 Task: Add a signature Lindsay Hall containing With gratitude and sincere wishes, Lindsay Hall to email address softage.3@softage.net and add a label Product manuals
Action: Mouse moved to (93, 139)
Screenshot: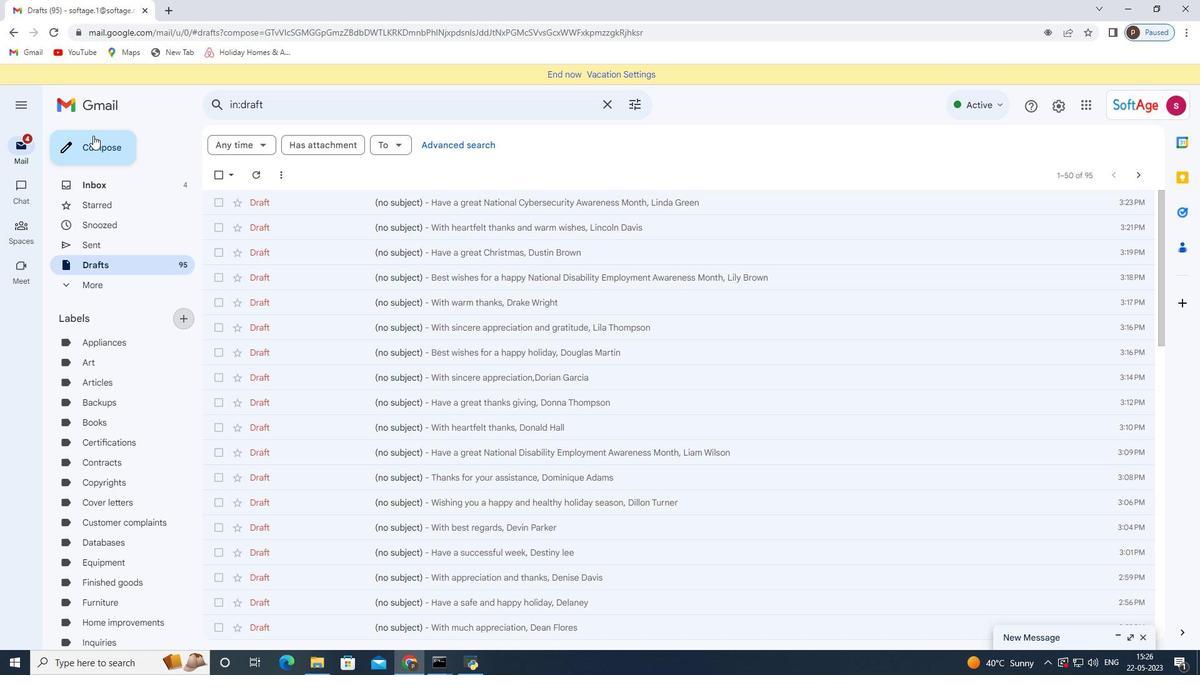 
Action: Mouse pressed left at (93, 139)
Screenshot: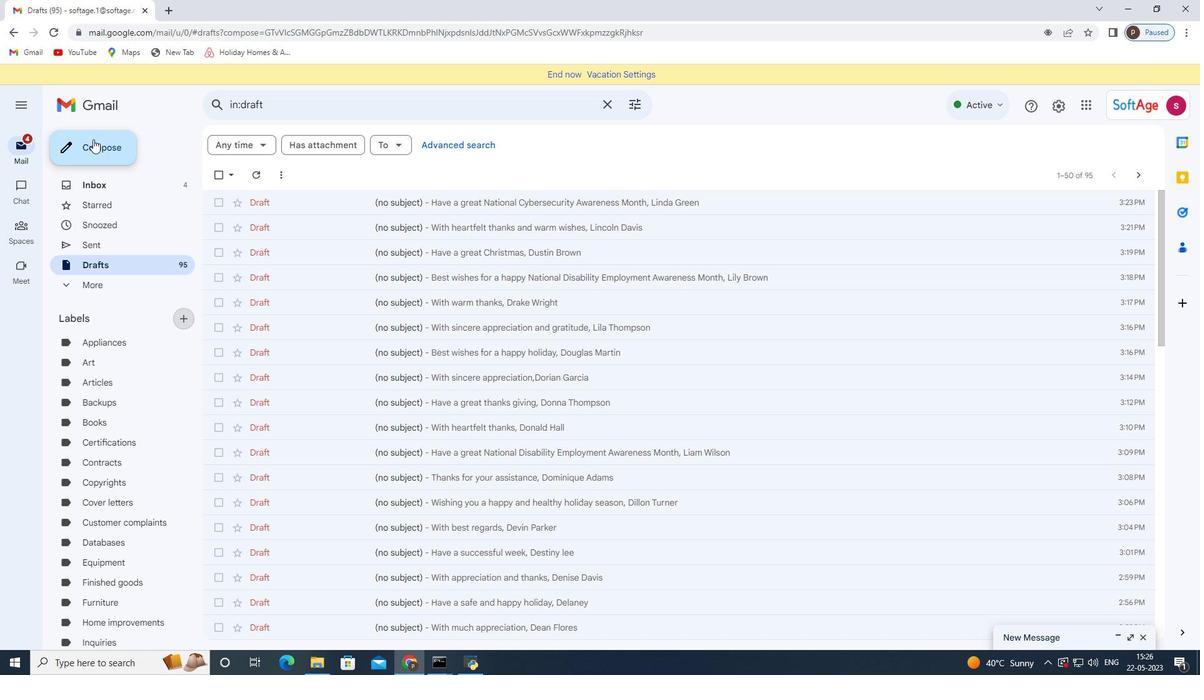 
Action: Mouse moved to (842, 635)
Screenshot: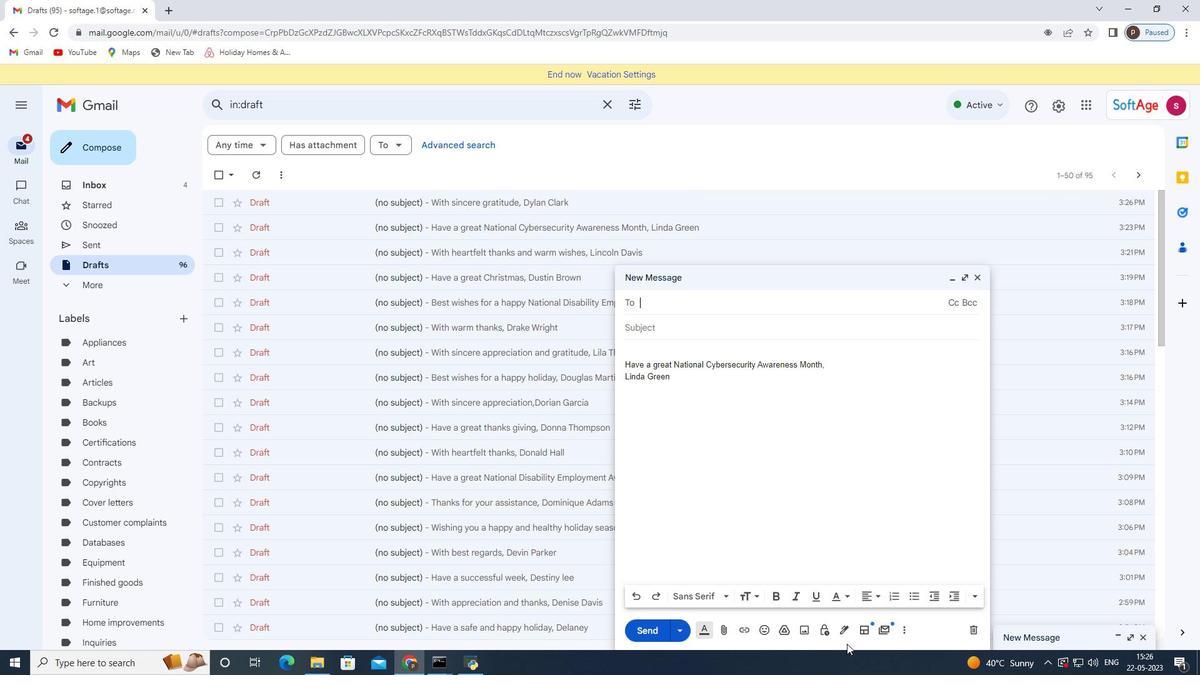 
Action: Mouse pressed left at (842, 635)
Screenshot: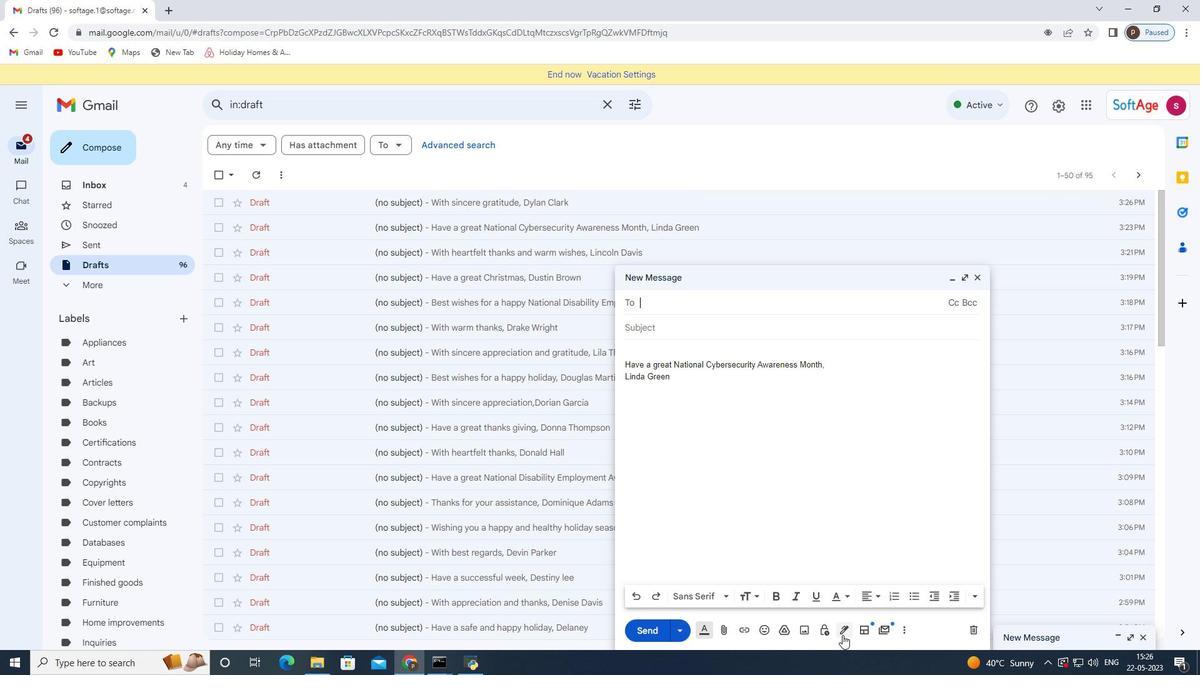 
Action: Mouse moved to (876, 565)
Screenshot: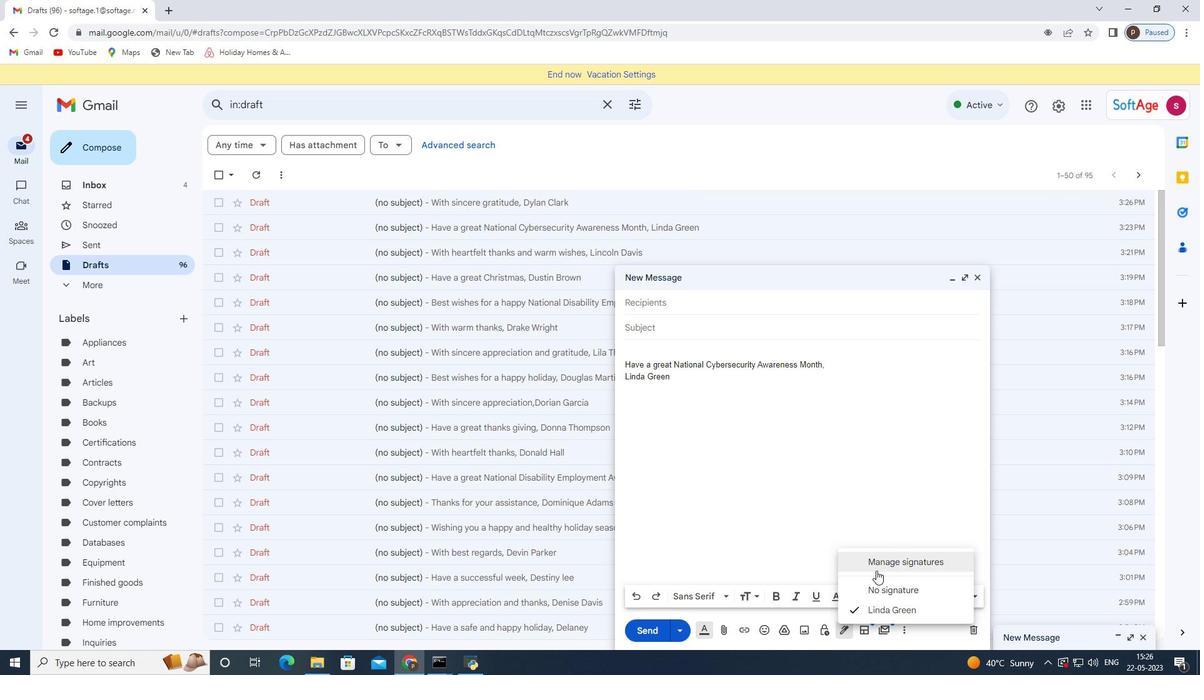 
Action: Mouse pressed left at (876, 565)
Screenshot: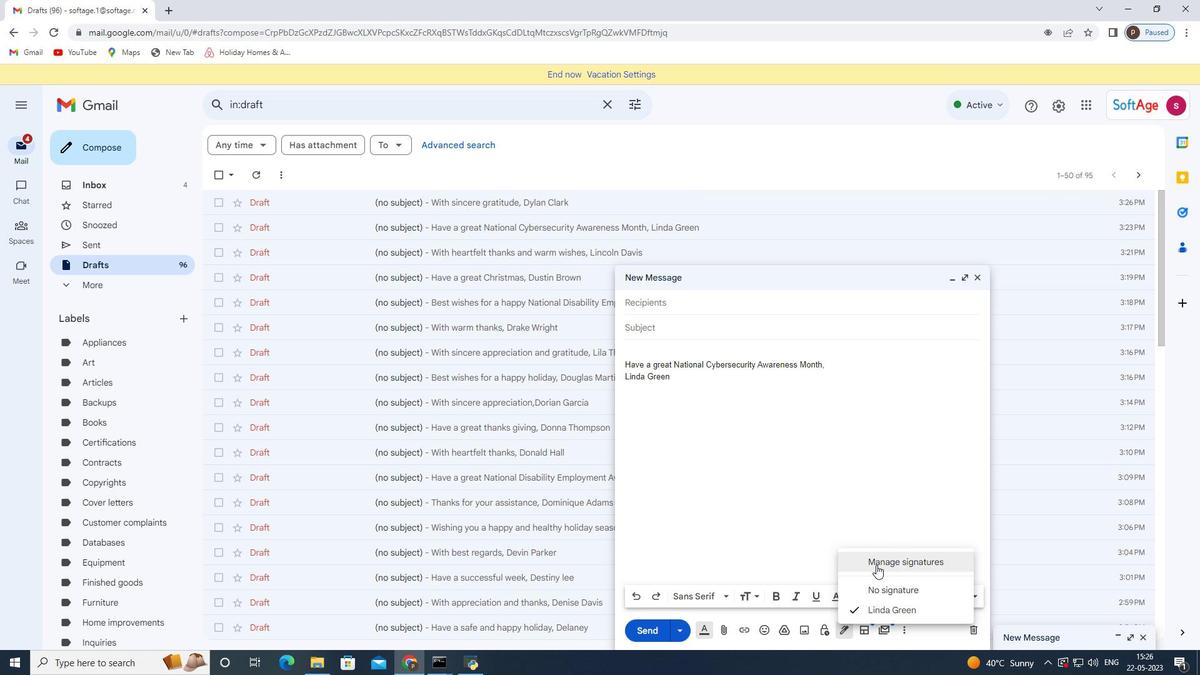 
Action: Mouse moved to (415, 399)
Screenshot: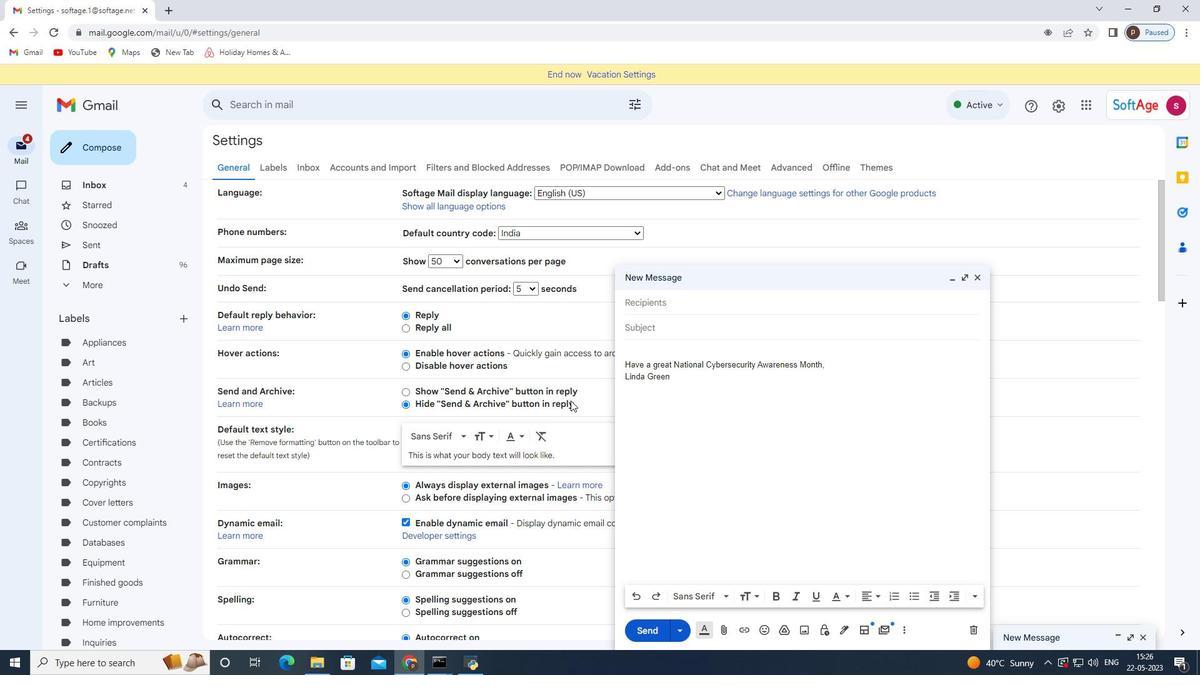 
Action: Mouse scrolled (415, 398) with delta (0, 0)
Screenshot: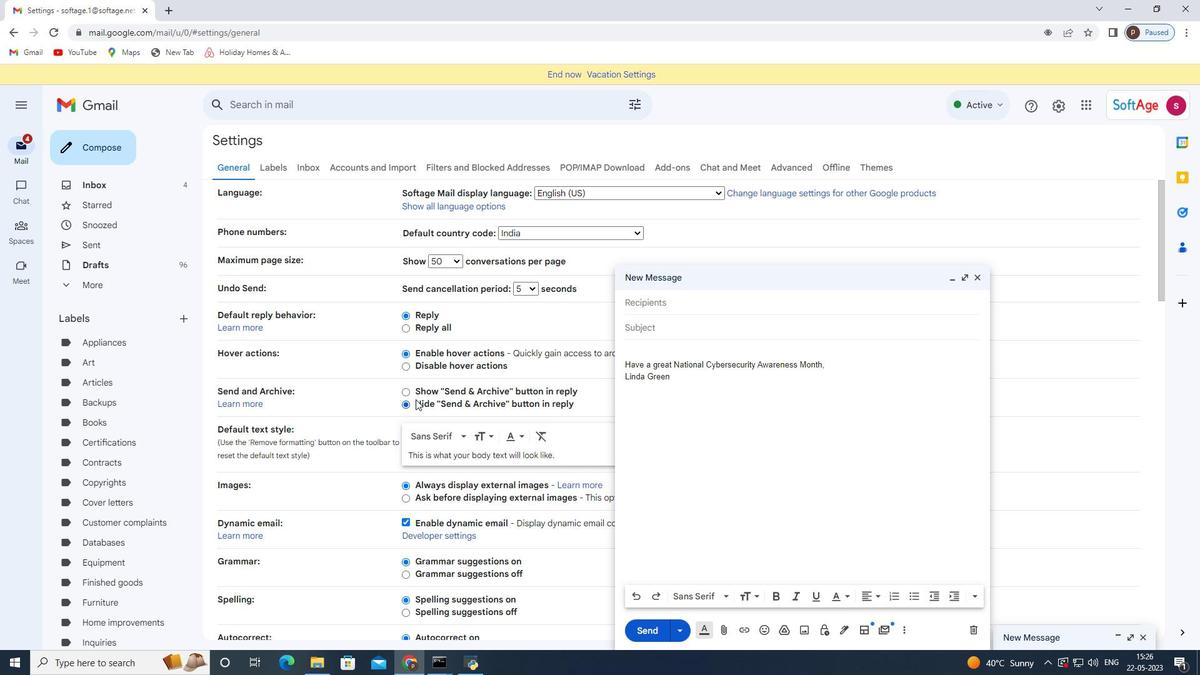 
Action: Mouse scrolled (415, 398) with delta (0, 0)
Screenshot: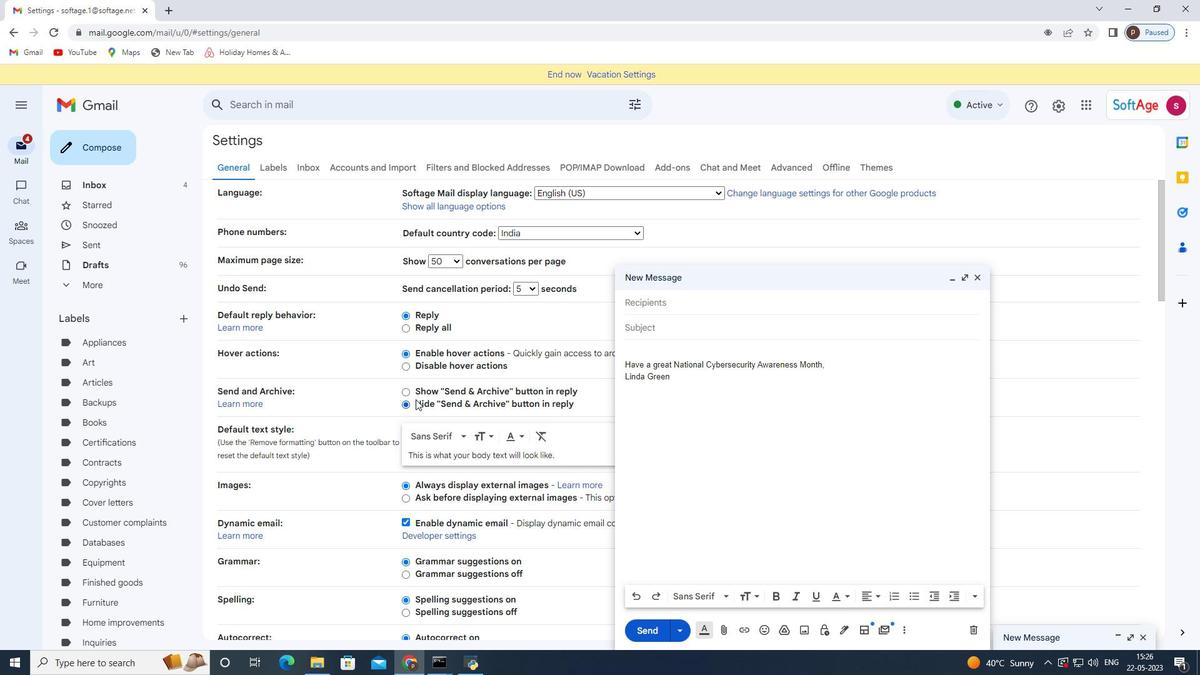 
Action: Mouse scrolled (415, 398) with delta (0, 0)
Screenshot: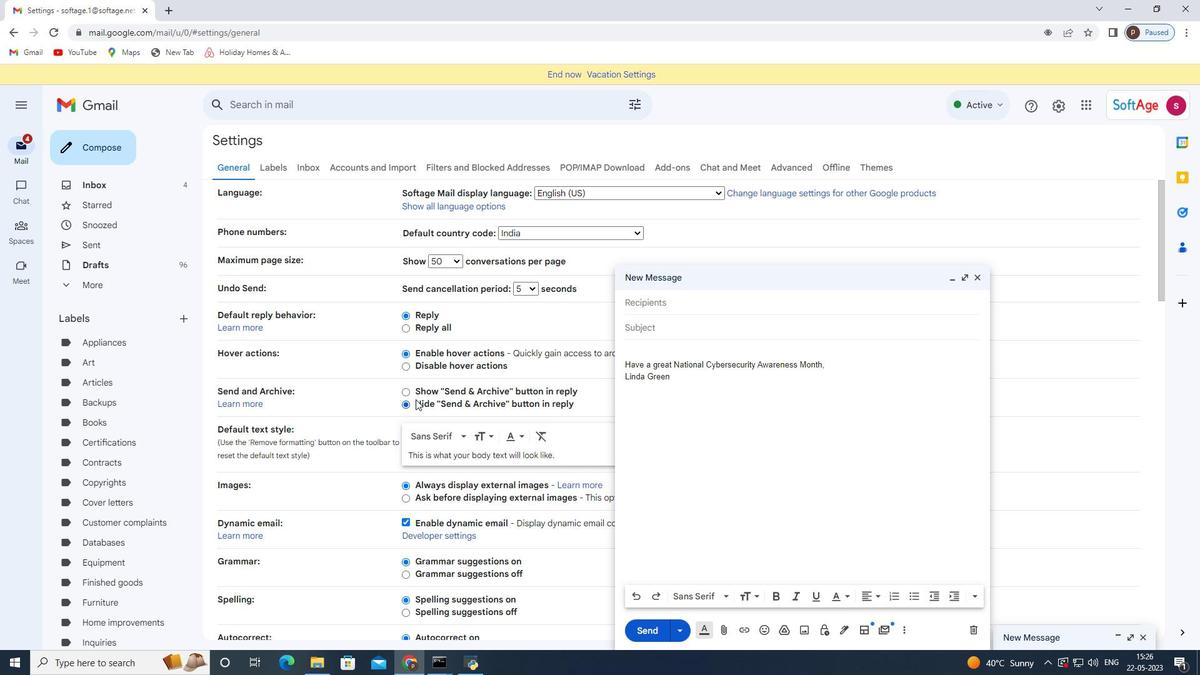
Action: Mouse scrolled (415, 398) with delta (0, 0)
Screenshot: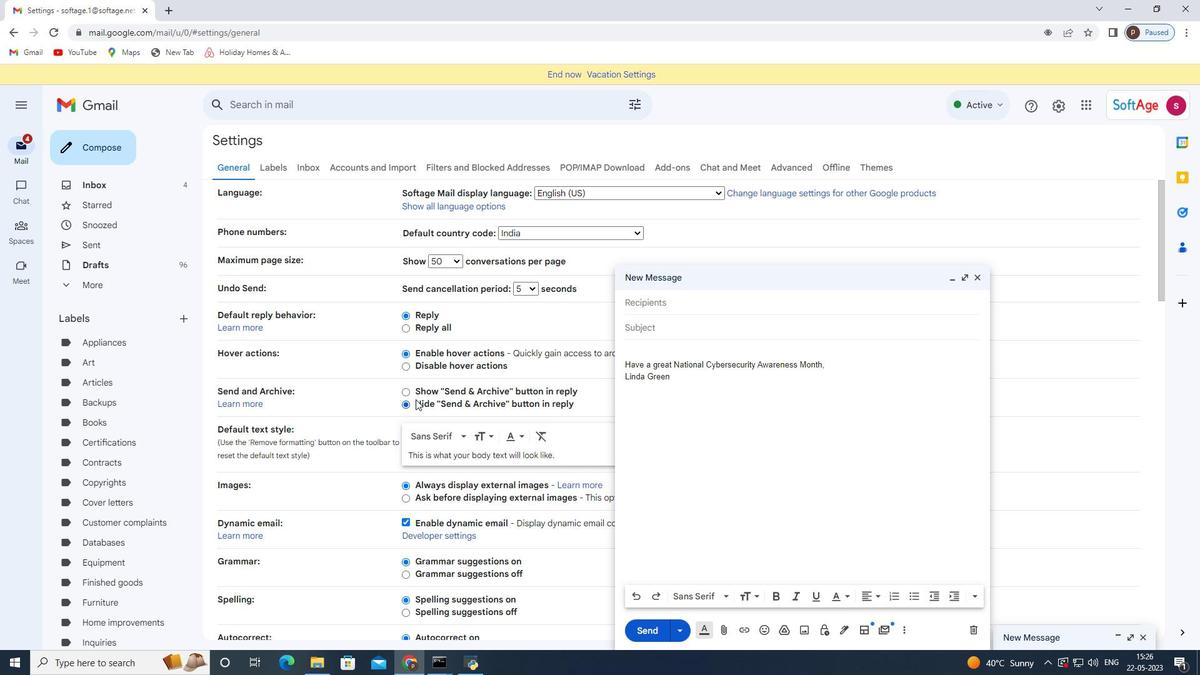 
Action: Mouse moved to (415, 399)
Screenshot: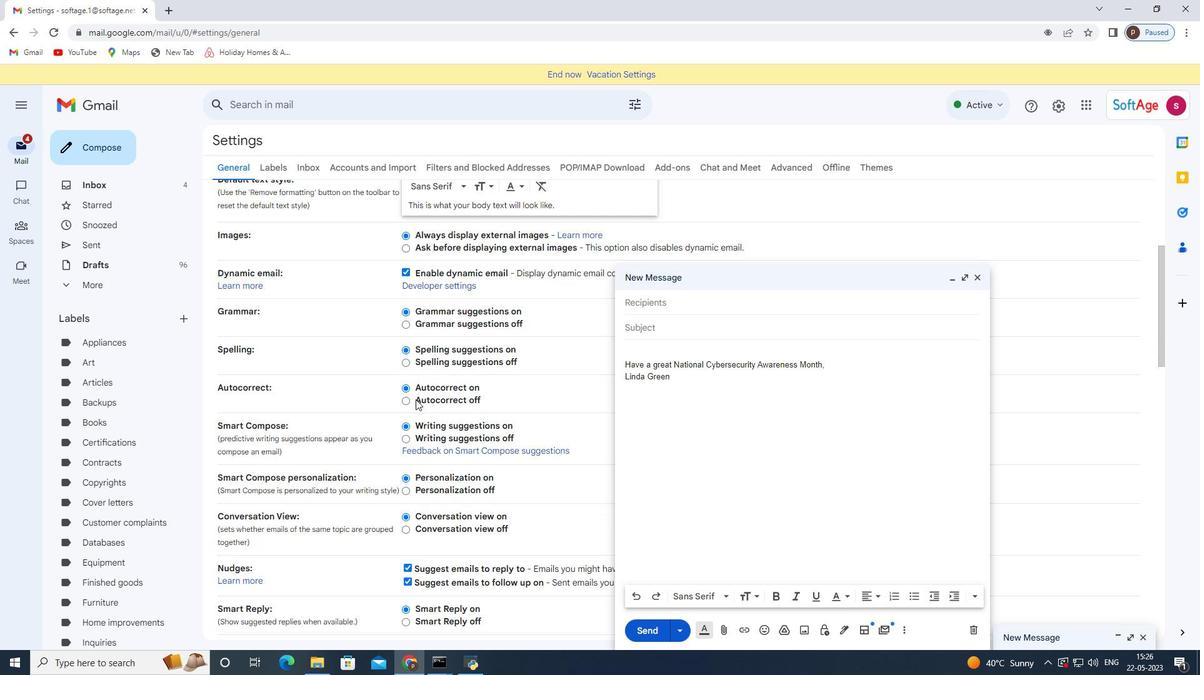 
Action: Mouse scrolled (415, 398) with delta (0, 0)
Screenshot: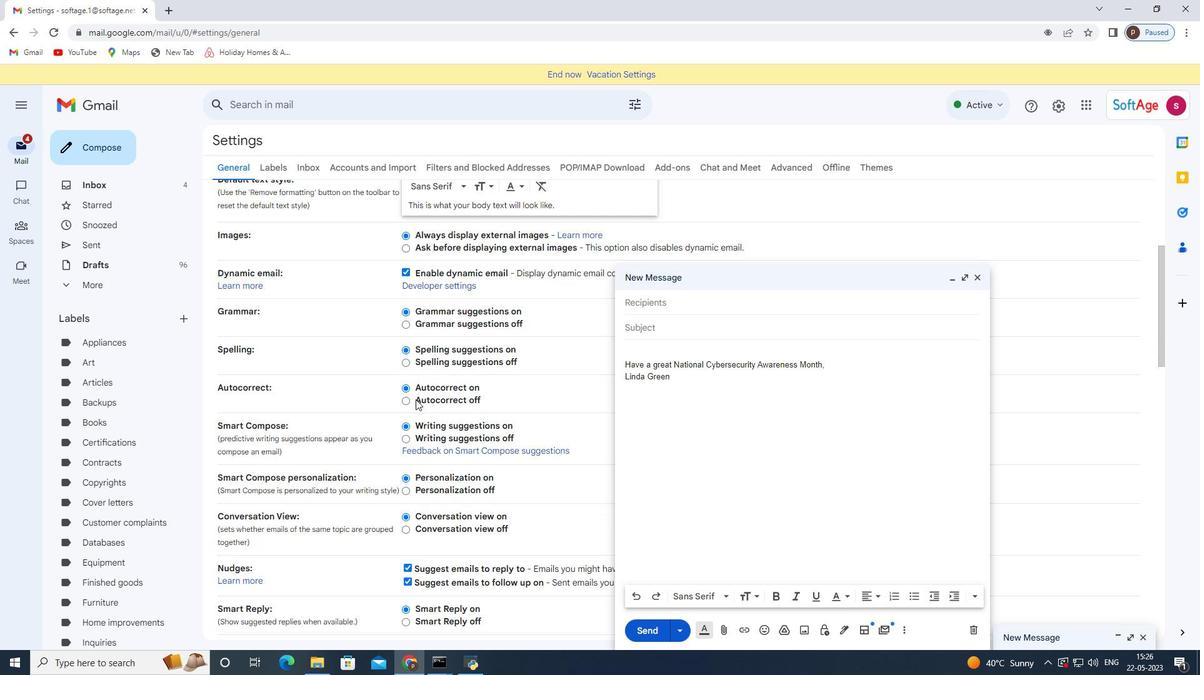 
Action: Mouse moved to (415, 399)
Screenshot: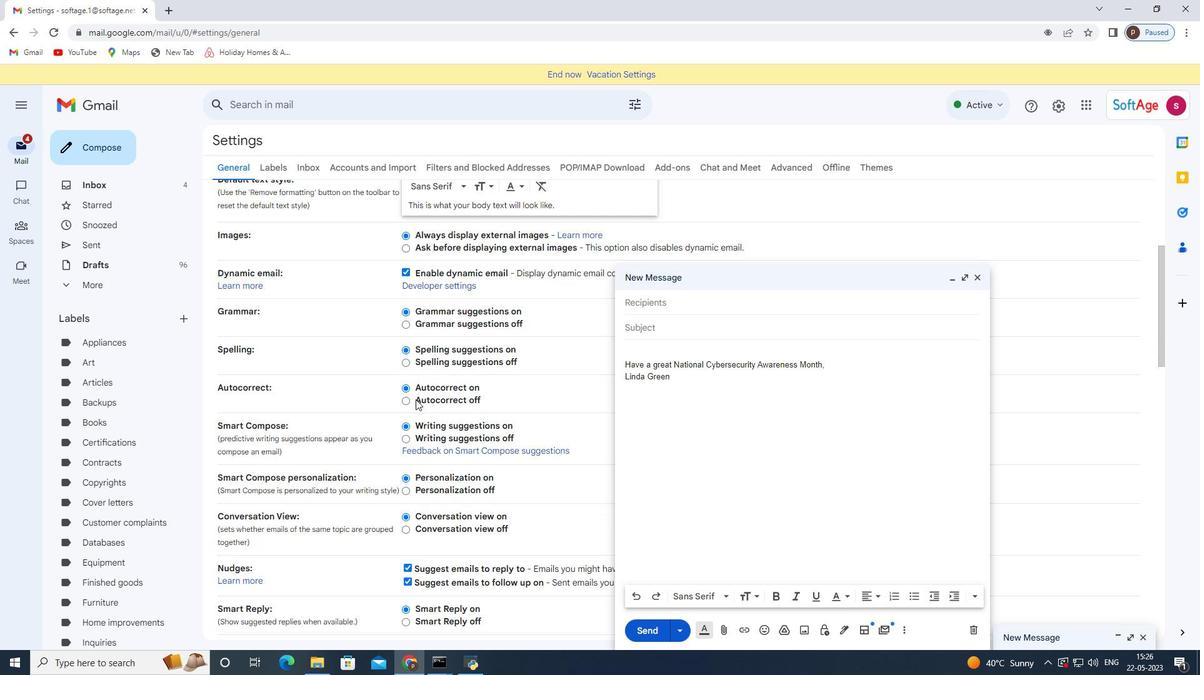 
Action: Mouse scrolled (415, 398) with delta (0, 0)
Screenshot: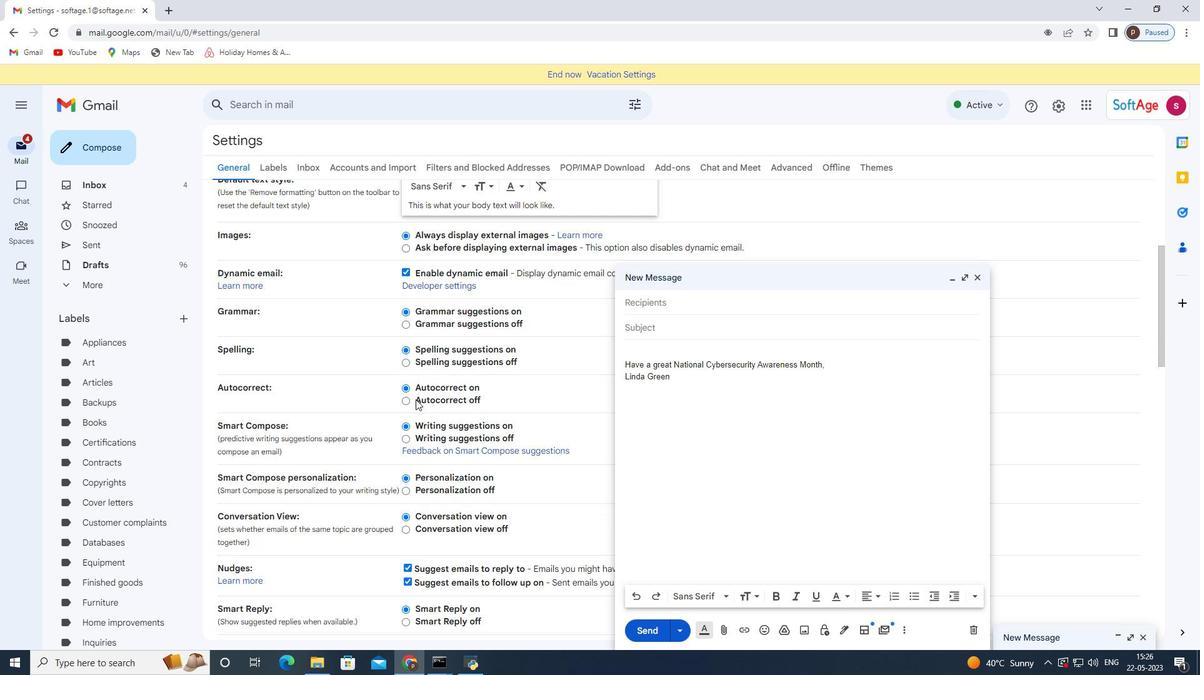 
Action: Mouse scrolled (415, 398) with delta (0, 0)
Screenshot: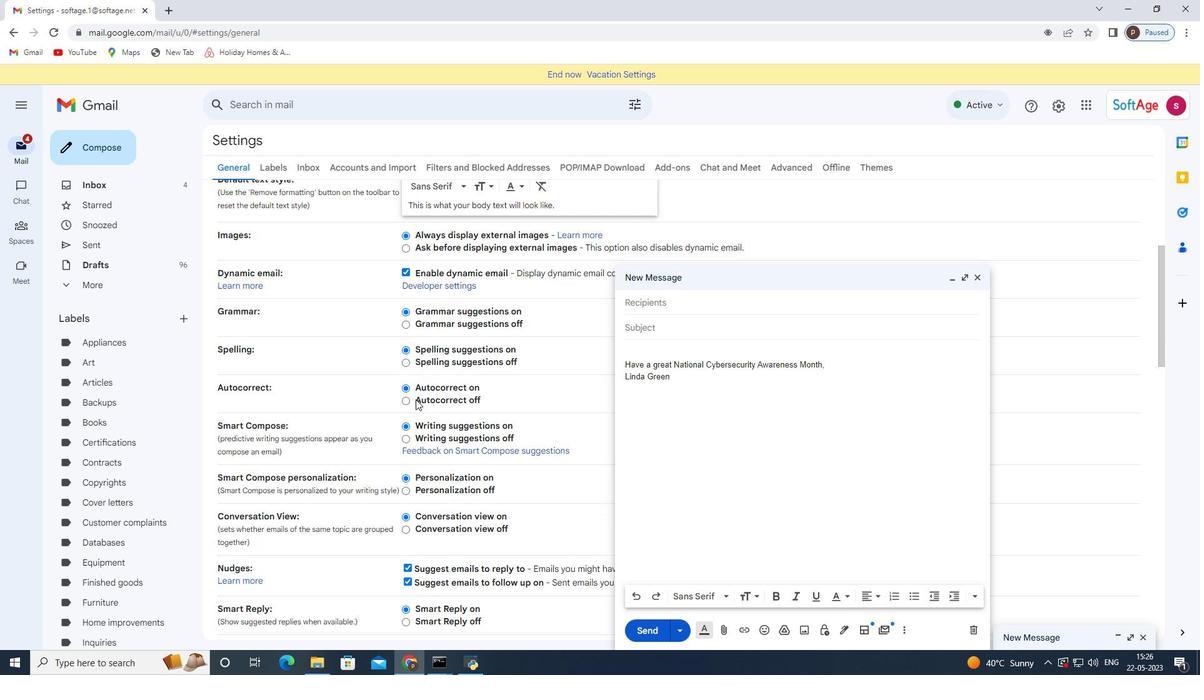 
Action: Mouse scrolled (415, 400) with delta (0, 0)
Screenshot: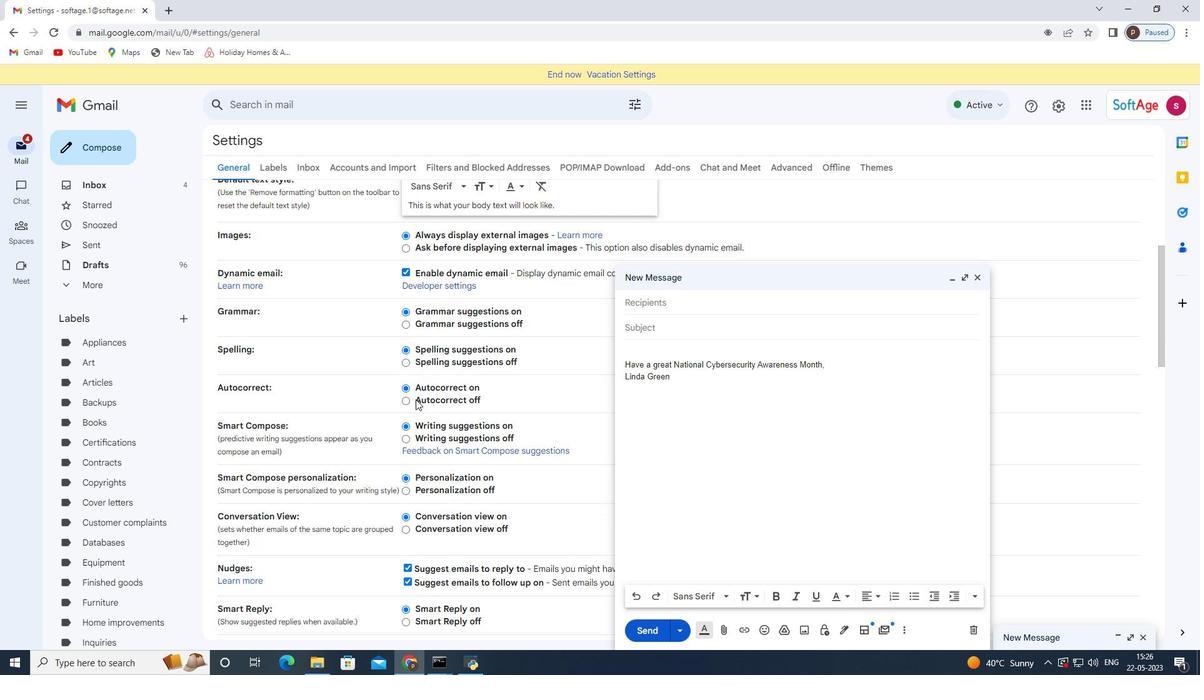 
Action: Mouse scrolled (415, 398) with delta (0, 0)
Screenshot: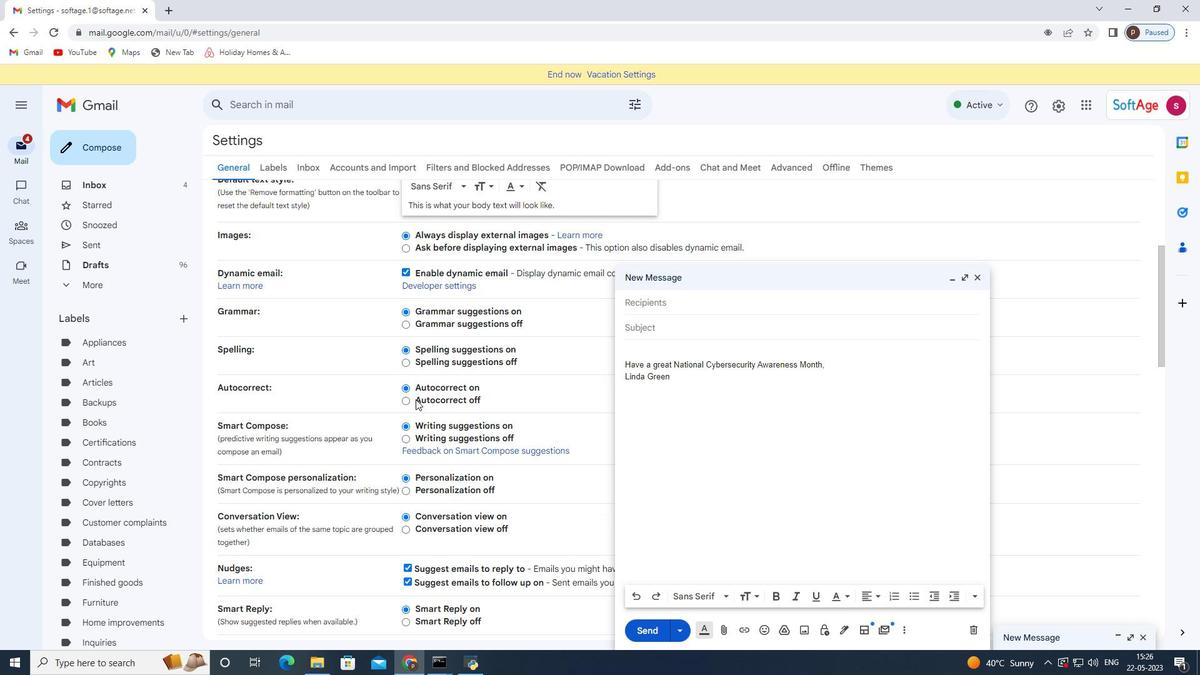 
Action: Mouse moved to (461, 385)
Screenshot: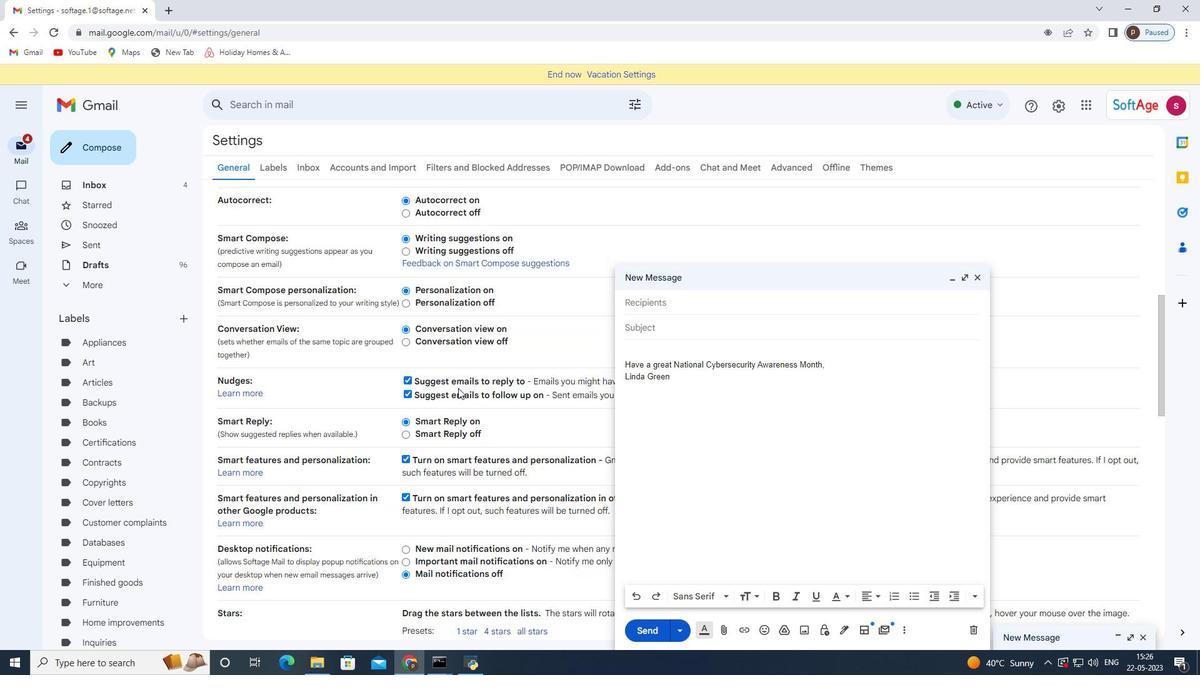 
Action: Mouse scrolled (461, 384) with delta (0, 0)
Screenshot: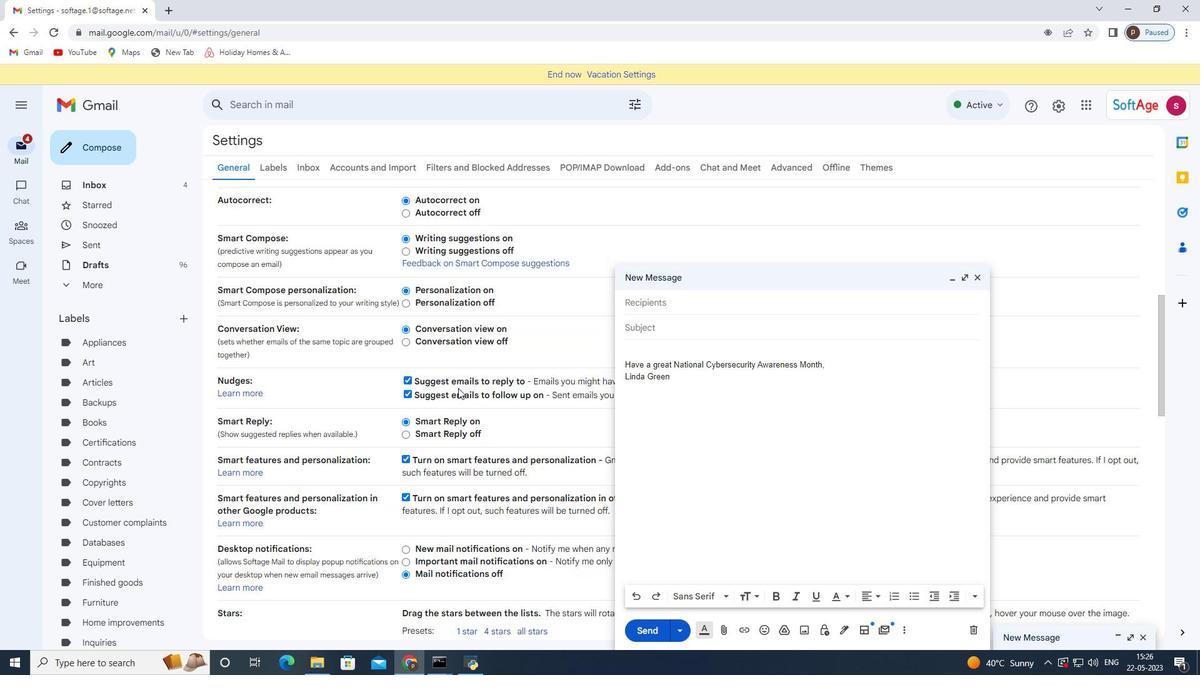 
Action: Mouse moved to (461, 384)
Screenshot: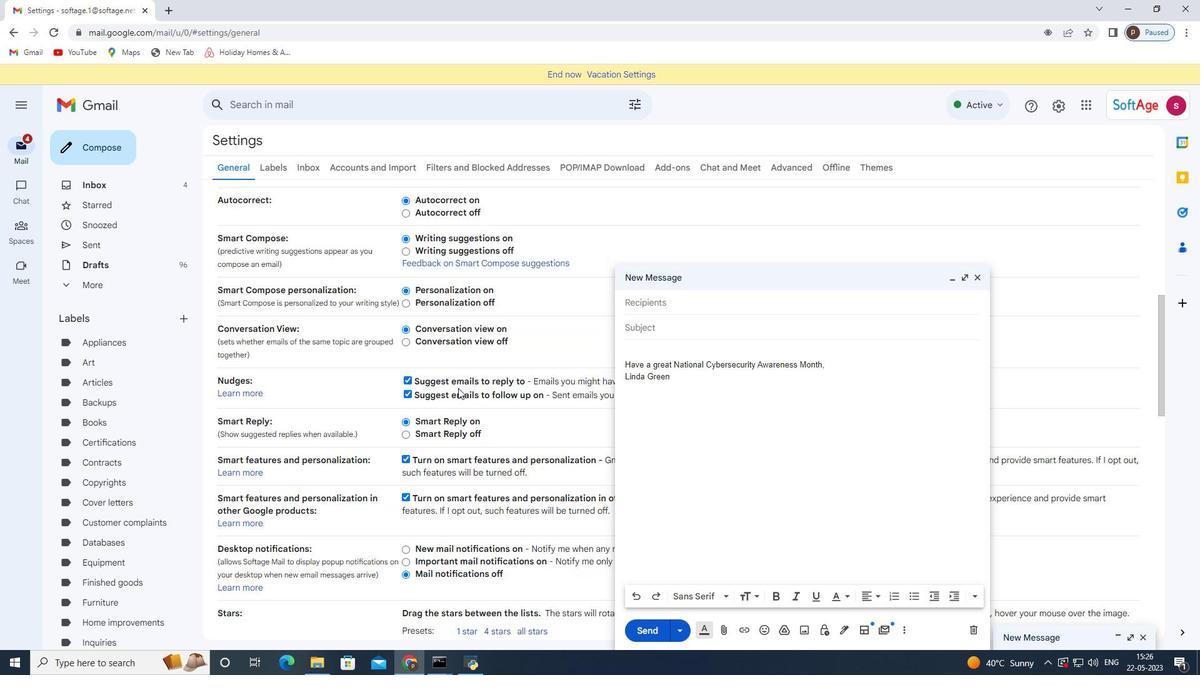 
Action: Mouse scrolled (461, 384) with delta (0, 0)
Screenshot: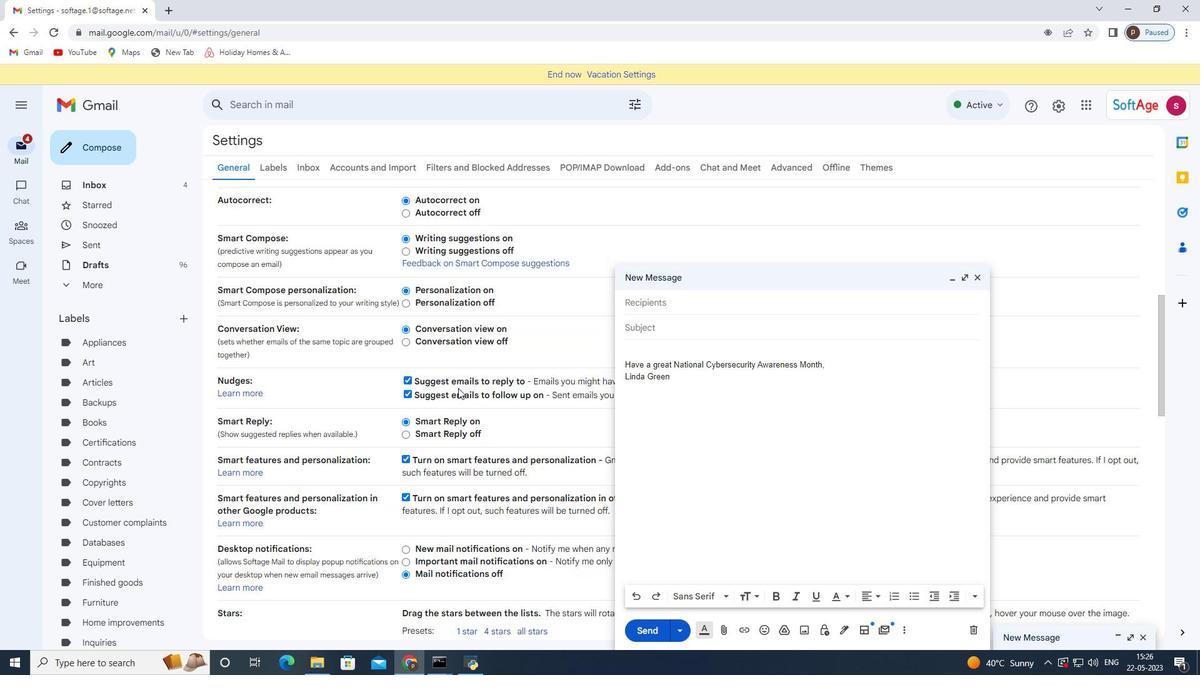 
Action: Mouse moved to (462, 383)
Screenshot: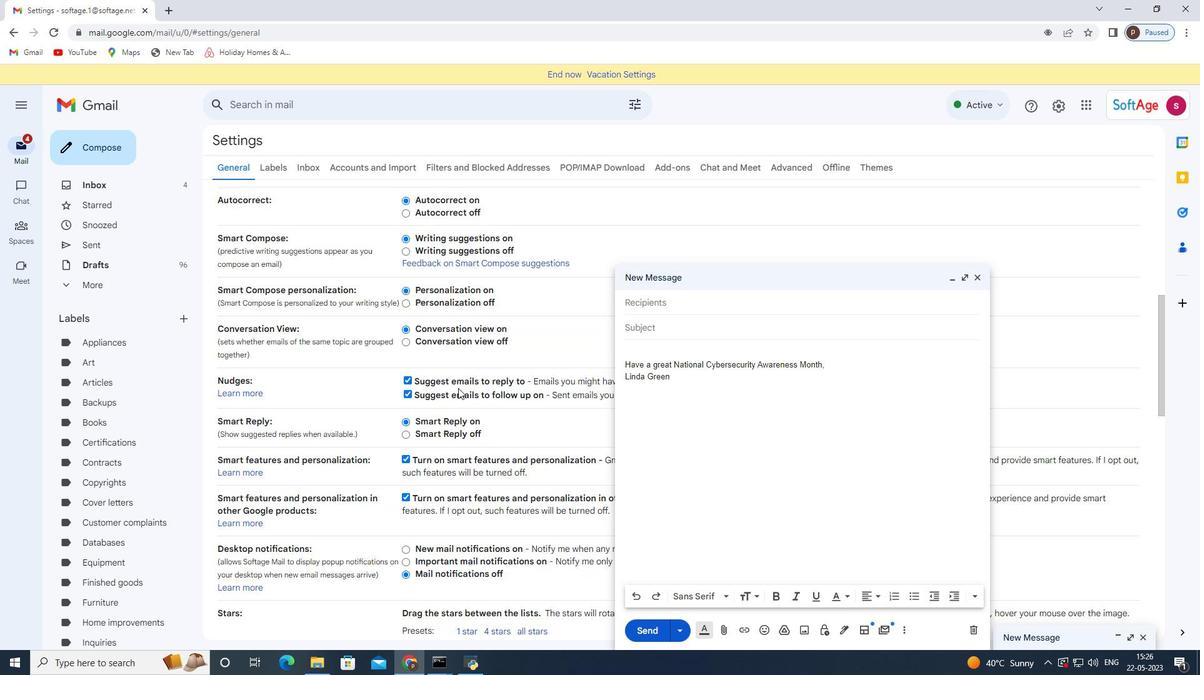 
Action: Mouse scrolled (461, 384) with delta (0, 0)
Screenshot: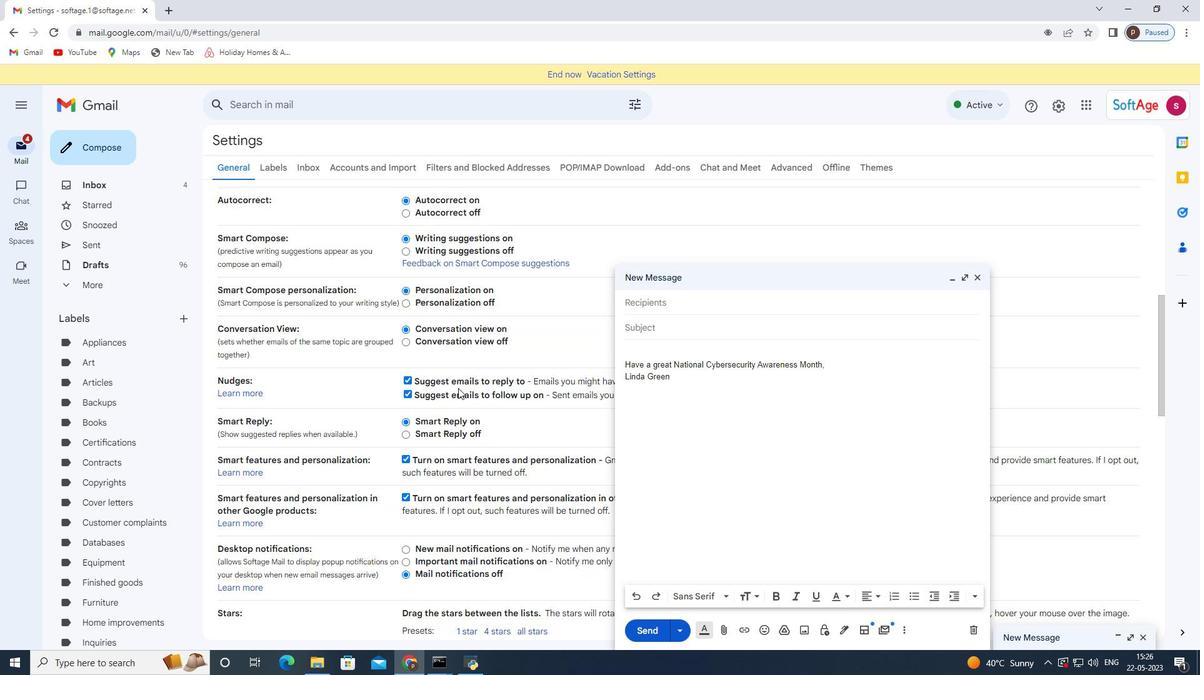 
Action: Mouse moved to (463, 383)
Screenshot: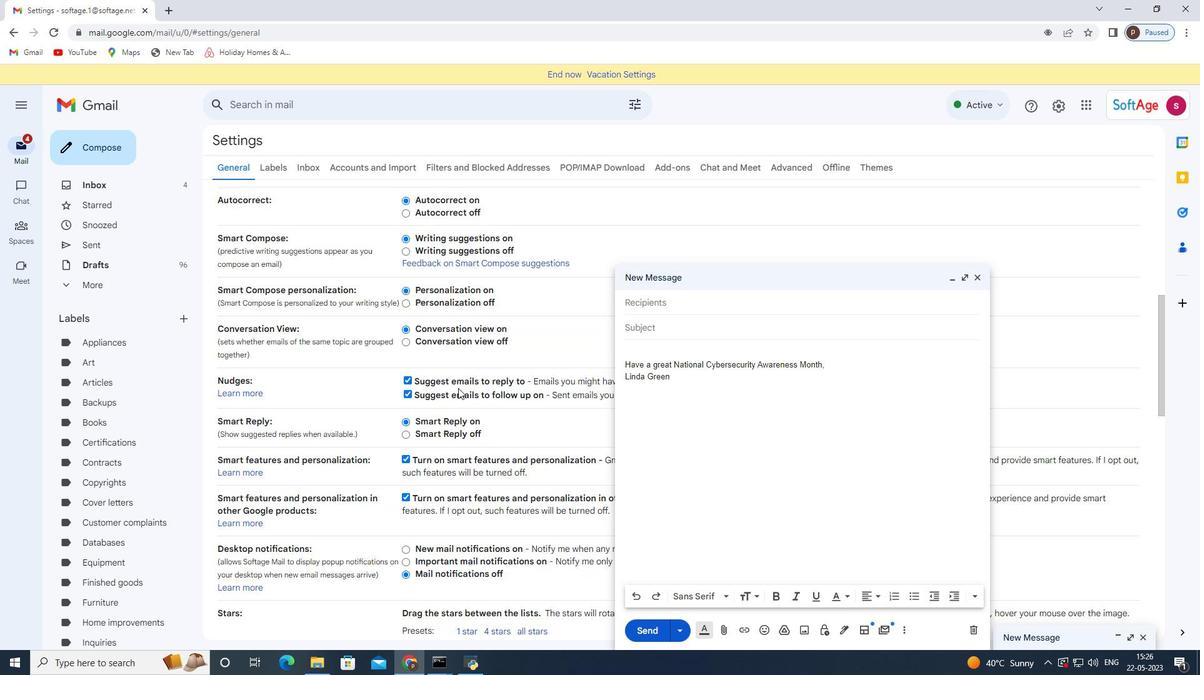 
Action: Mouse scrolled (461, 384) with delta (0, 0)
Screenshot: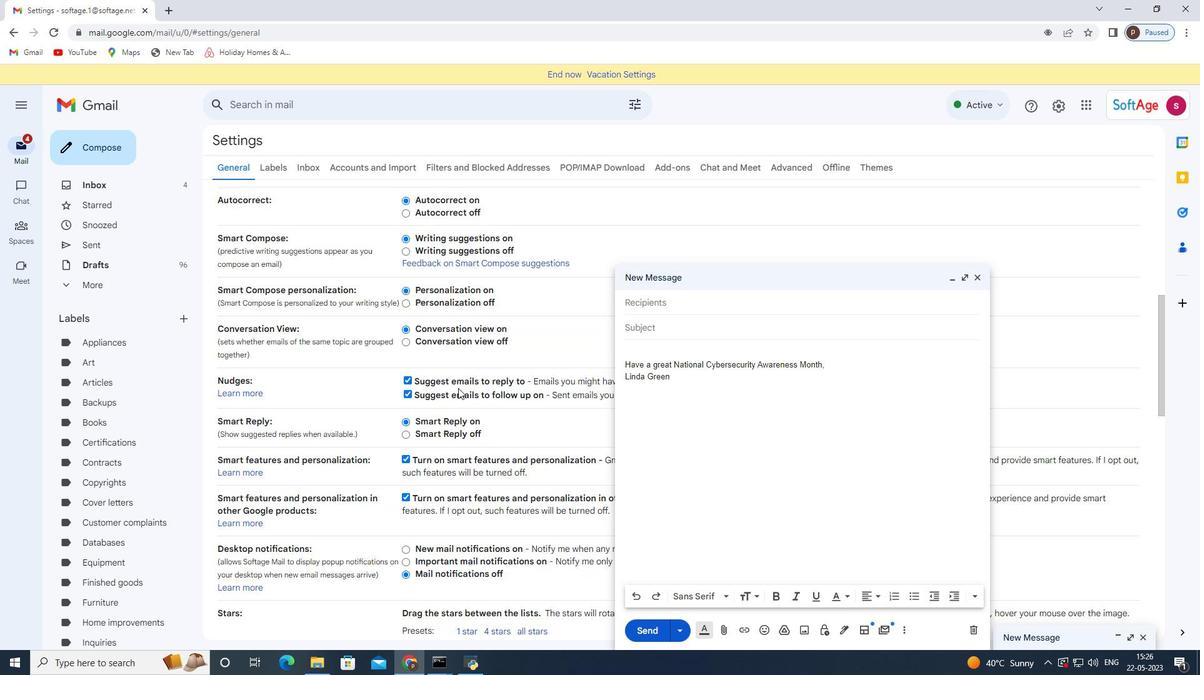 
Action: Mouse moved to (486, 382)
Screenshot: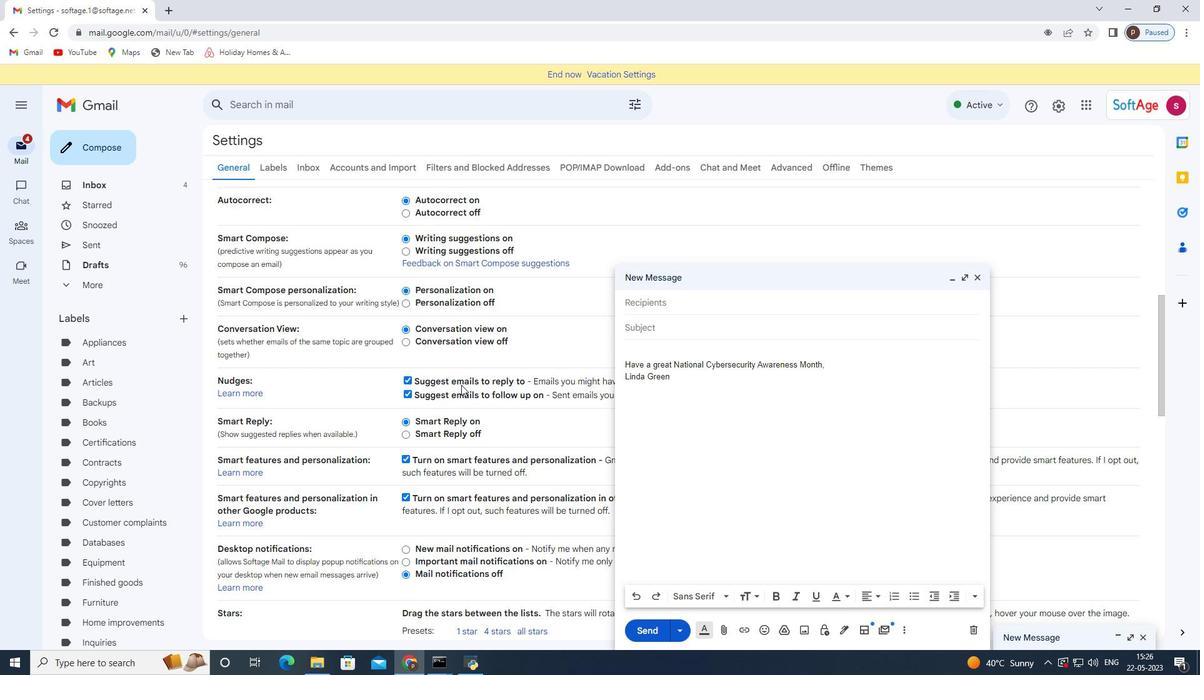 
Action: Mouse scrolled (486, 381) with delta (0, 0)
Screenshot: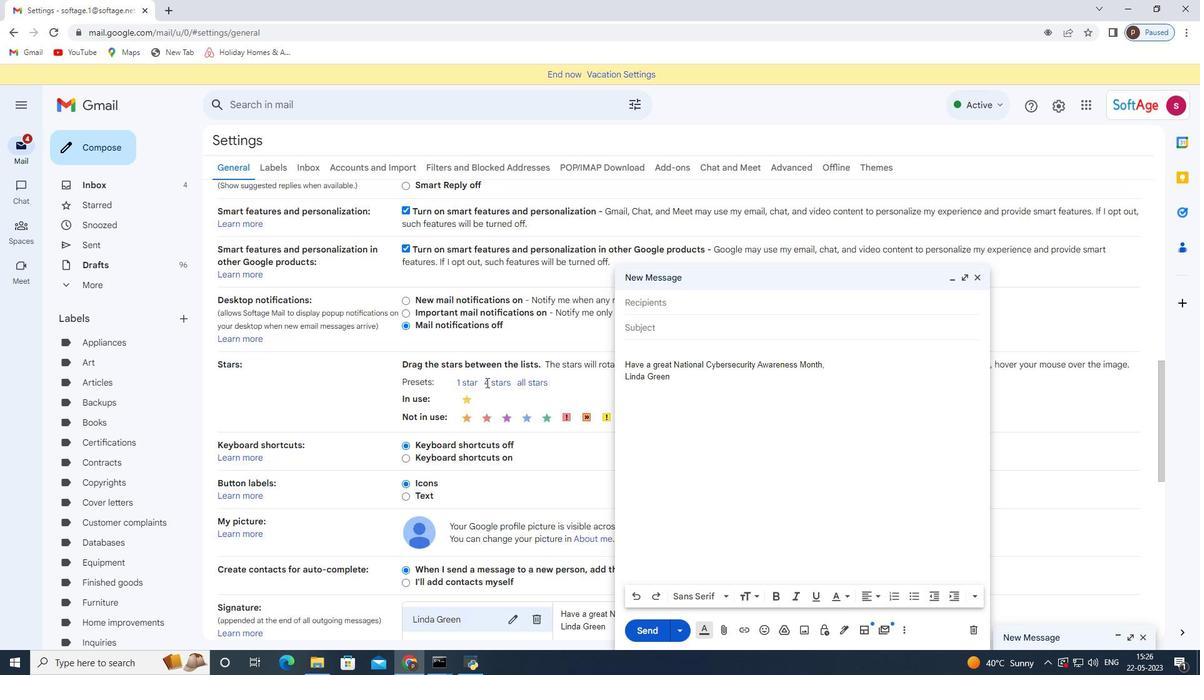 
Action: Mouse scrolled (486, 381) with delta (0, 0)
Screenshot: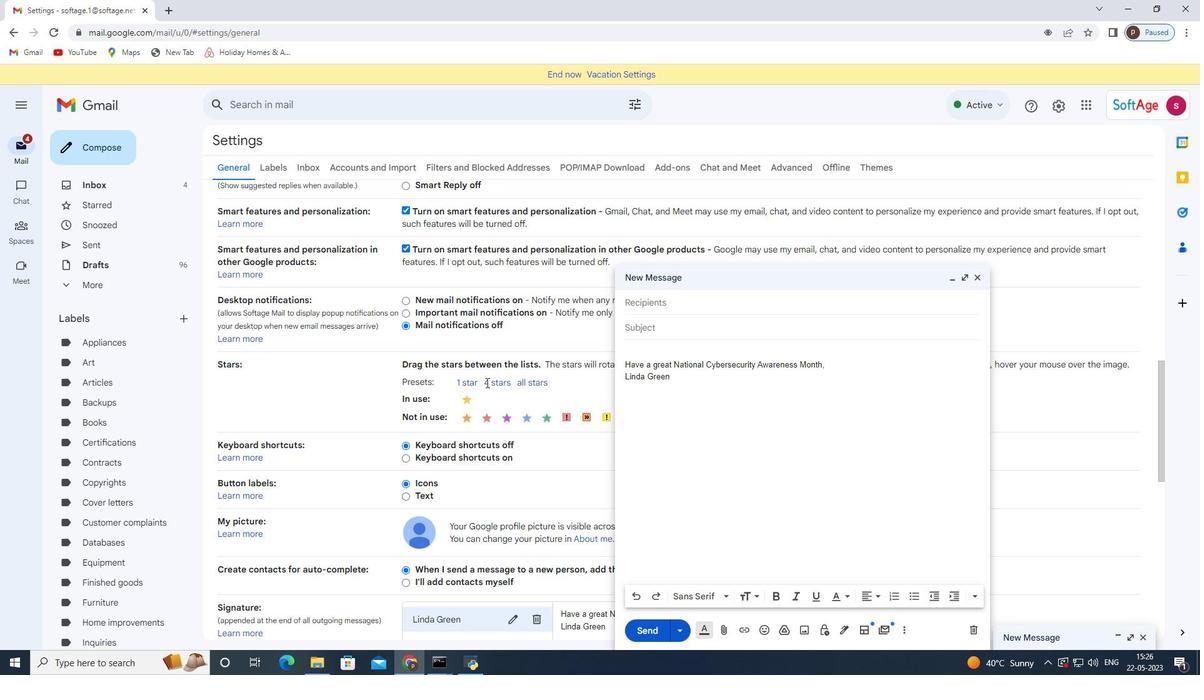 
Action: Mouse scrolled (486, 381) with delta (0, 0)
Screenshot: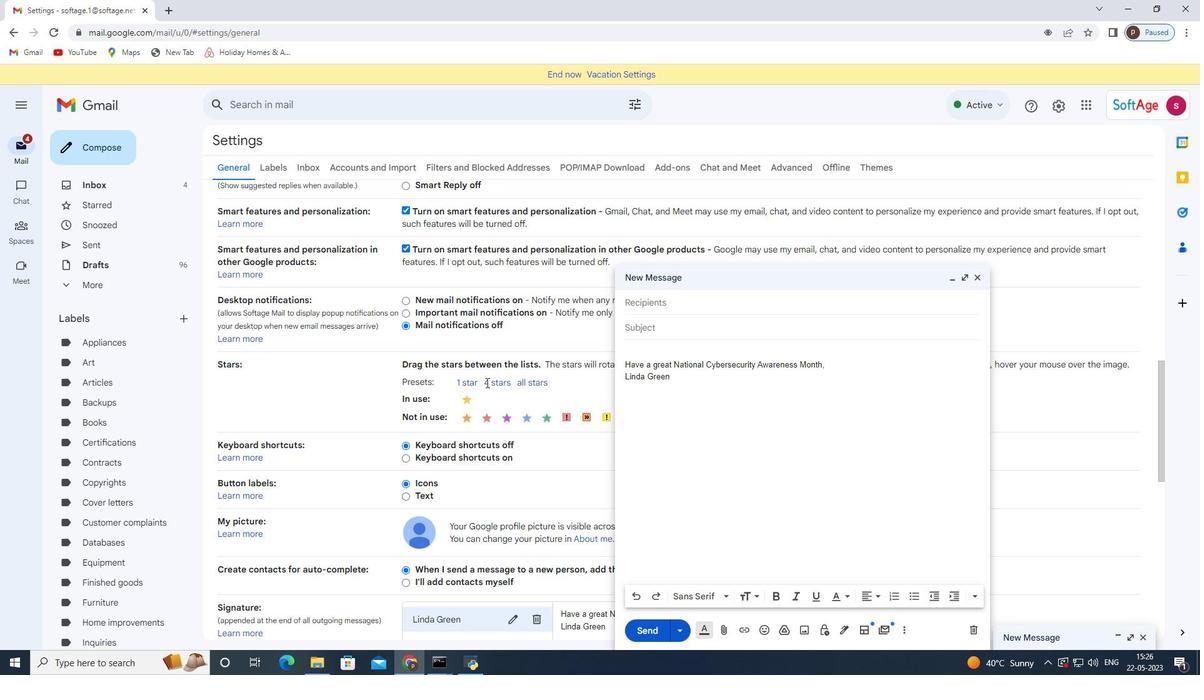
Action: Mouse moved to (540, 426)
Screenshot: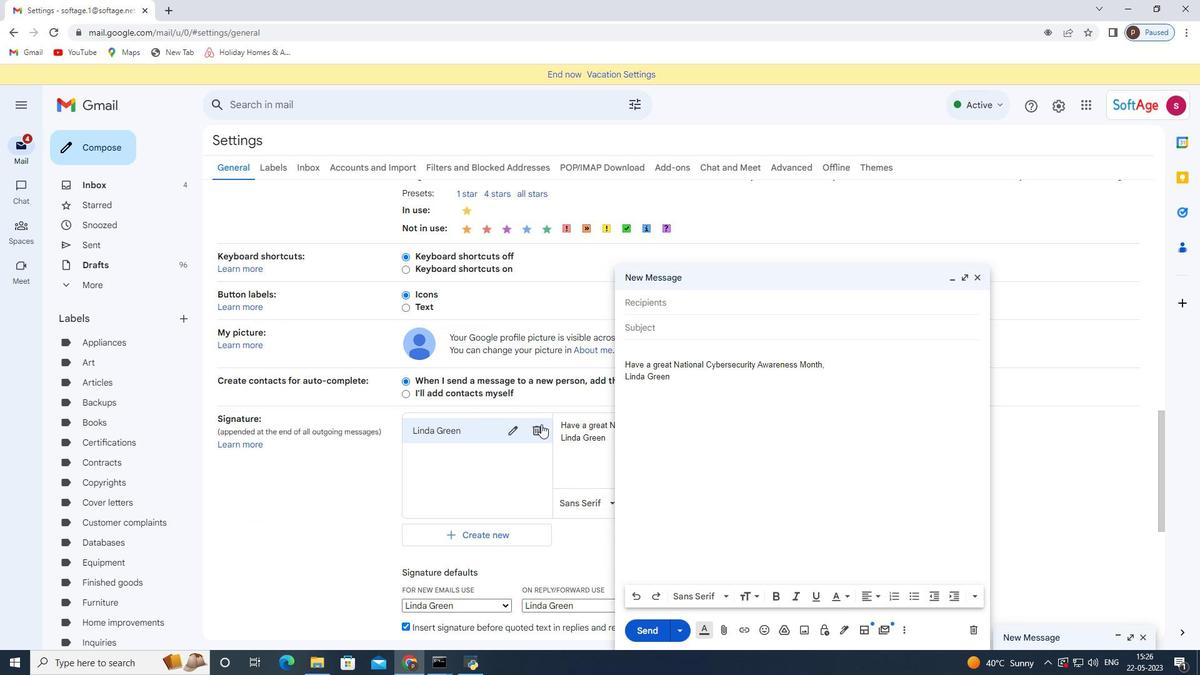 
Action: Mouse pressed left at (540, 426)
Screenshot: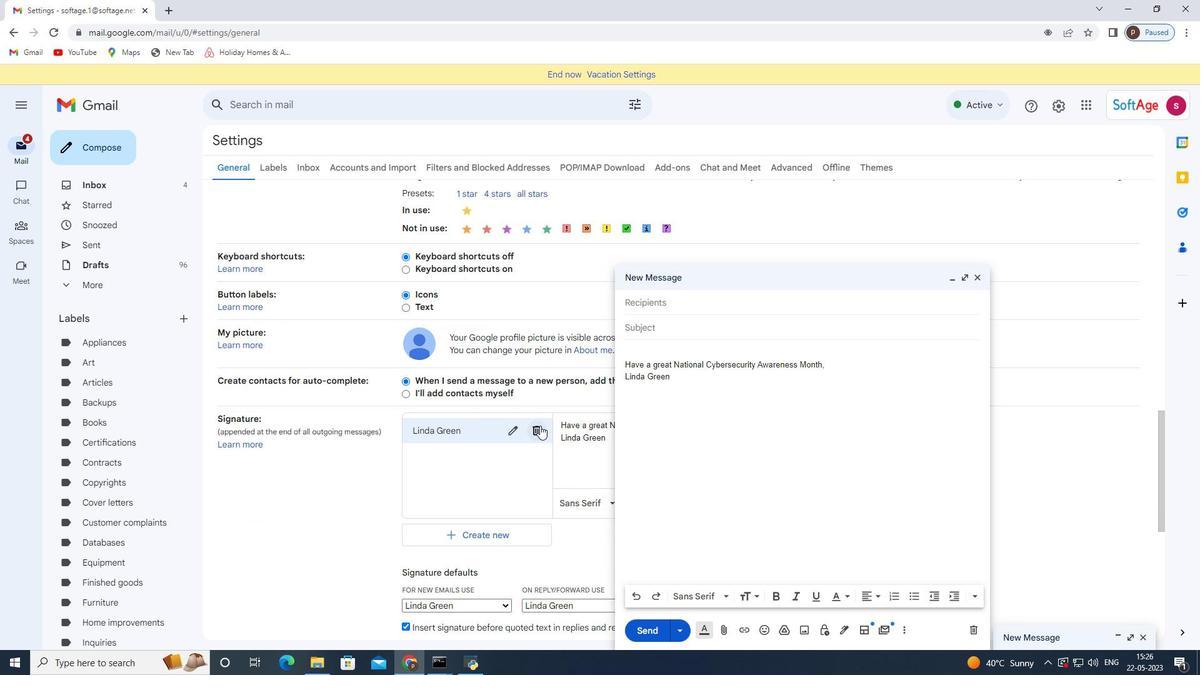
Action: Mouse moved to (711, 376)
Screenshot: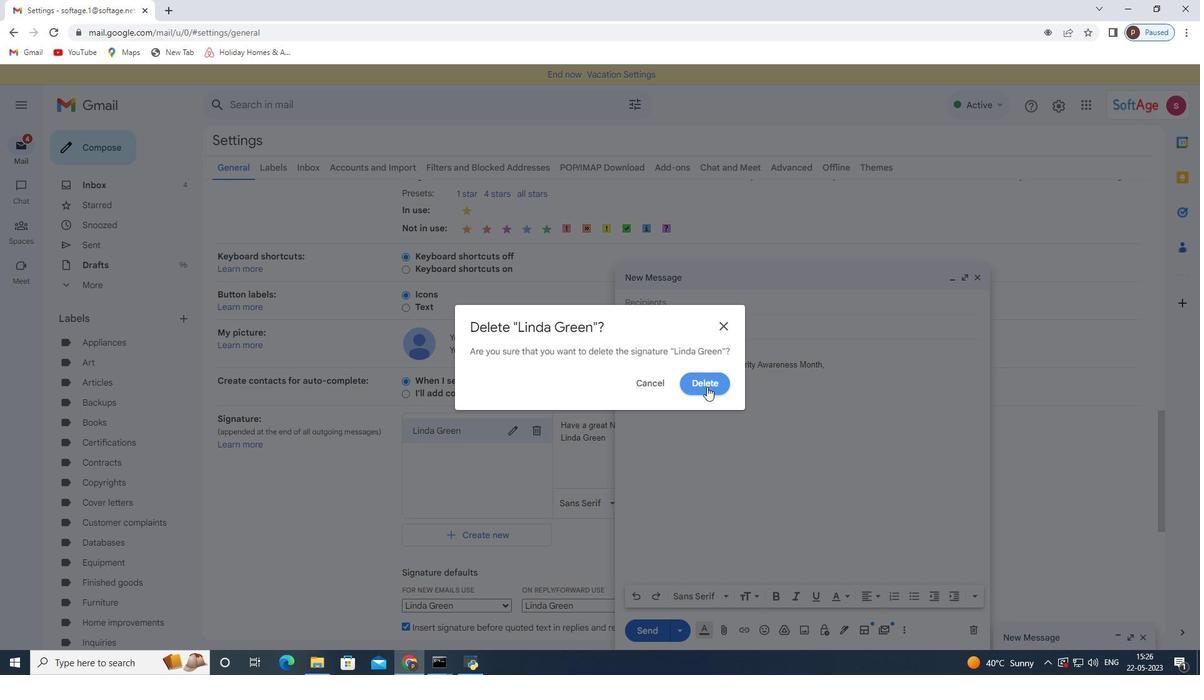 
Action: Mouse pressed left at (711, 376)
Screenshot: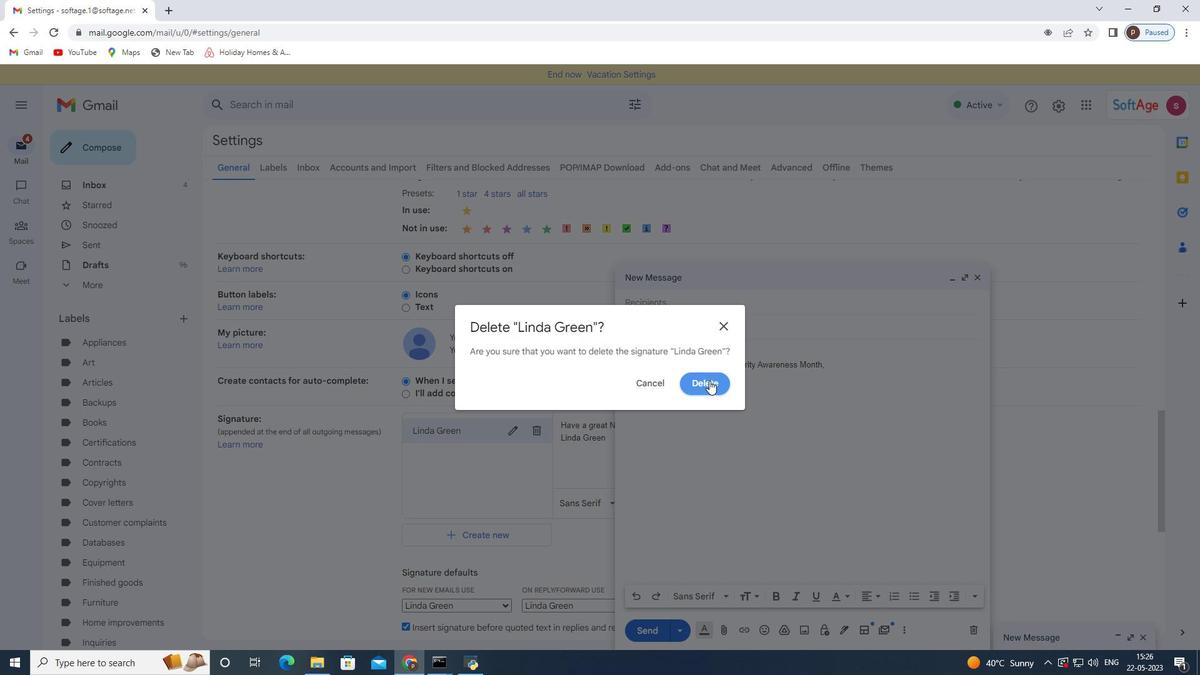 
Action: Mouse moved to (427, 436)
Screenshot: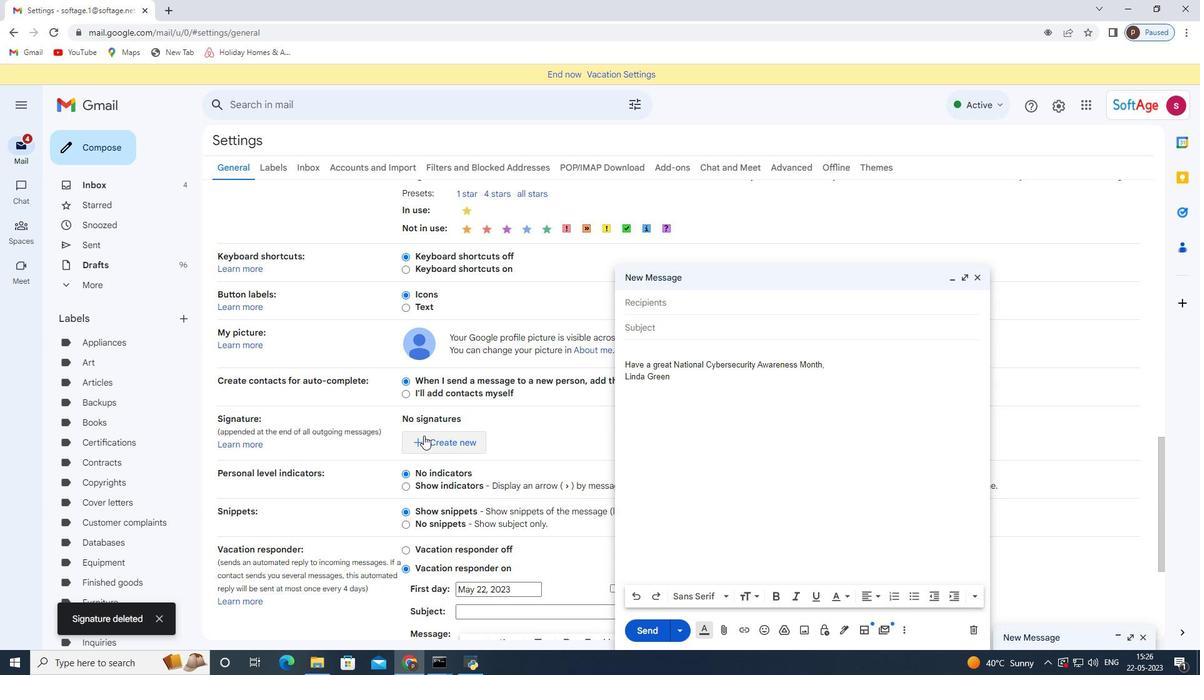 
Action: Mouse pressed left at (427, 436)
Screenshot: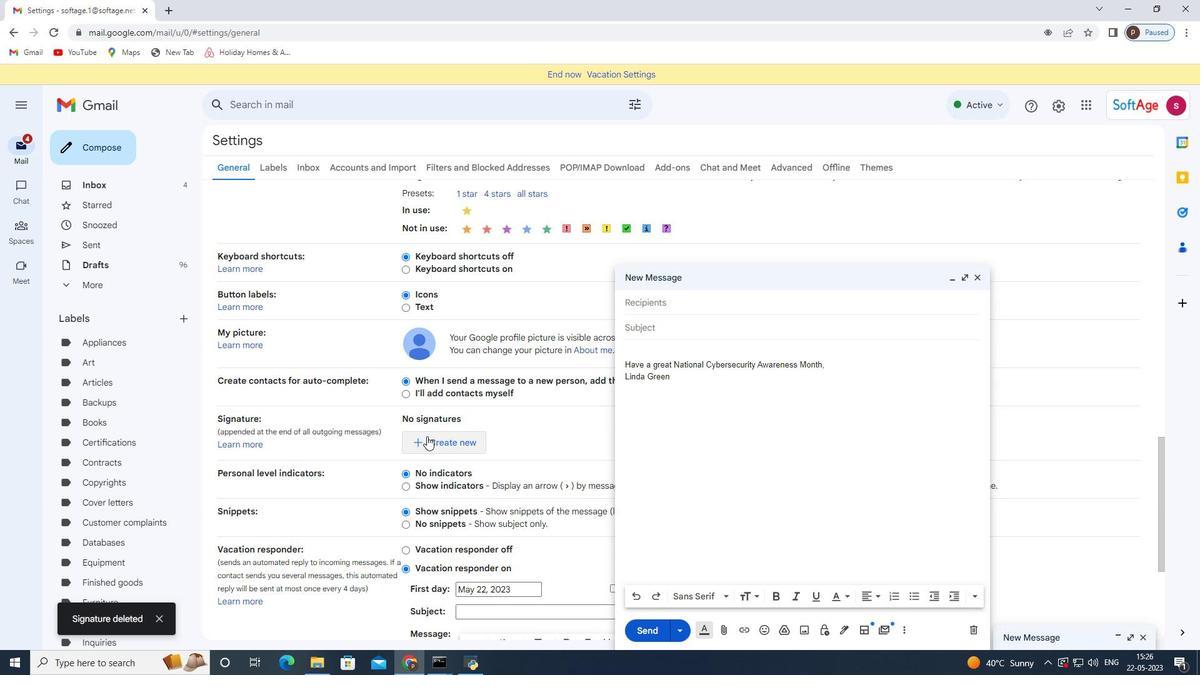 
Action: Mouse moved to (533, 356)
Screenshot: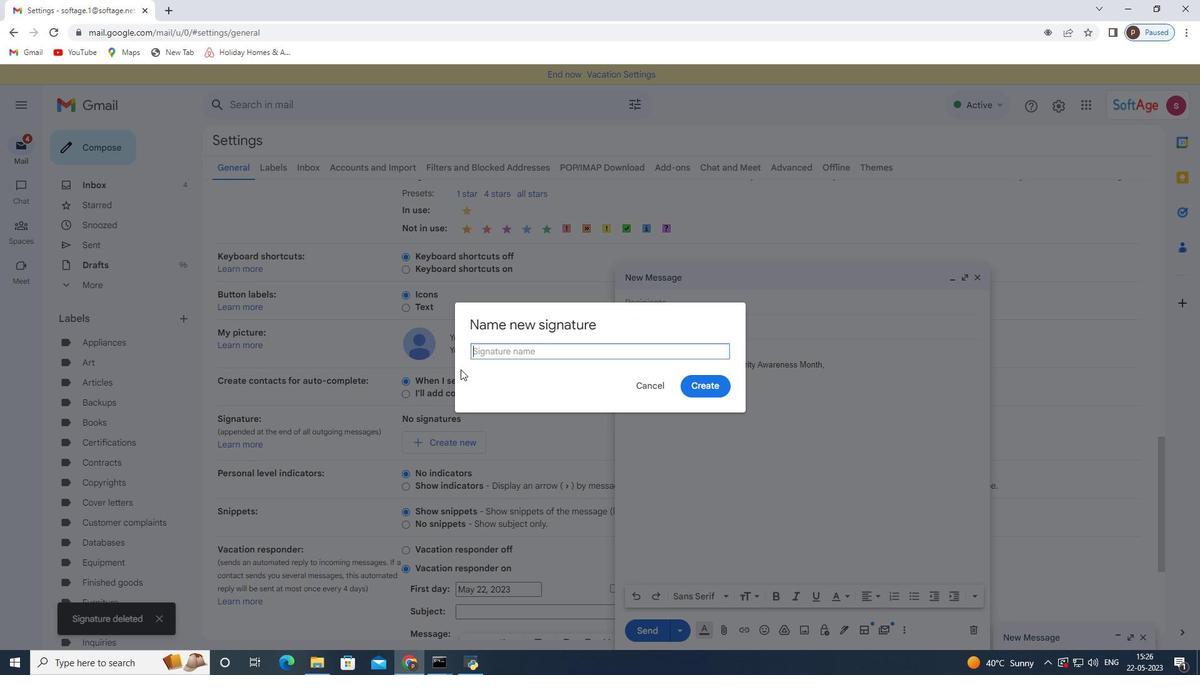
Action: Mouse pressed left at (533, 356)
Screenshot: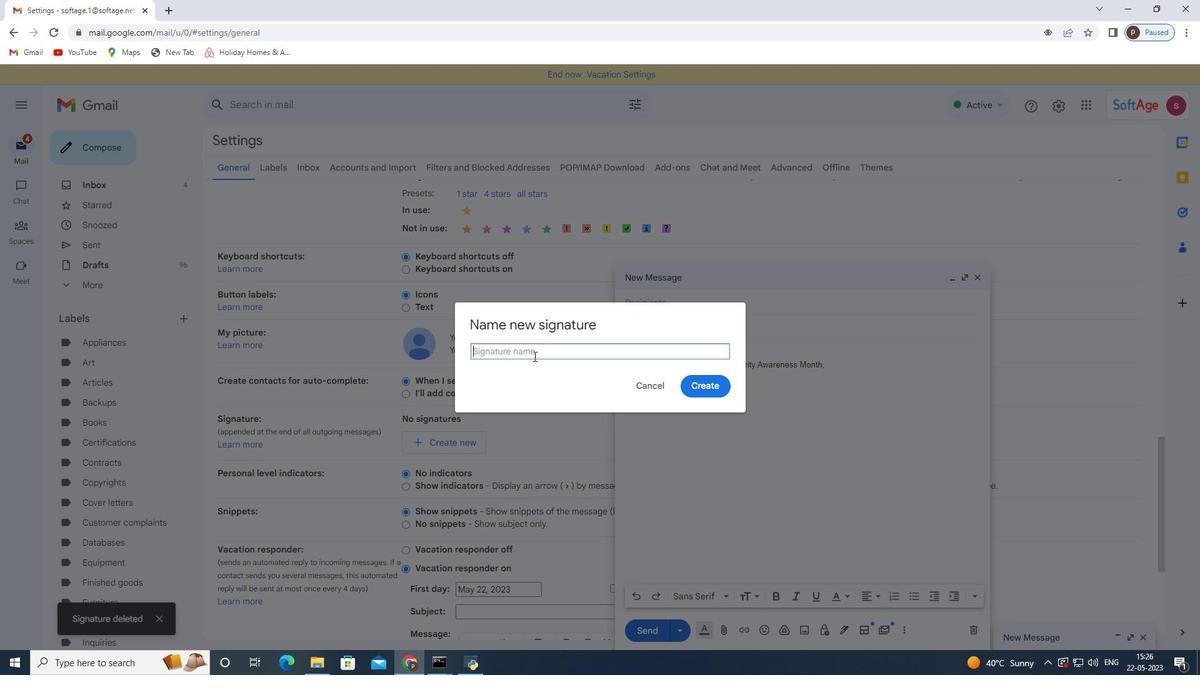 
Action: Key pressed <Key.shift>Lindsay<Key.space><Key.shift>Hall<Key.space>
Screenshot: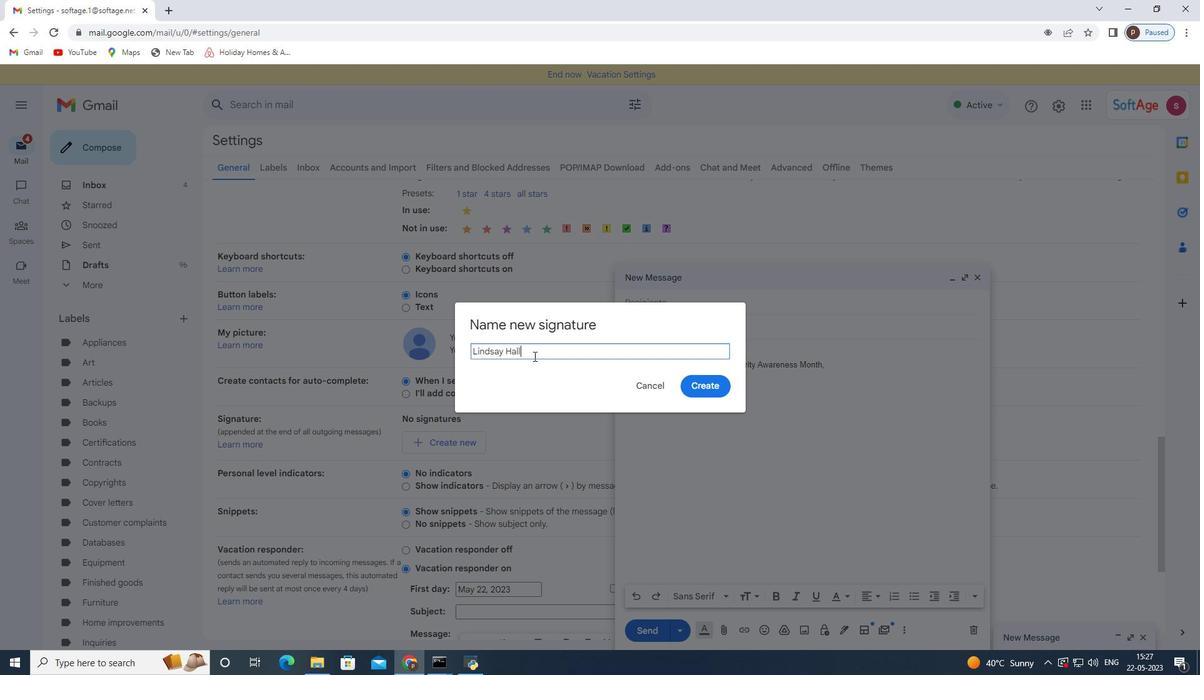 
Action: Mouse moved to (706, 389)
Screenshot: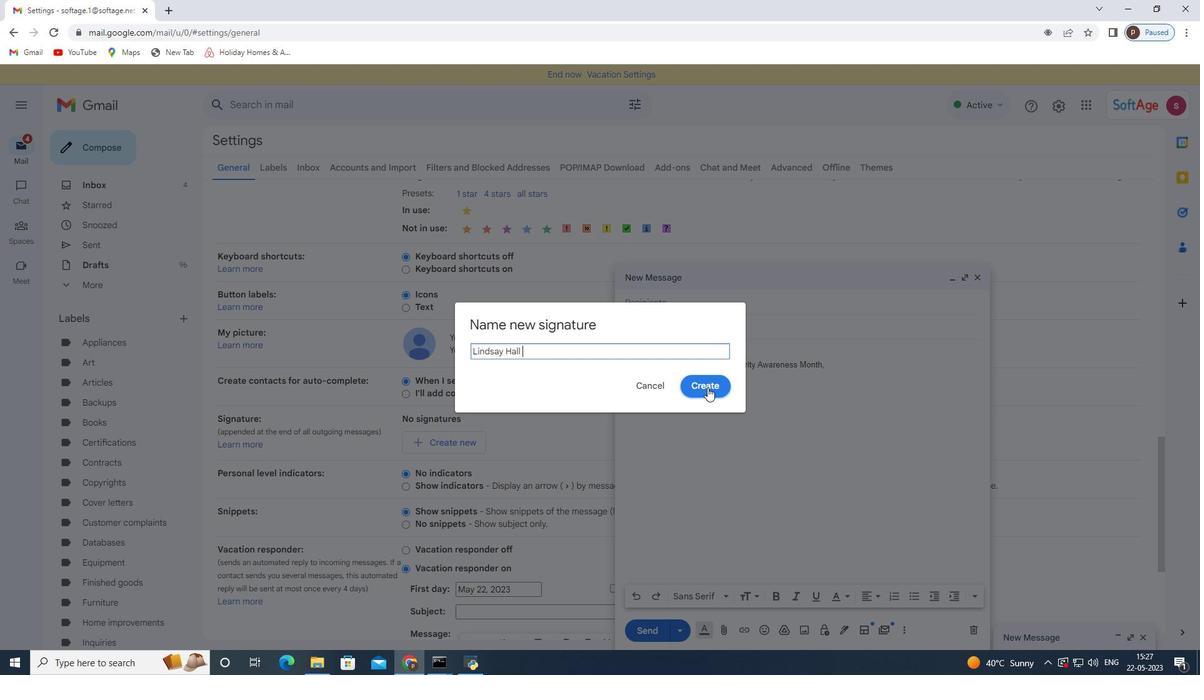 
Action: Mouse pressed left at (706, 389)
Screenshot: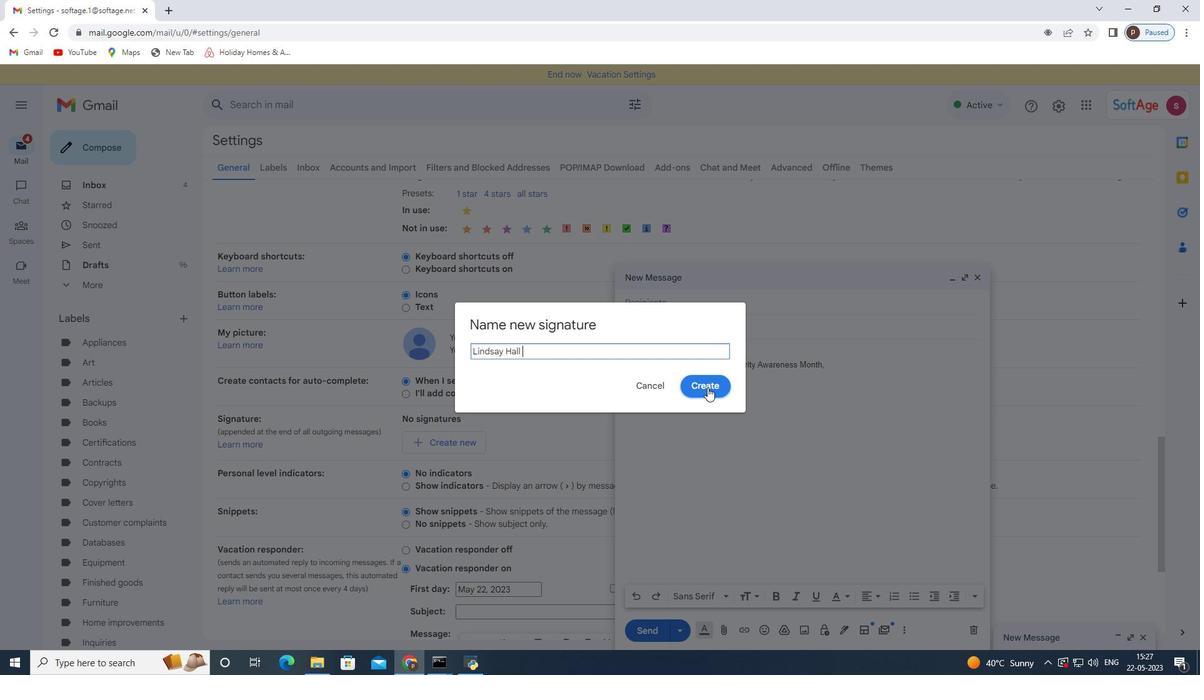 
Action: Mouse moved to (568, 428)
Screenshot: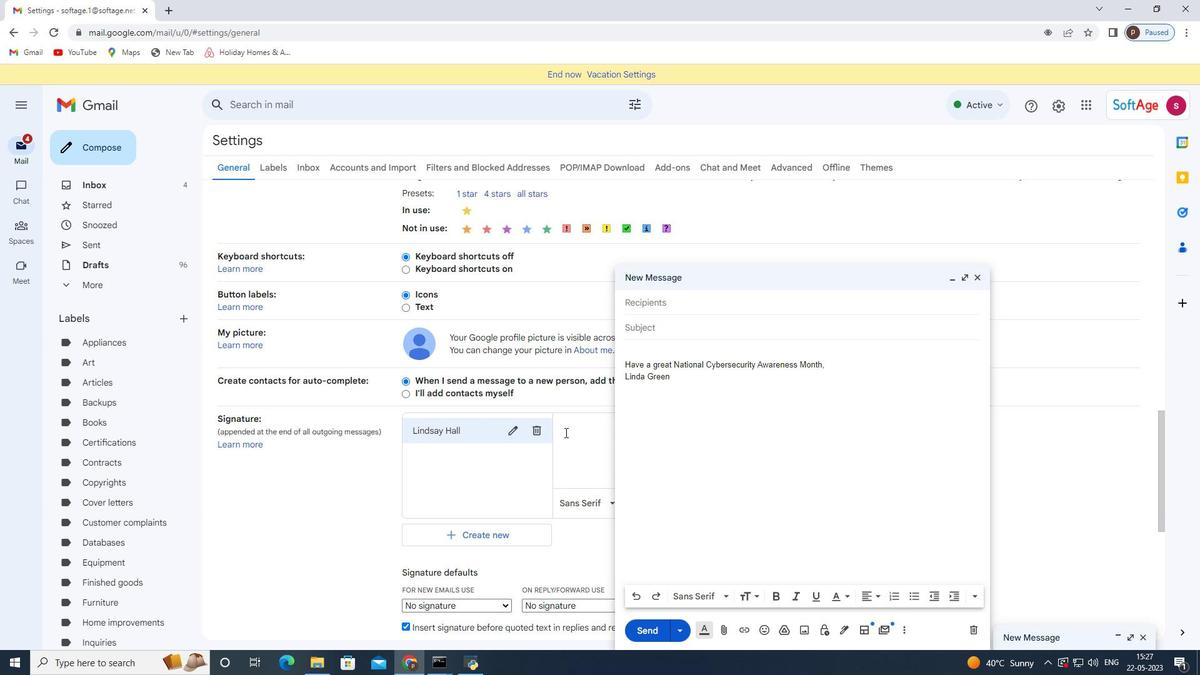 
Action: Mouse pressed left at (568, 428)
Screenshot: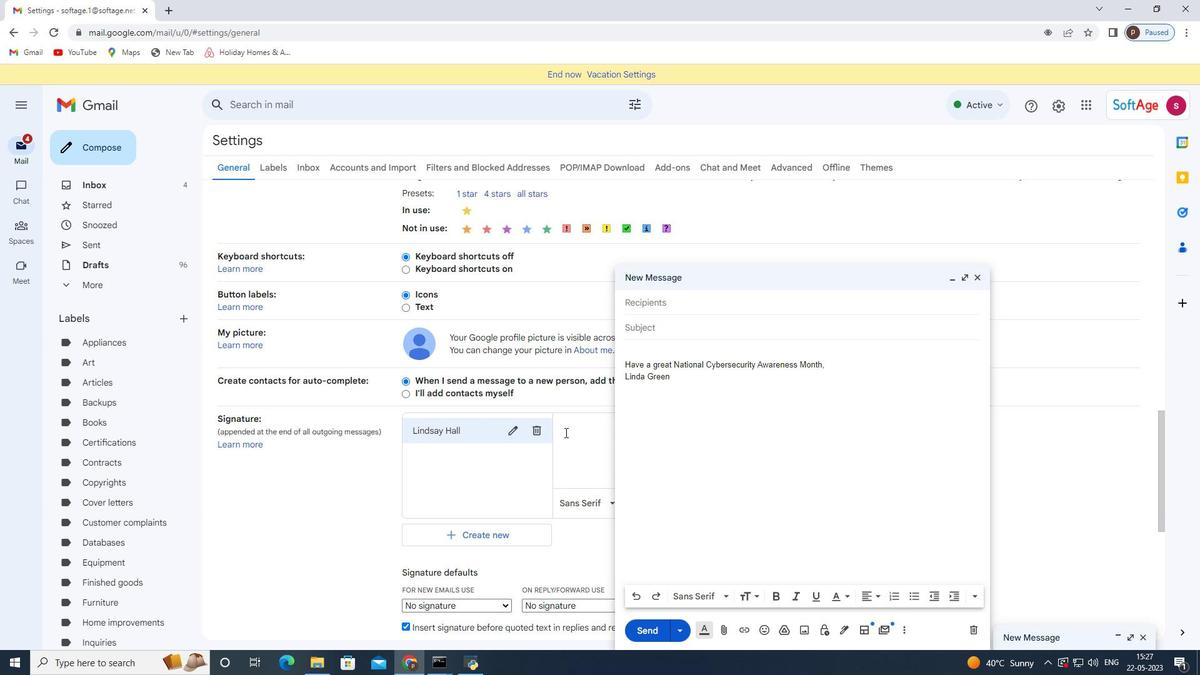 
Action: Key pressed <Key.shift>With<Key.space>gratitude<Key.space>and<Key.space>sincere<Key.space>wishes,<Key.enter><Key.shift>Lindsay<Key.space><Key.shift>Hall
Screenshot: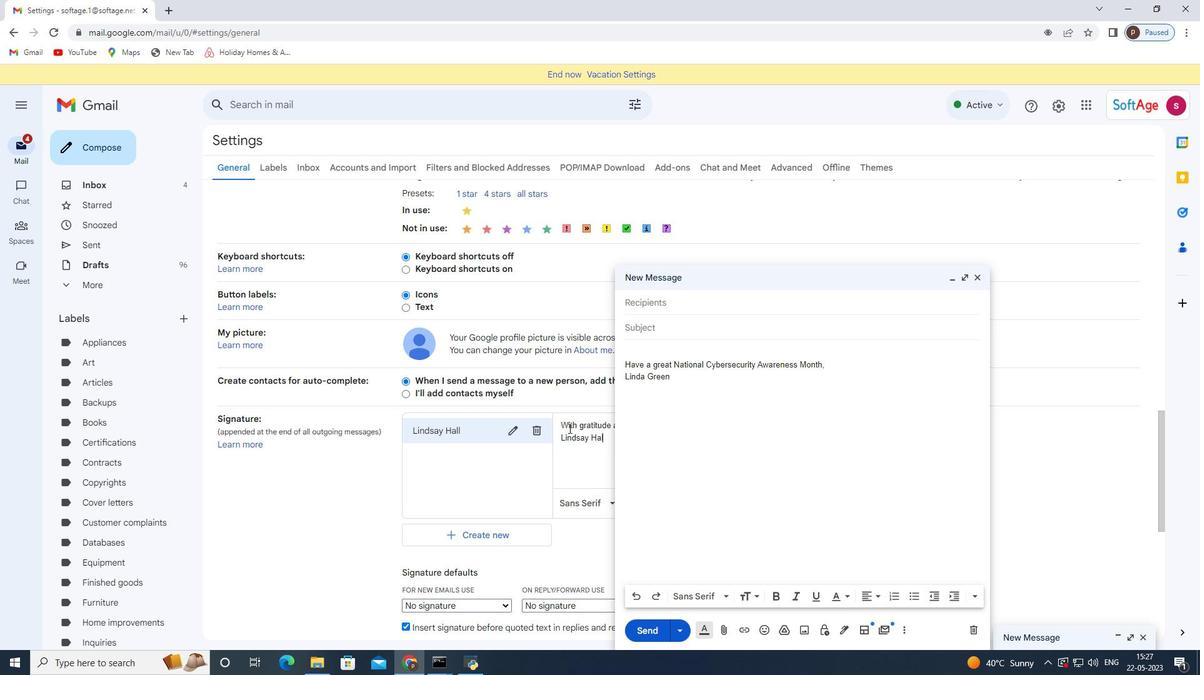 
Action: Mouse moved to (565, 428)
Screenshot: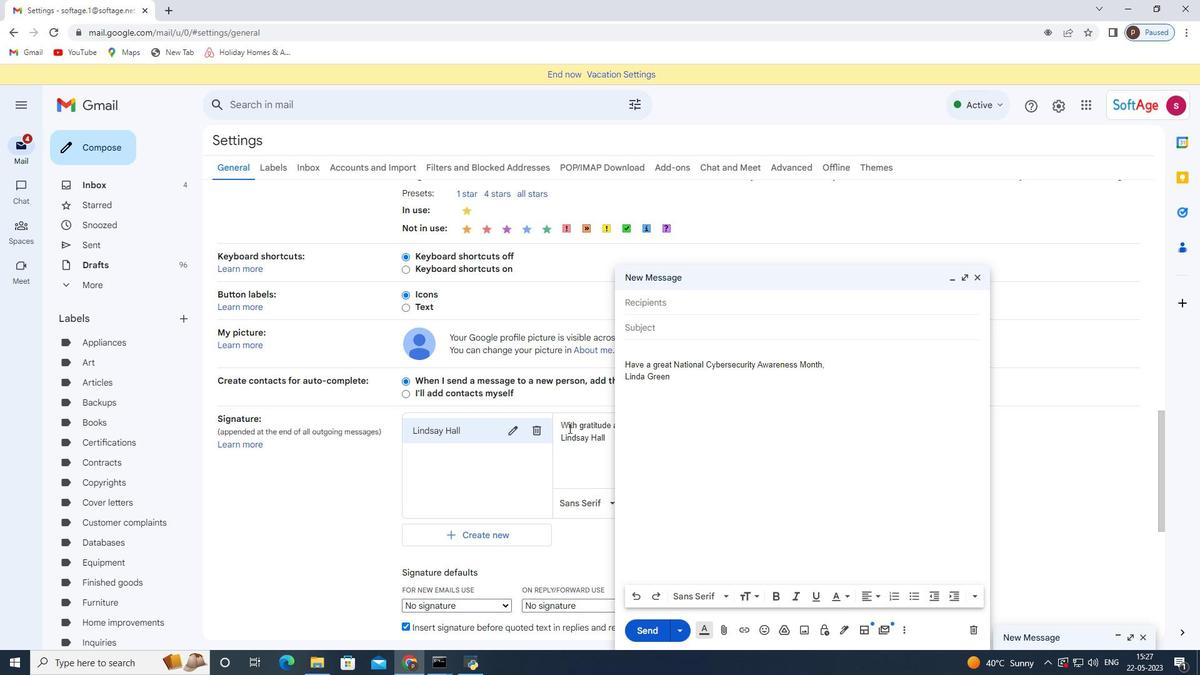
Action: Mouse scrolled (565, 428) with delta (0, 0)
Screenshot: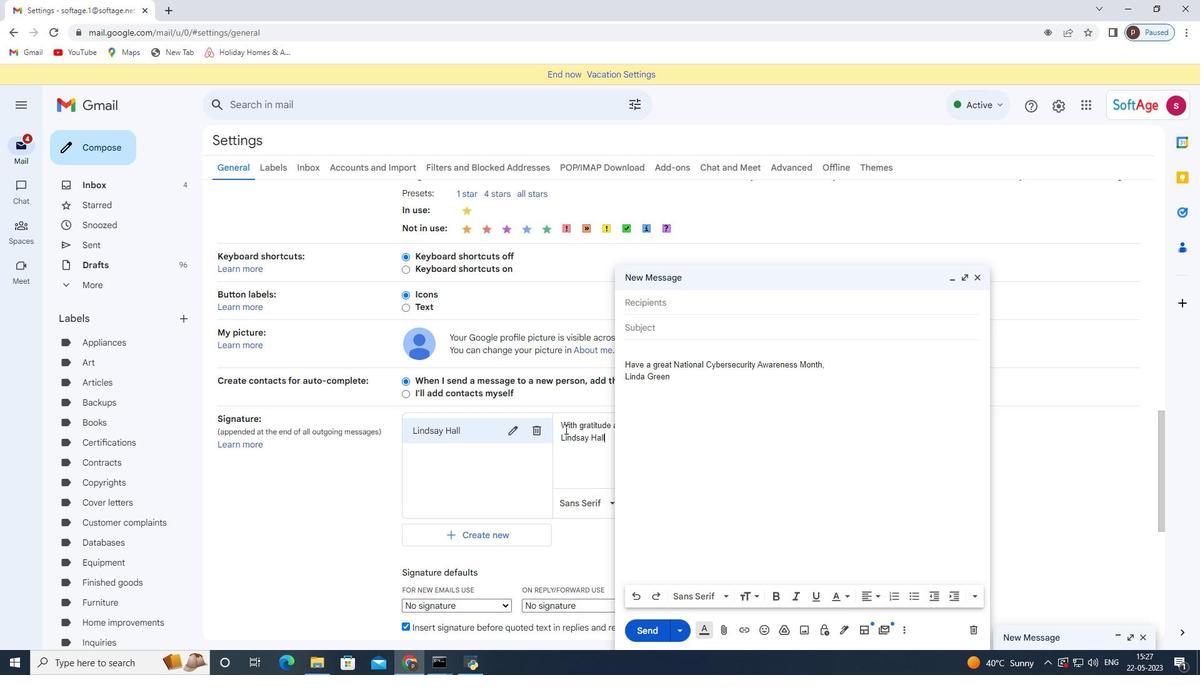 
Action: Mouse moved to (585, 361)
Screenshot: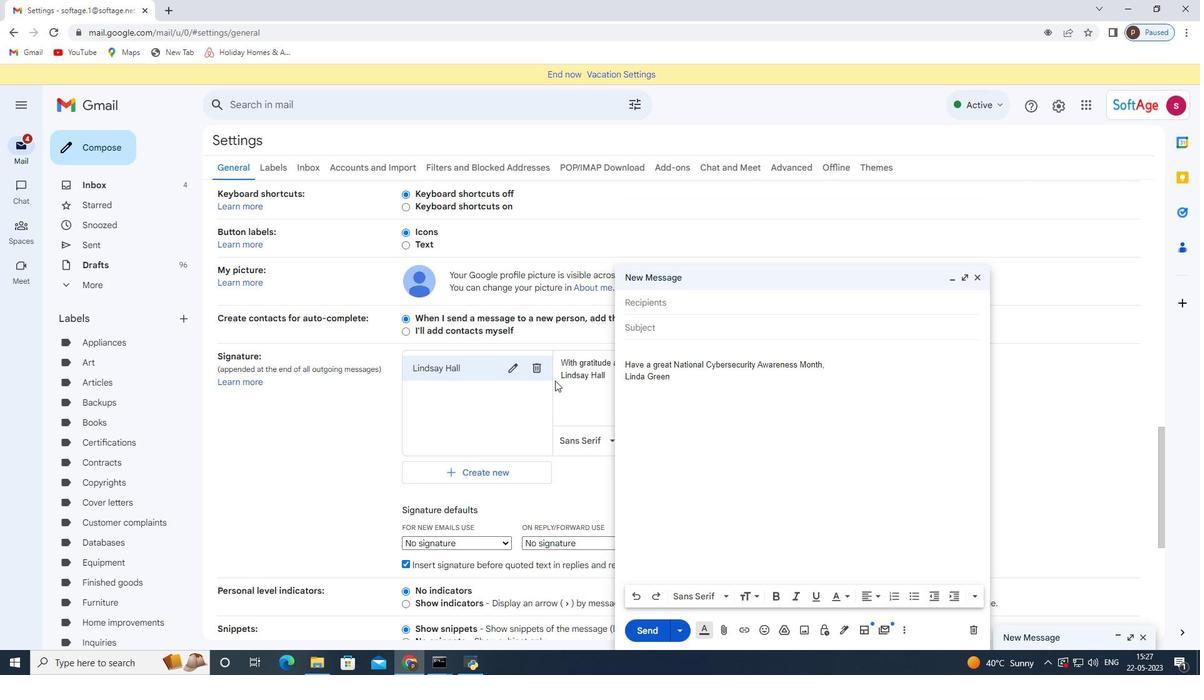 
Action: Mouse scrolled (585, 361) with delta (0, 0)
Screenshot: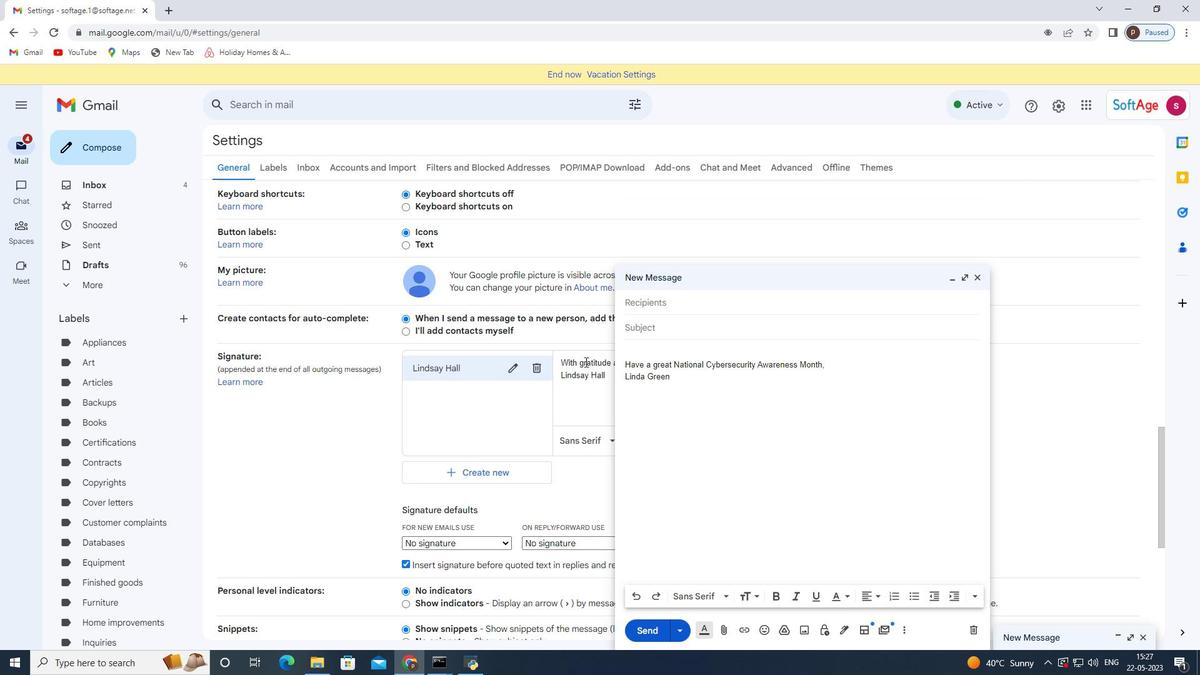 
Action: Mouse moved to (585, 361)
Screenshot: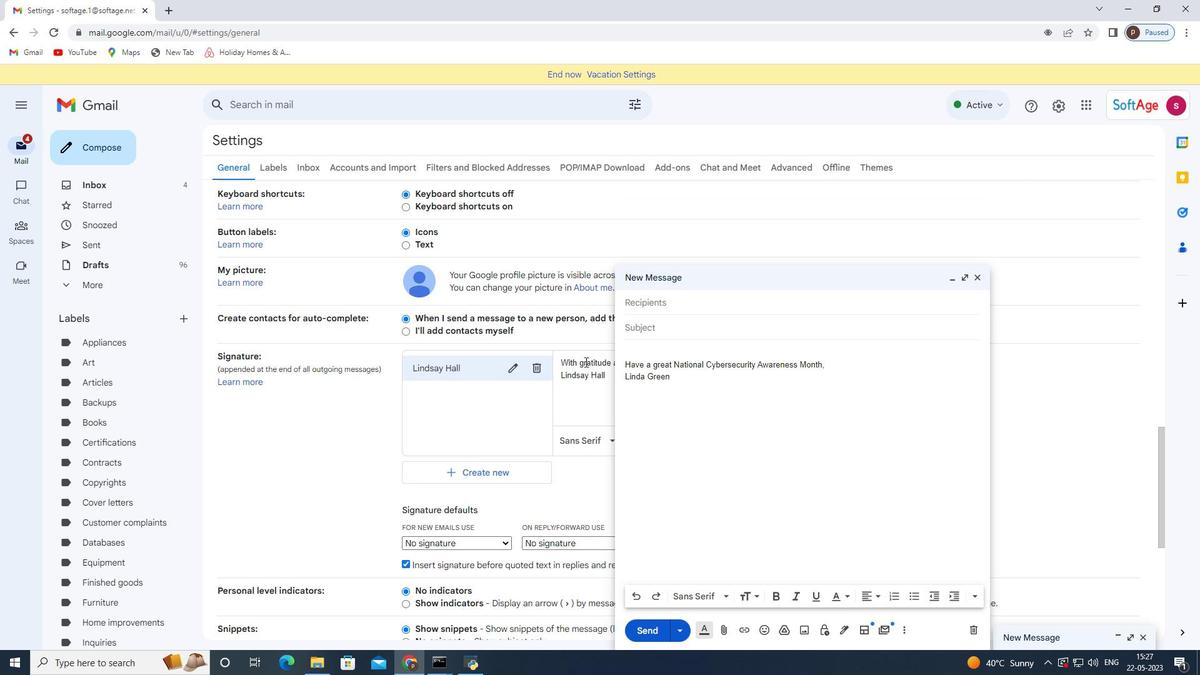 
Action: Mouse scrolled (585, 360) with delta (0, 0)
Screenshot: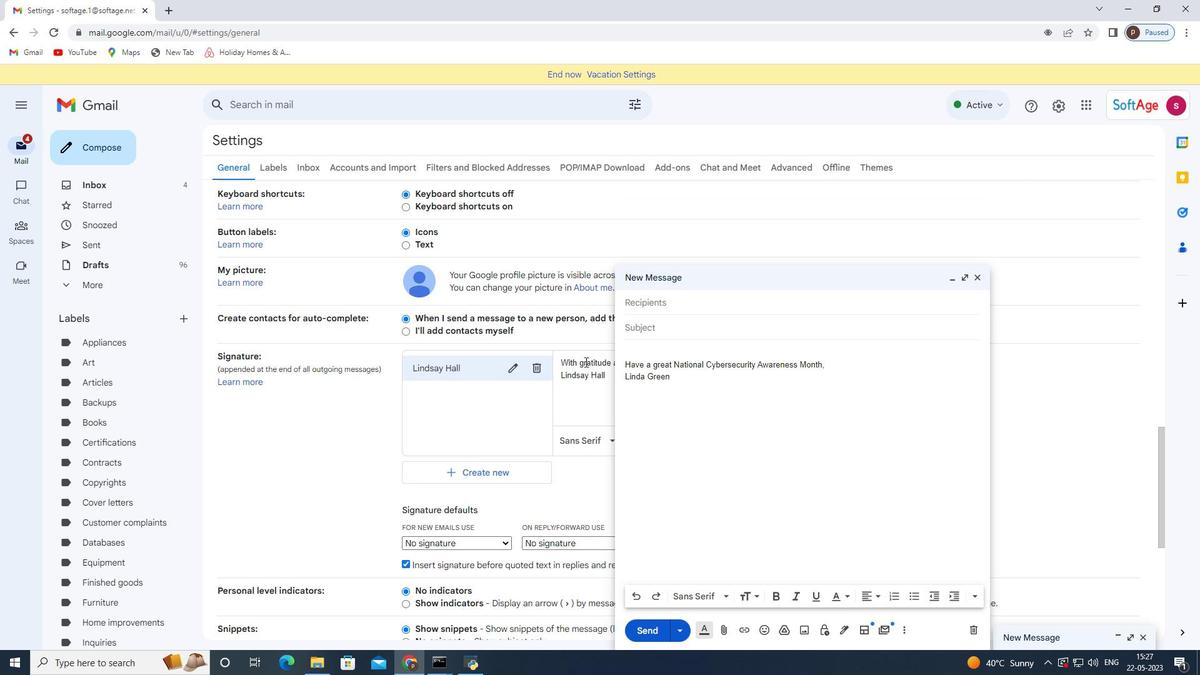 
Action: Mouse moved to (584, 360)
Screenshot: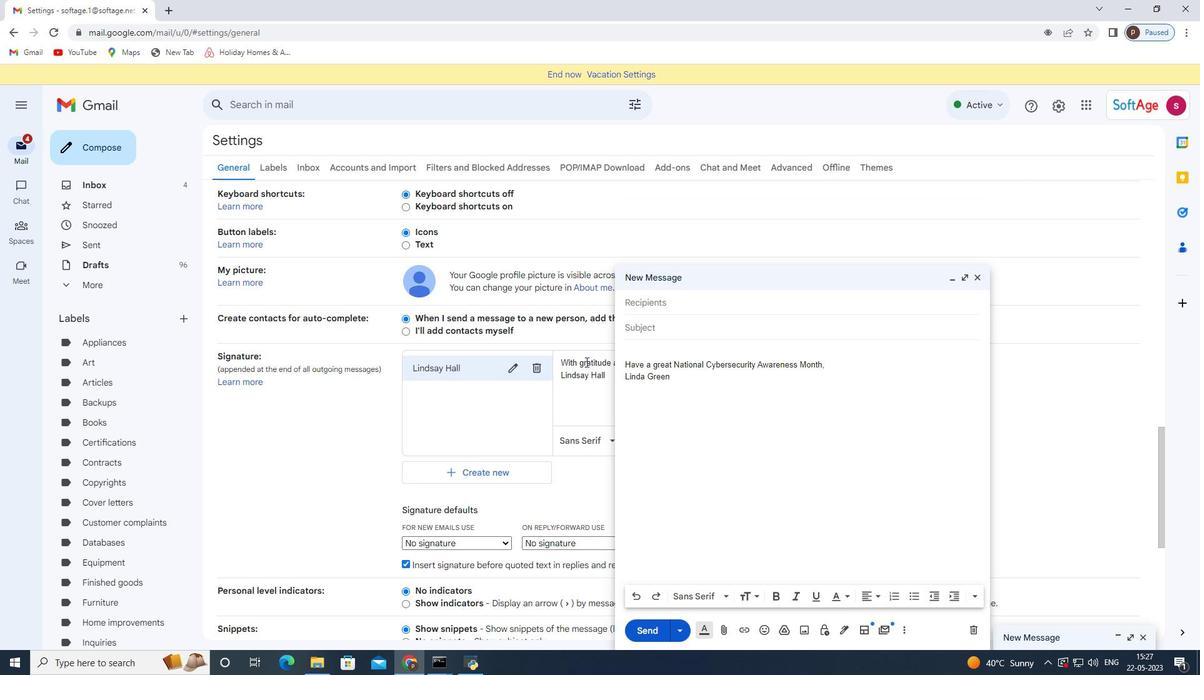 
Action: Mouse scrolled (584, 359) with delta (0, 0)
Screenshot: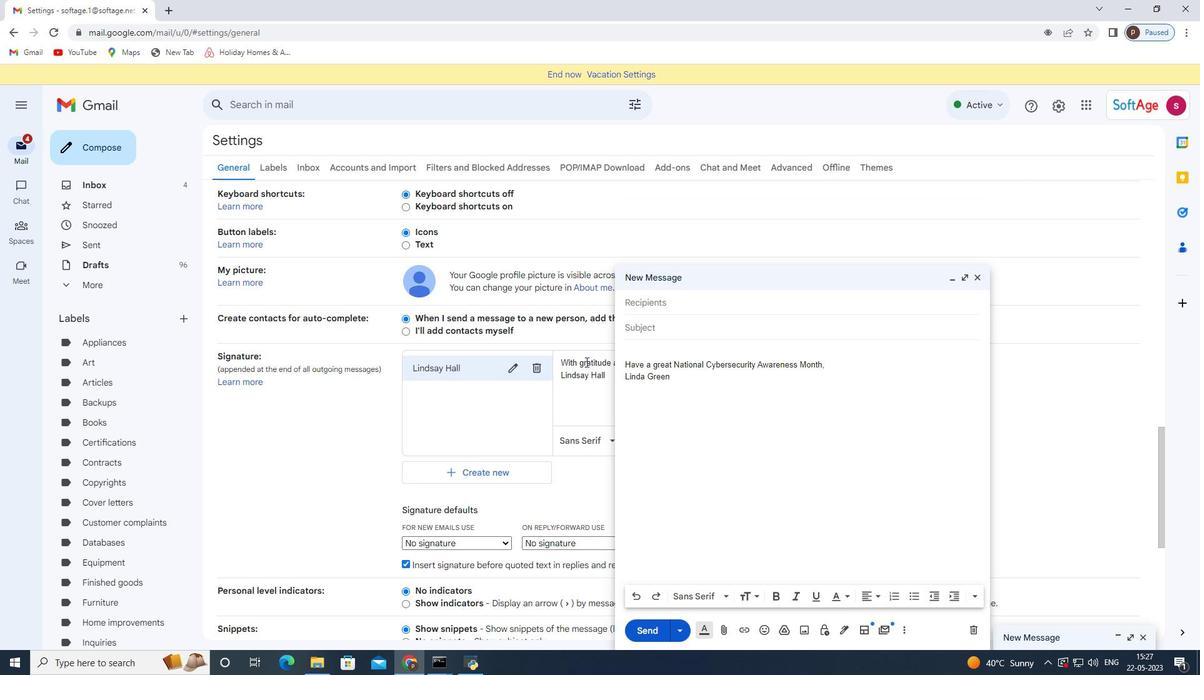 
Action: Mouse moved to (573, 348)
Screenshot: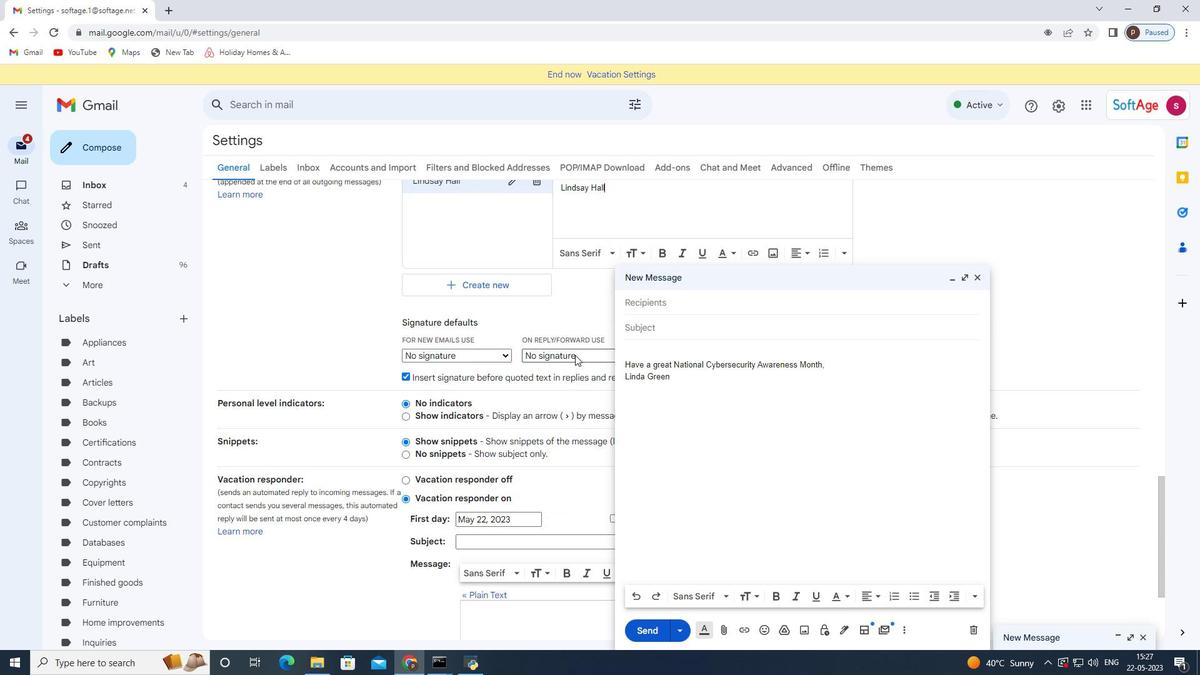 
Action: Mouse scrolled (573, 349) with delta (0, 0)
Screenshot: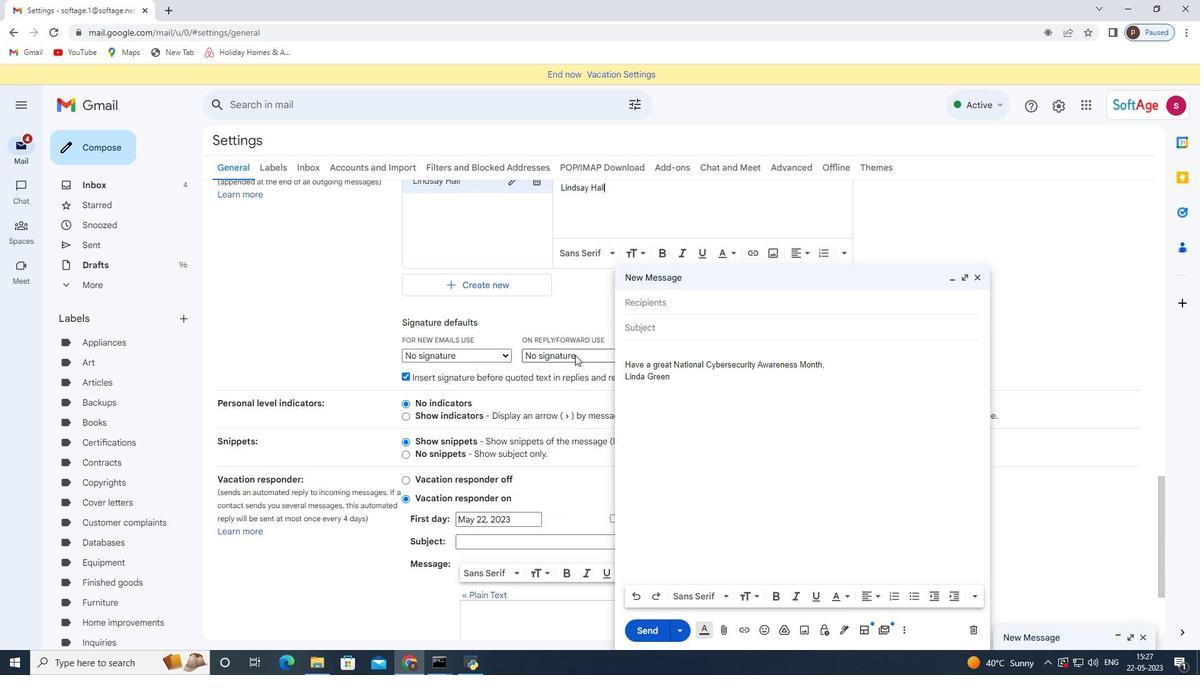
Action: Mouse moved to (479, 418)
Screenshot: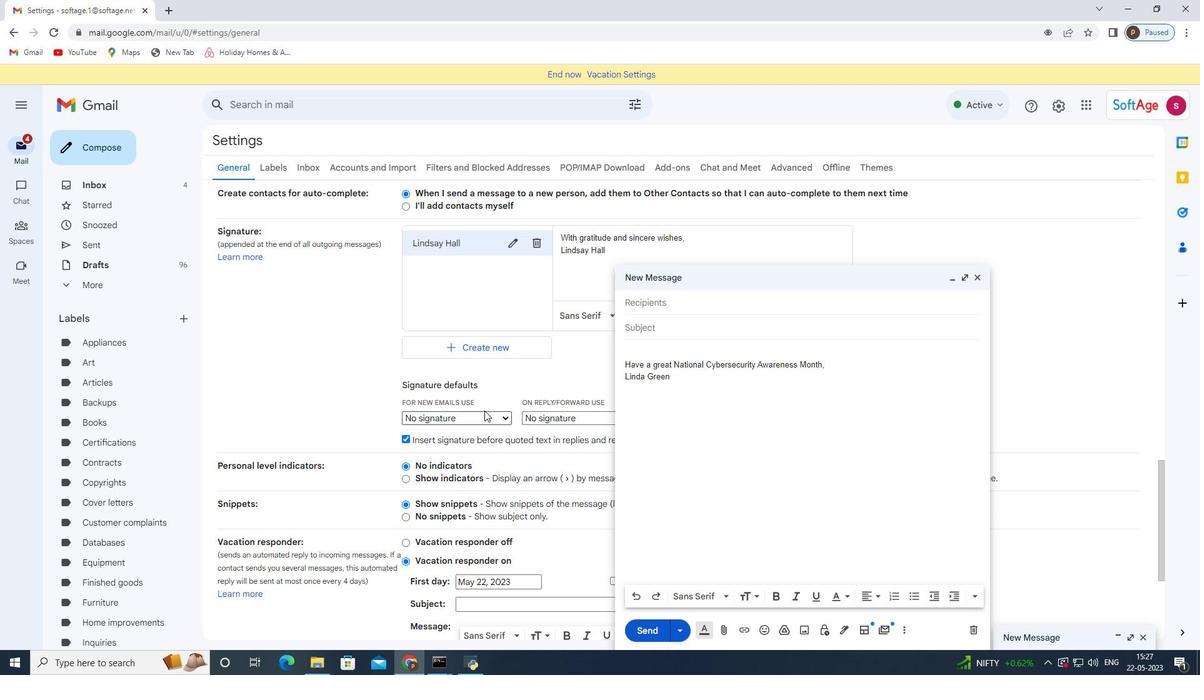 
Action: Mouse pressed left at (479, 418)
Screenshot: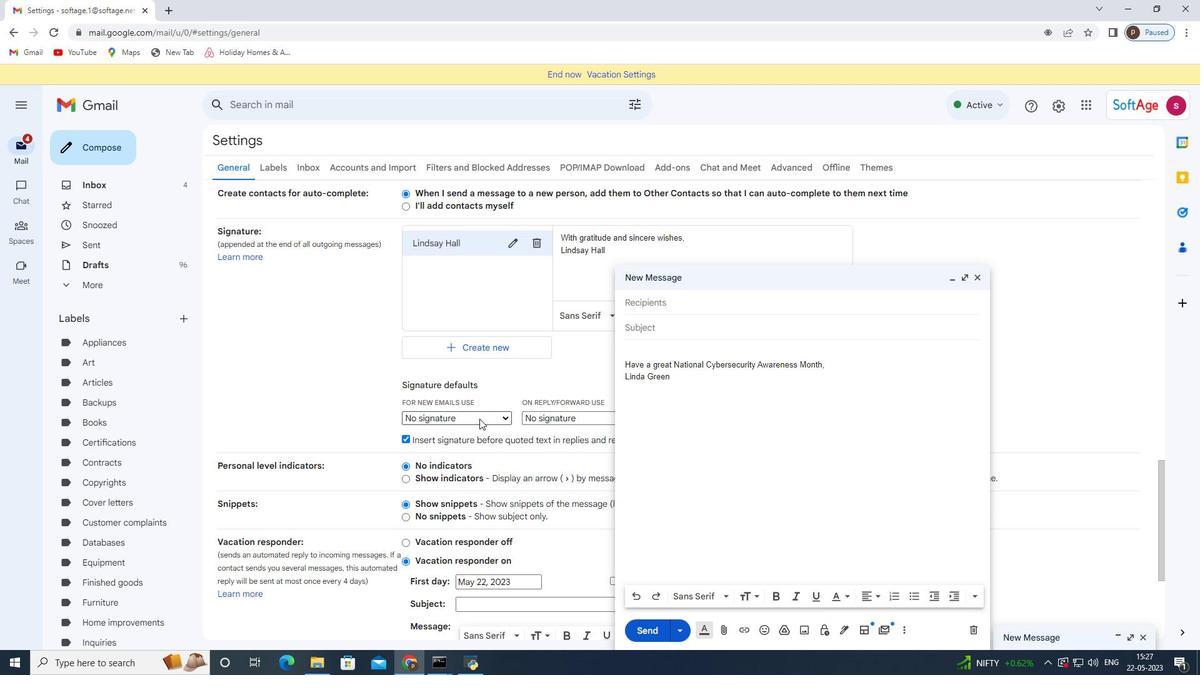 
Action: Mouse moved to (490, 446)
Screenshot: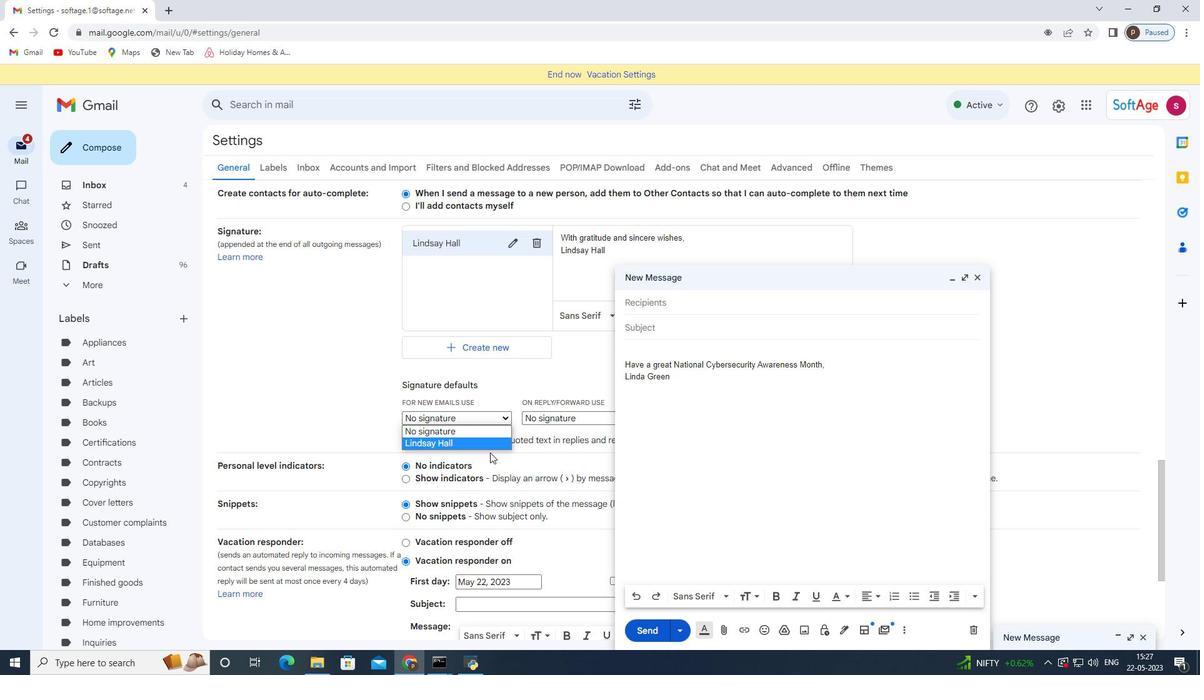
Action: Mouse pressed left at (490, 446)
Screenshot: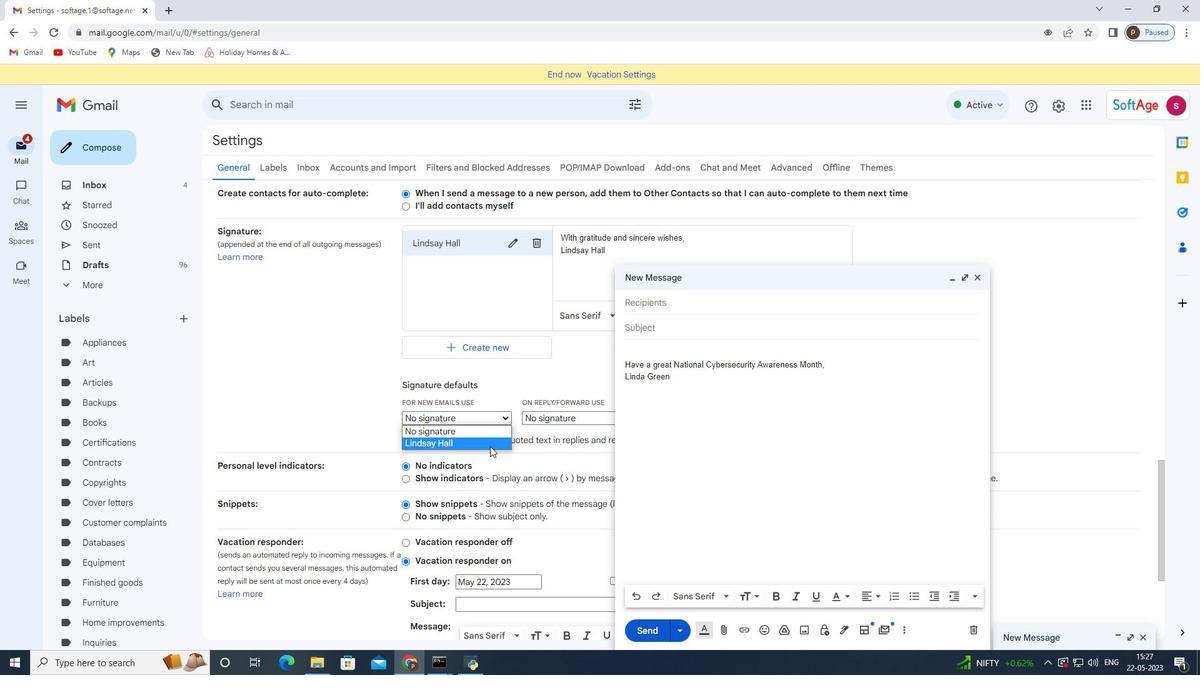 
Action: Mouse moved to (591, 410)
Screenshot: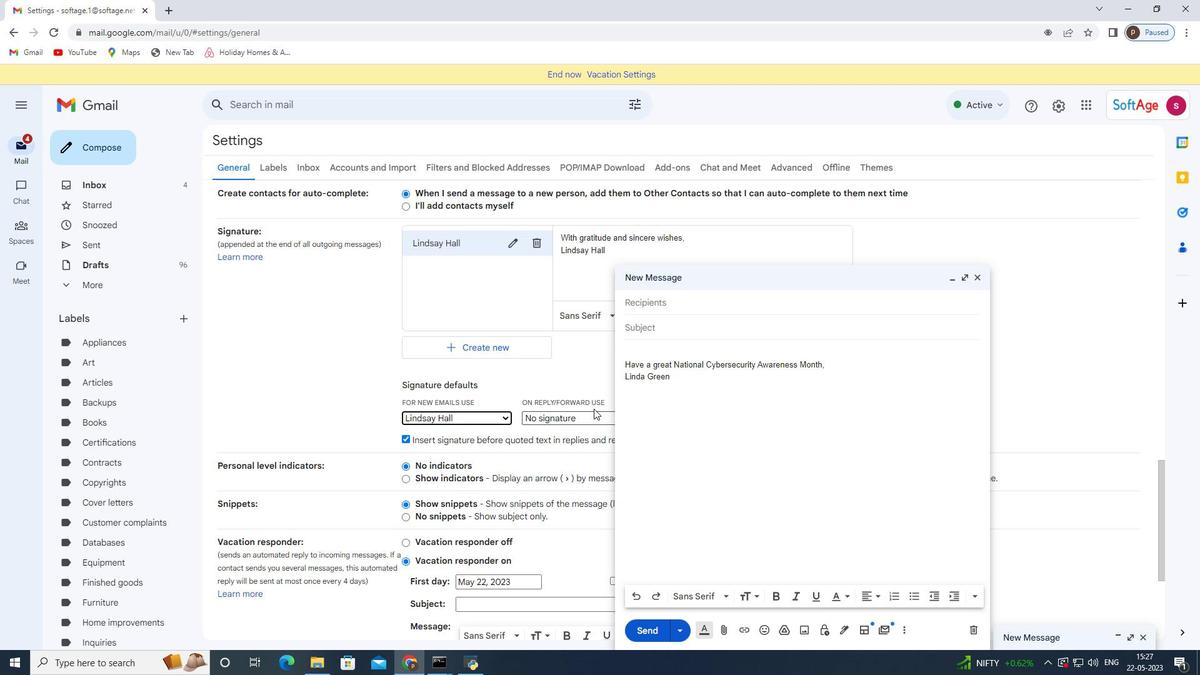 
Action: Mouse pressed left at (591, 410)
Screenshot: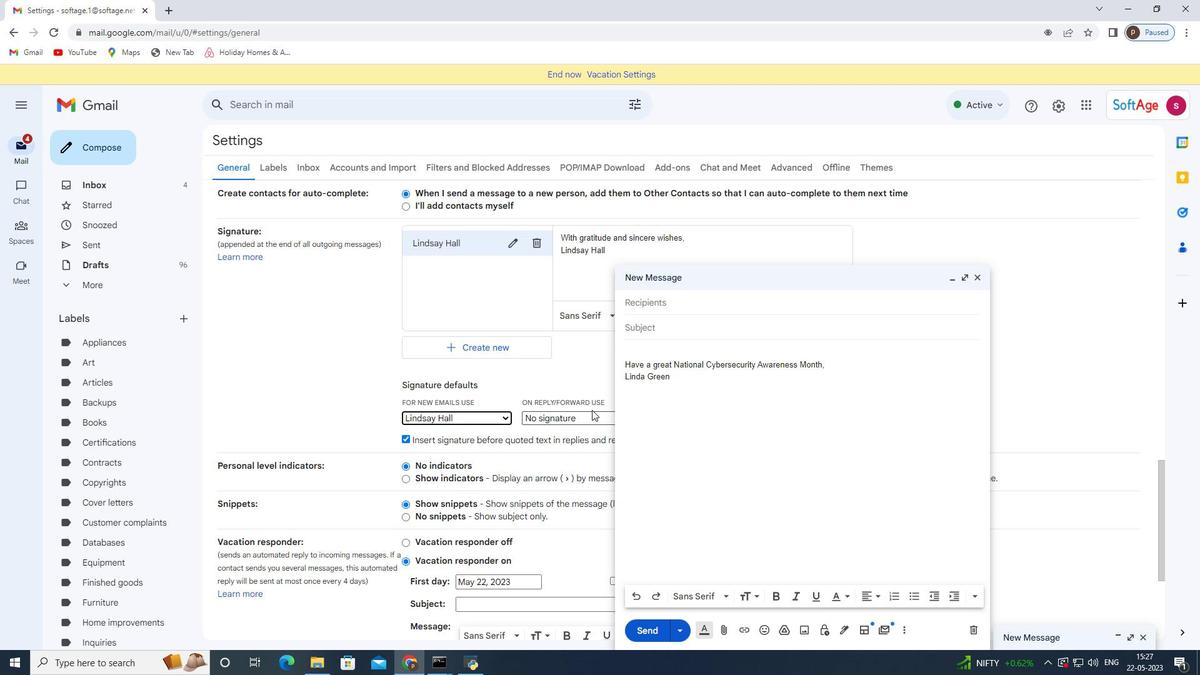 
Action: Mouse moved to (588, 421)
Screenshot: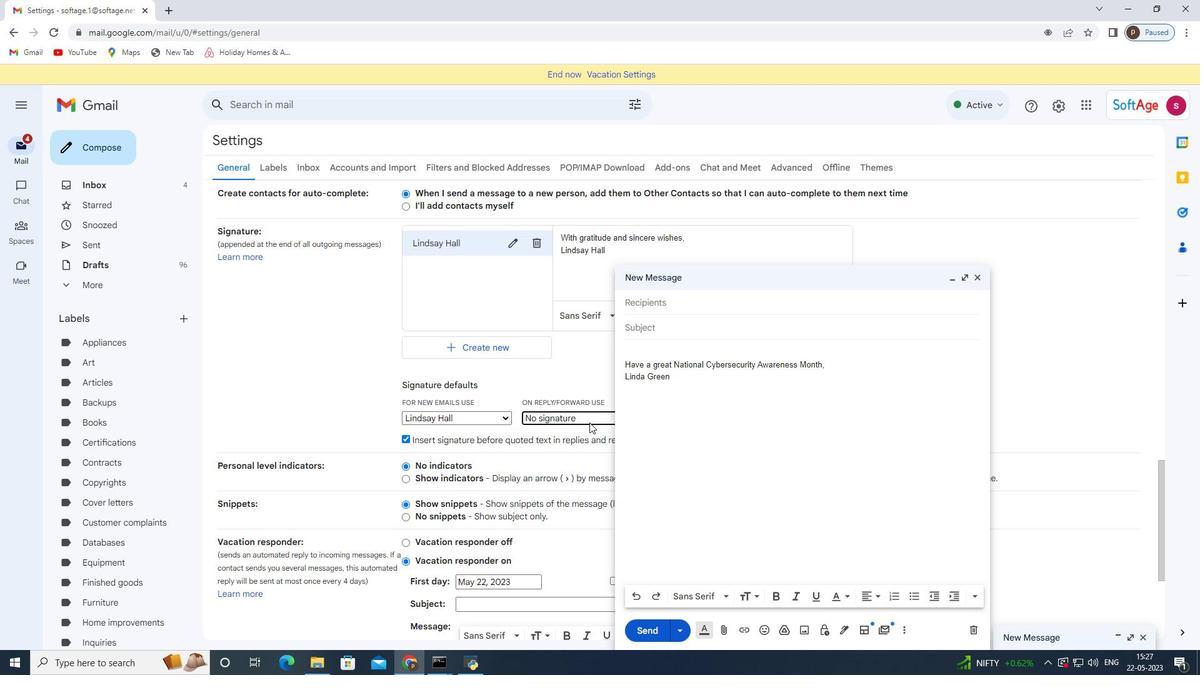 
Action: Mouse pressed left at (588, 421)
Screenshot: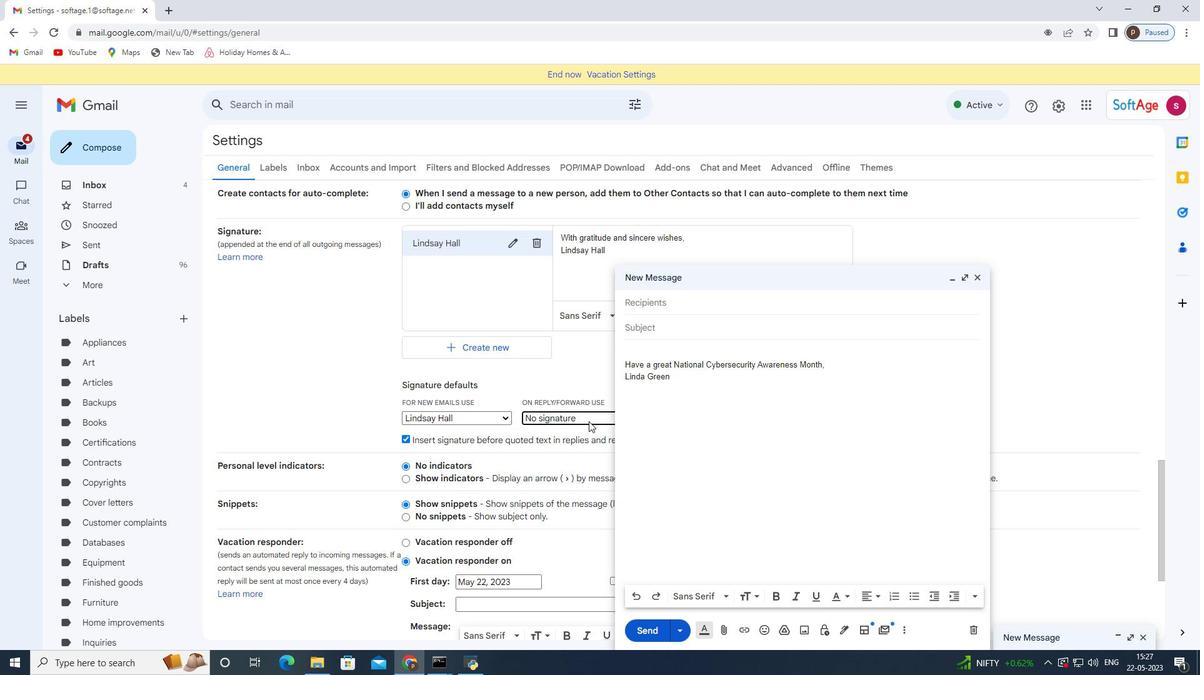
Action: Mouse moved to (583, 442)
Screenshot: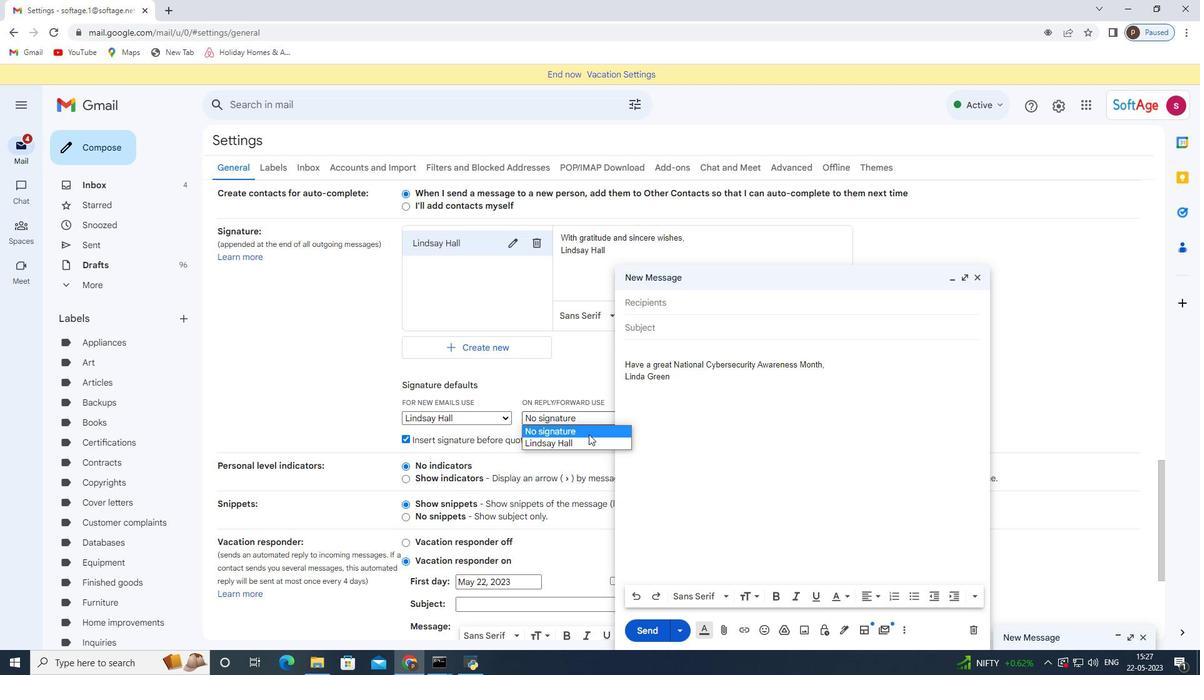 
Action: Mouse pressed left at (583, 442)
Screenshot: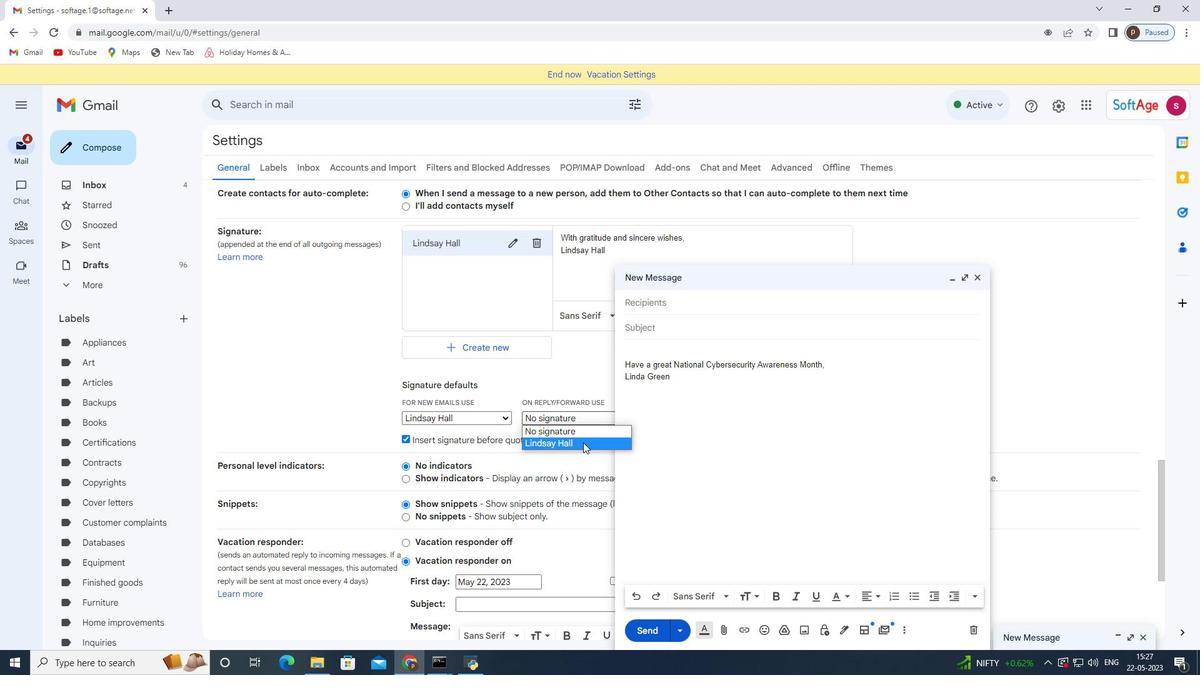 
Action: Mouse moved to (518, 429)
Screenshot: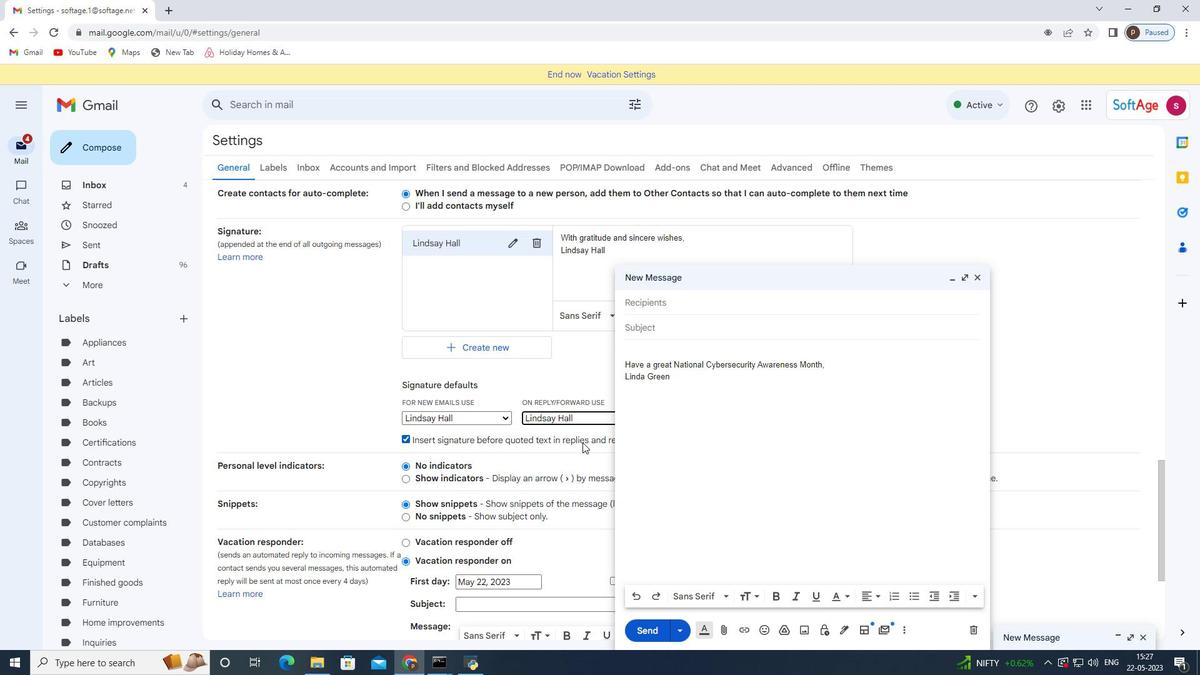 
Action: Mouse scrolled (518, 428) with delta (0, 0)
Screenshot: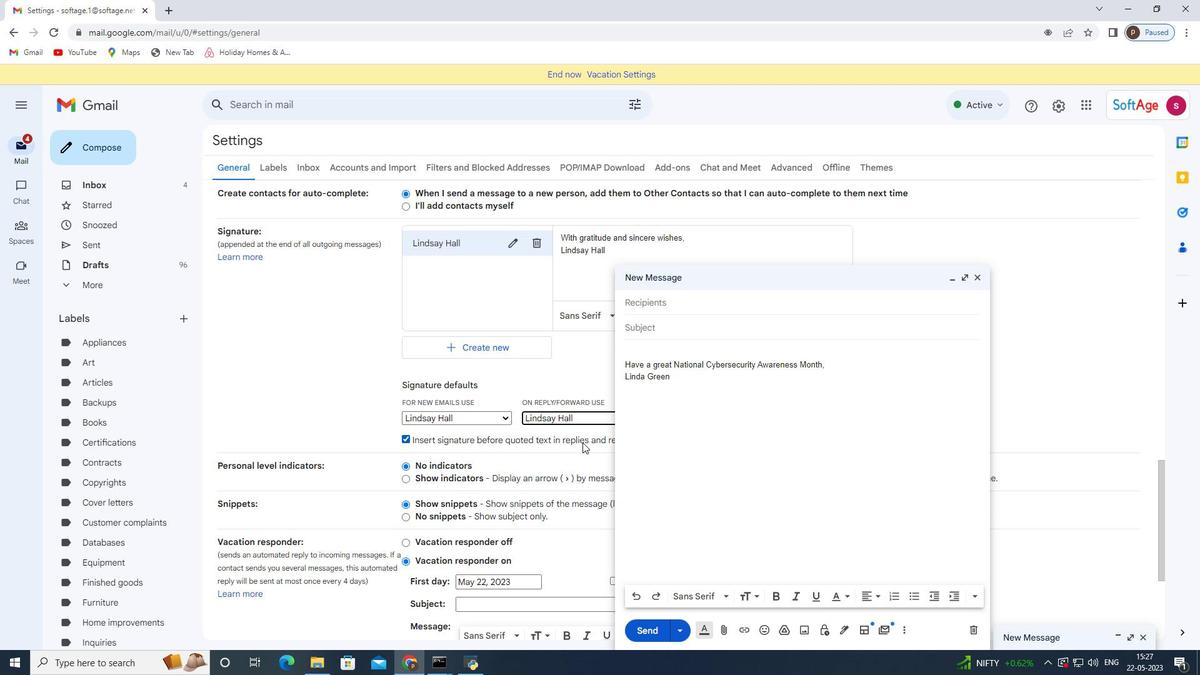 
Action: Mouse scrolled (518, 428) with delta (0, 0)
Screenshot: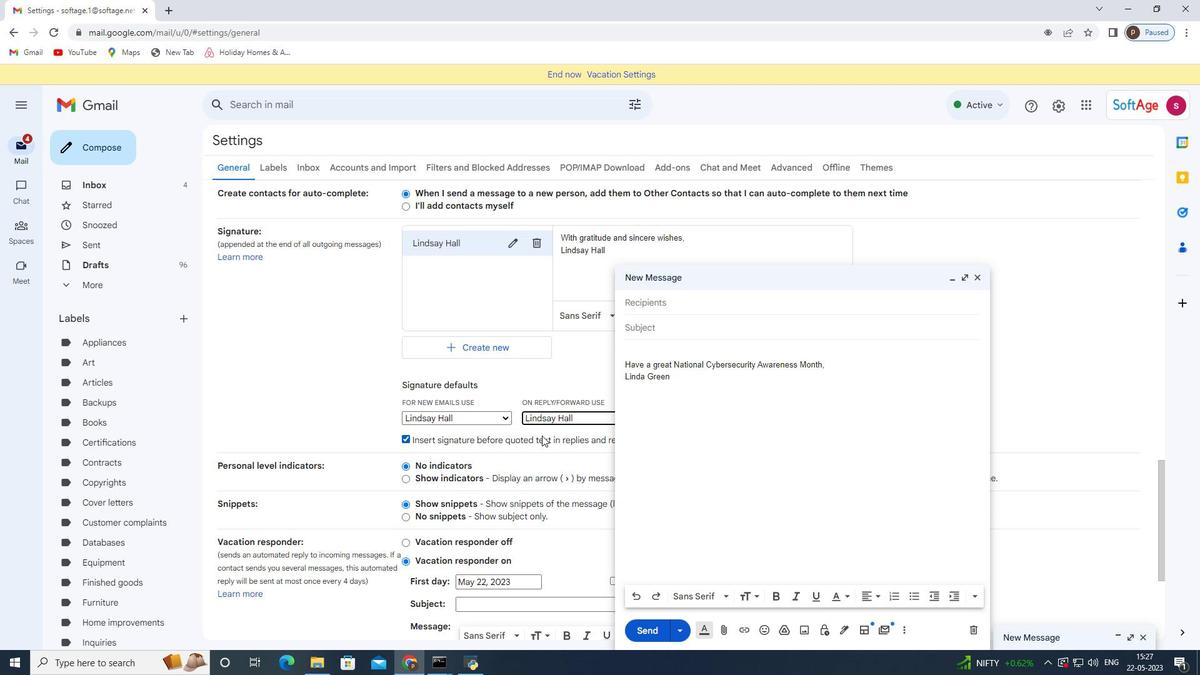 
Action: Mouse scrolled (518, 428) with delta (0, 0)
Screenshot: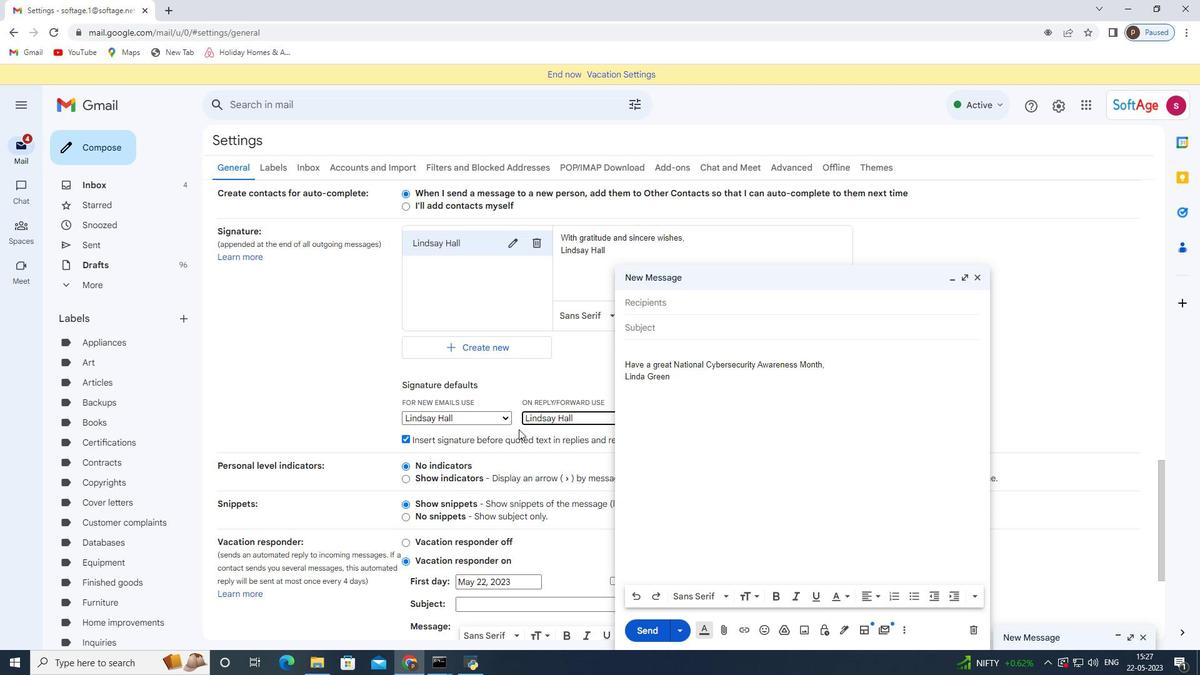 
Action: Mouse scrolled (518, 428) with delta (0, 0)
Screenshot: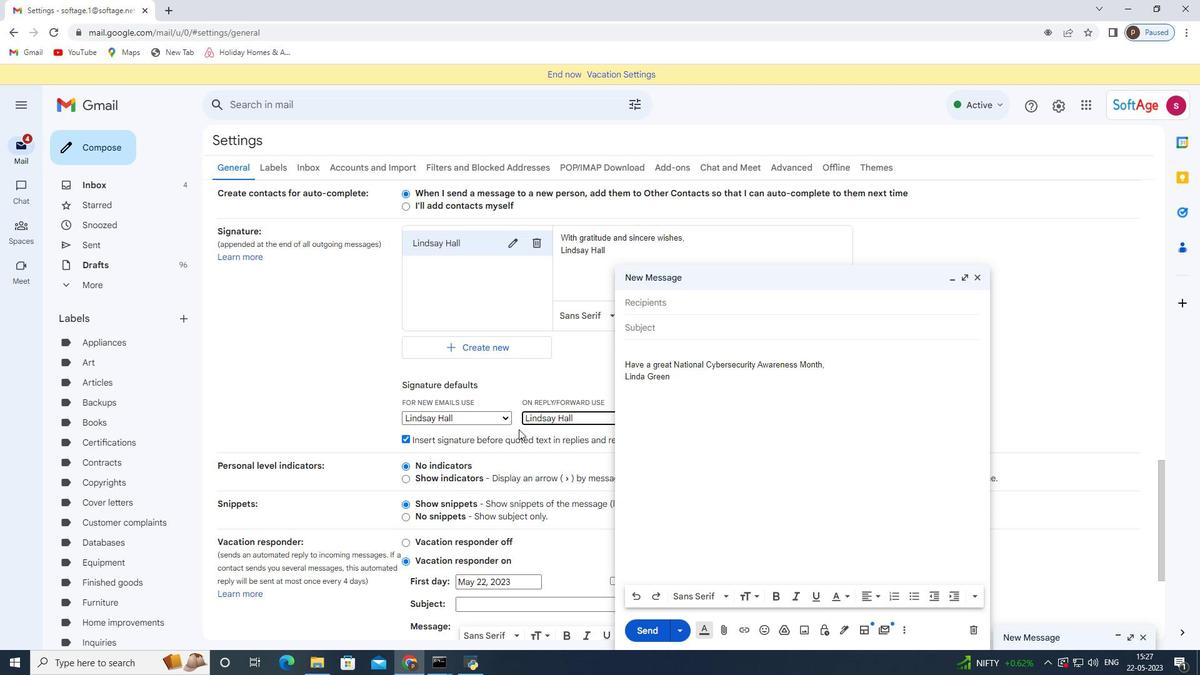 
Action: Mouse moved to (518, 429)
Screenshot: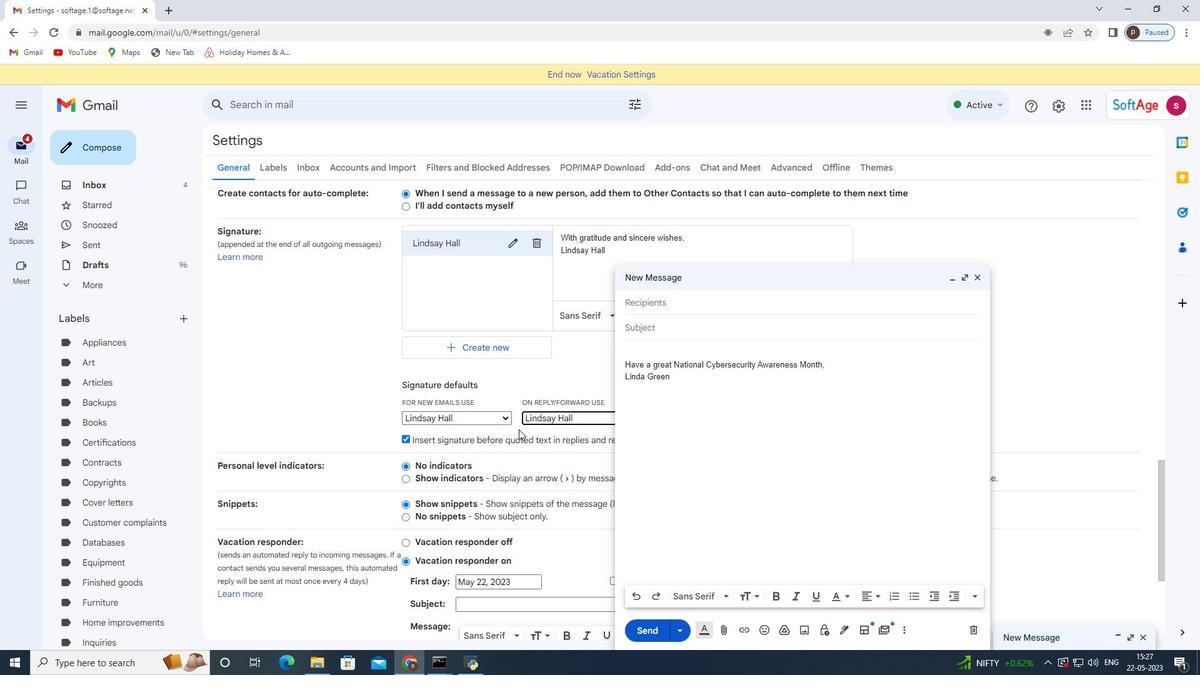 
Action: Mouse scrolled (518, 428) with delta (0, 0)
Screenshot: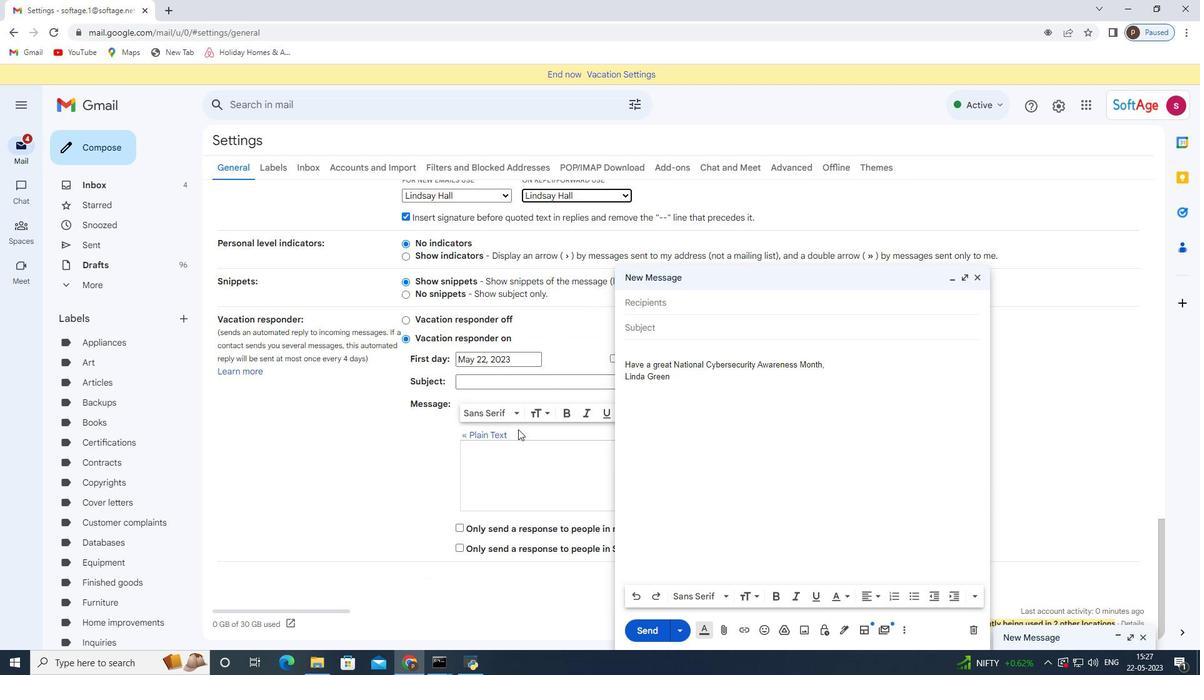 
Action: Mouse scrolled (518, 428) with delta (0, 0)
Screenshot: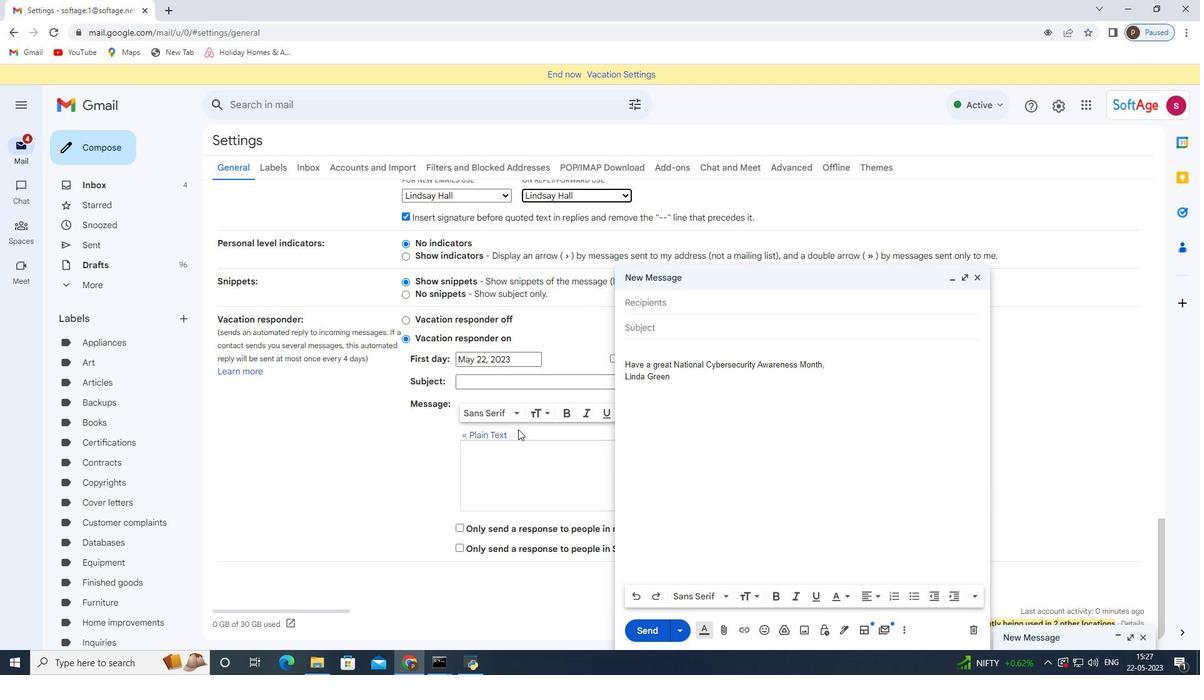 
Action: Mouse moved to (881, 275)
Screenshot: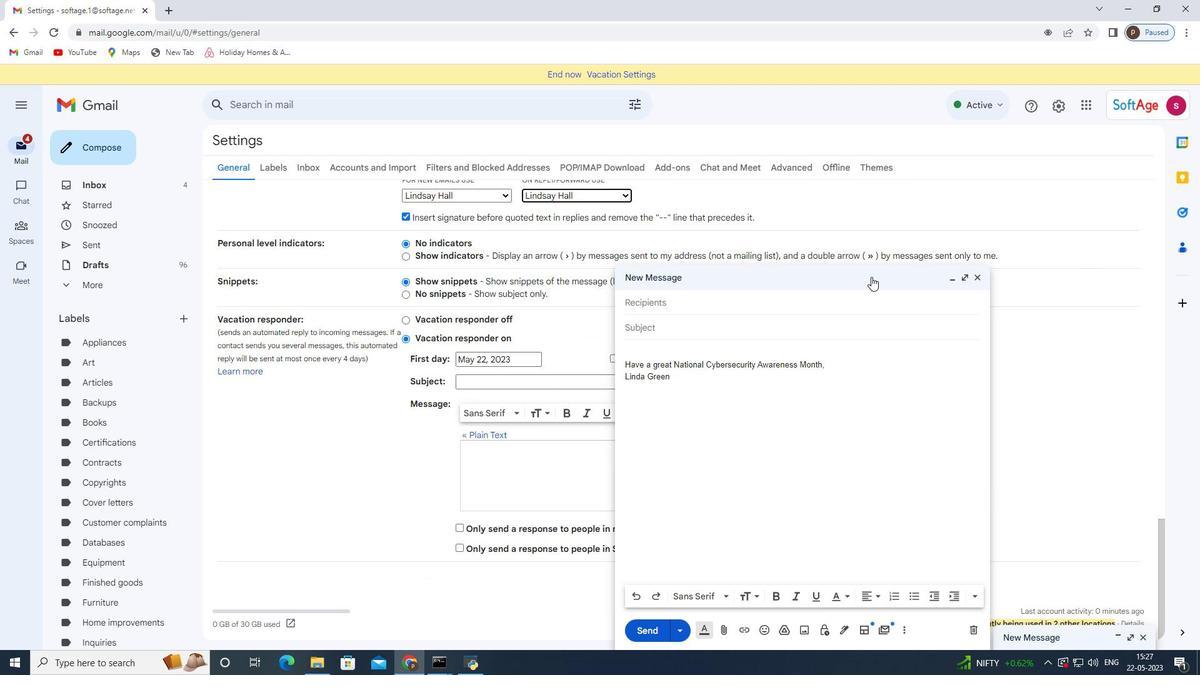 
Action: Mouse pressed left at (867, 276)
Screenshot: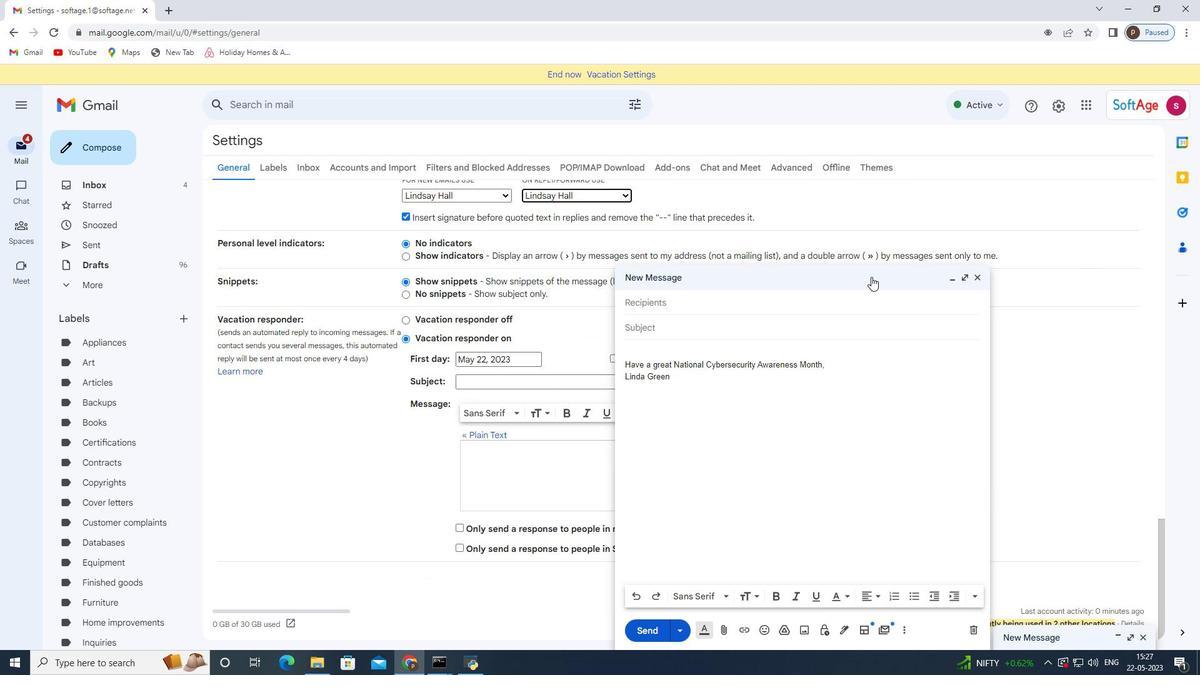 
Action: Mouse moved to (769, 273)
Screenshot: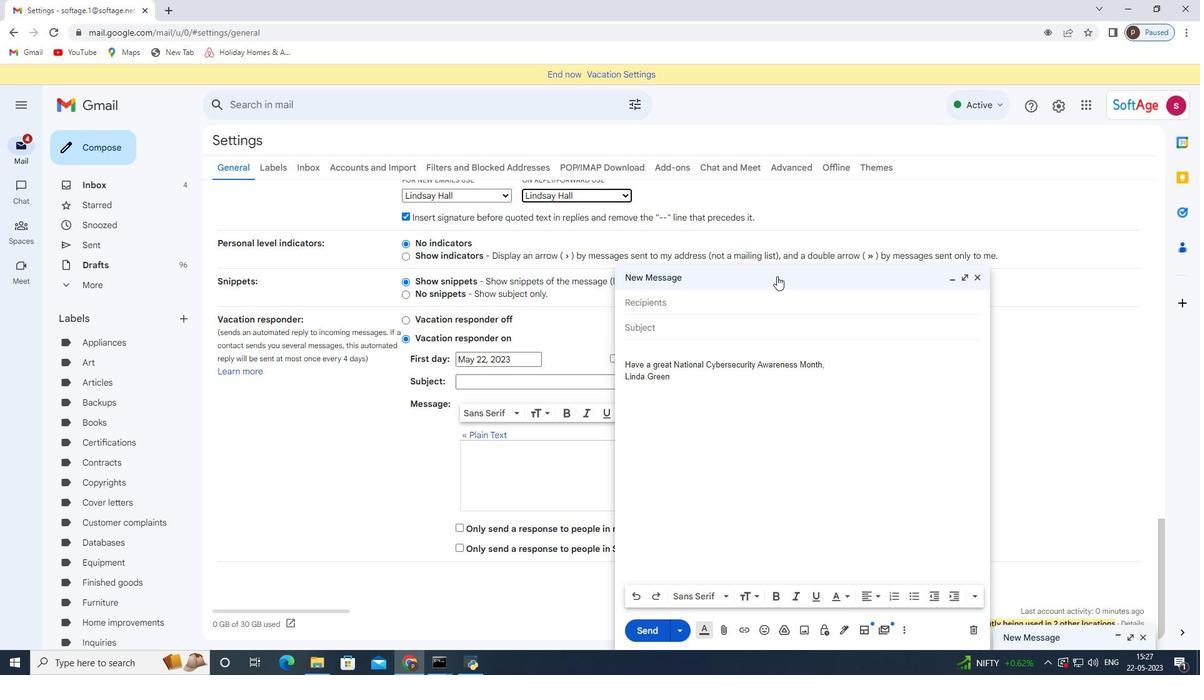 
Action: Mouse pressed left at (769, 273)
Screenshot: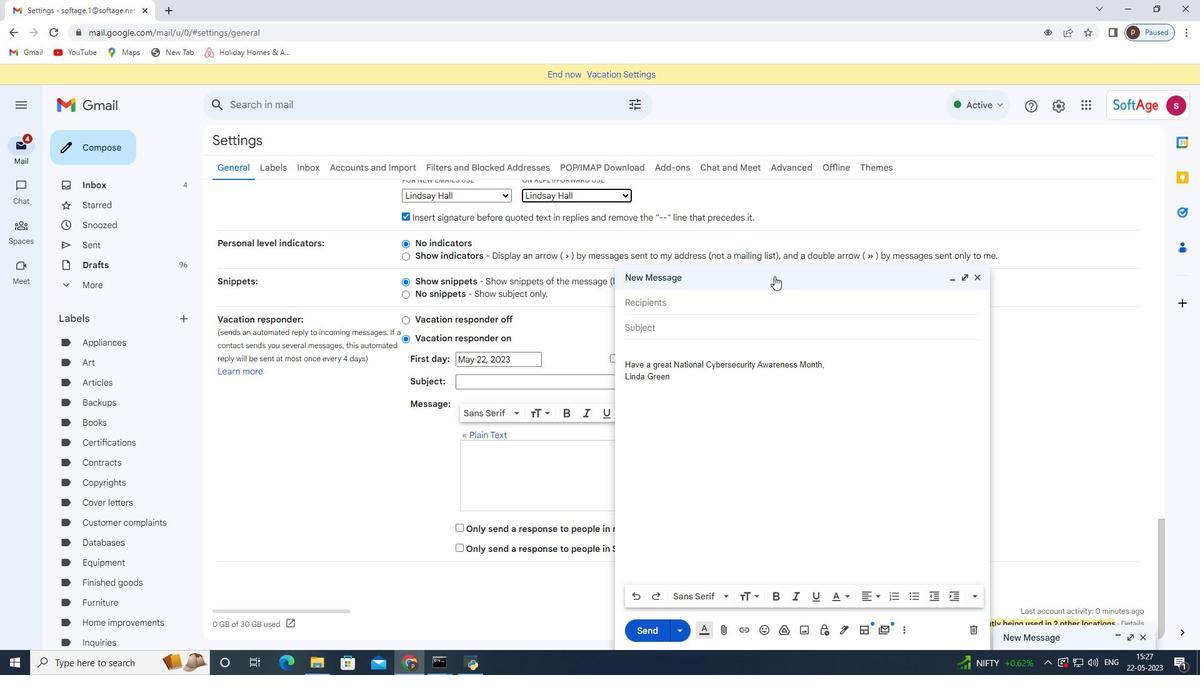 
Action: Mouse moved to (981, 275)
Screenshot: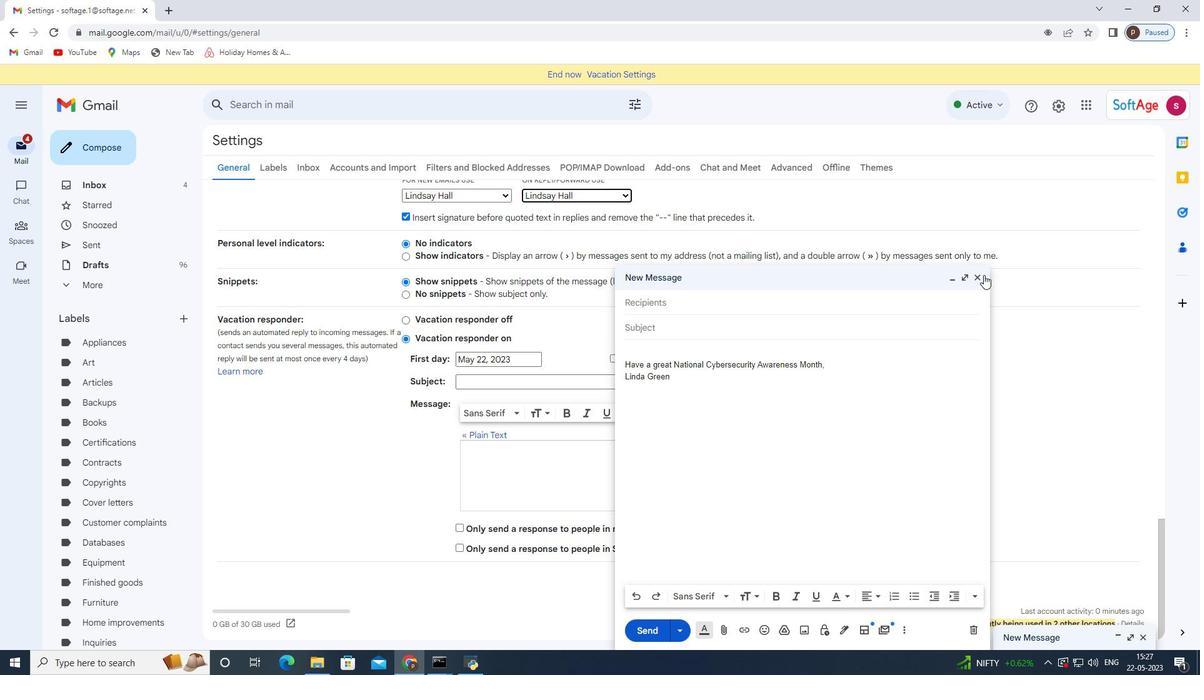 
Action: Mouse pressed left at (981, 275)
Screenshot: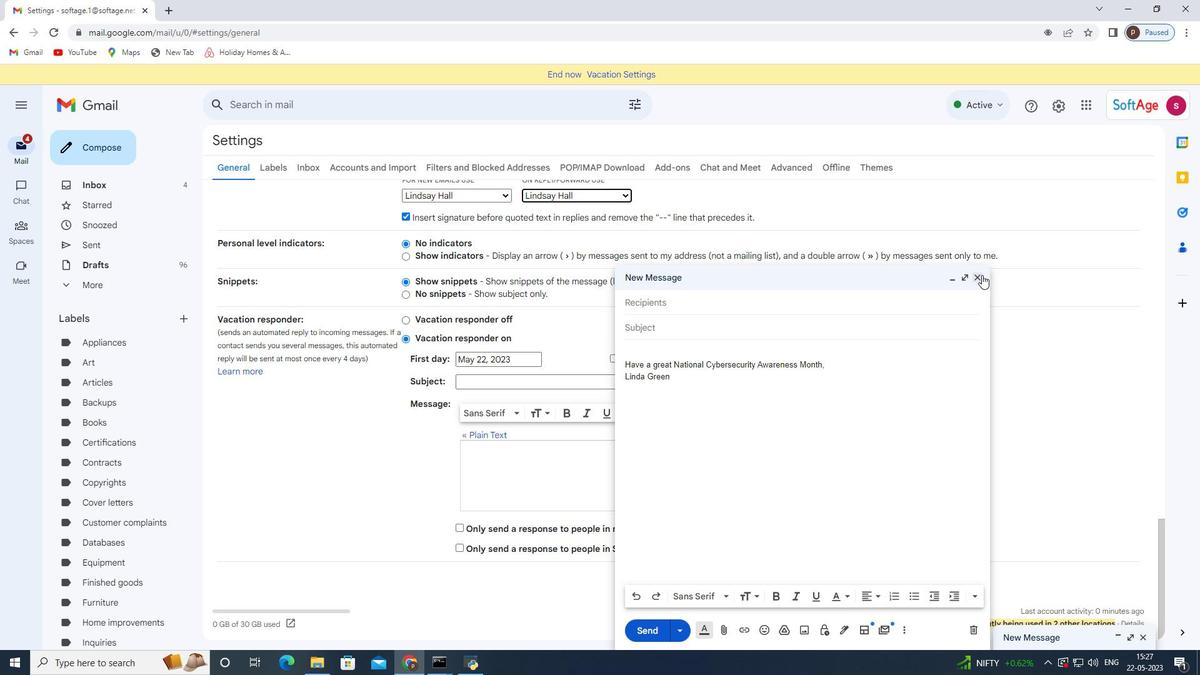 
Action: Mouse moved to (654, 571)
Screenshot: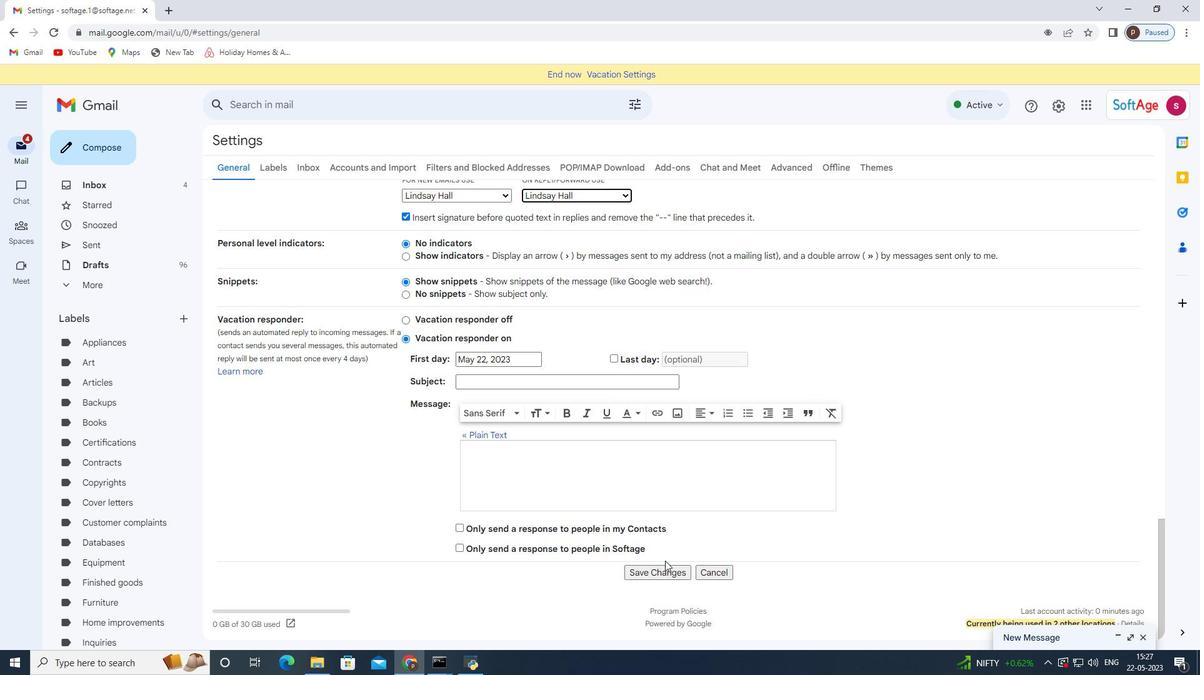 
Action: Mouse pressed left at (654, 571)
Screenshot: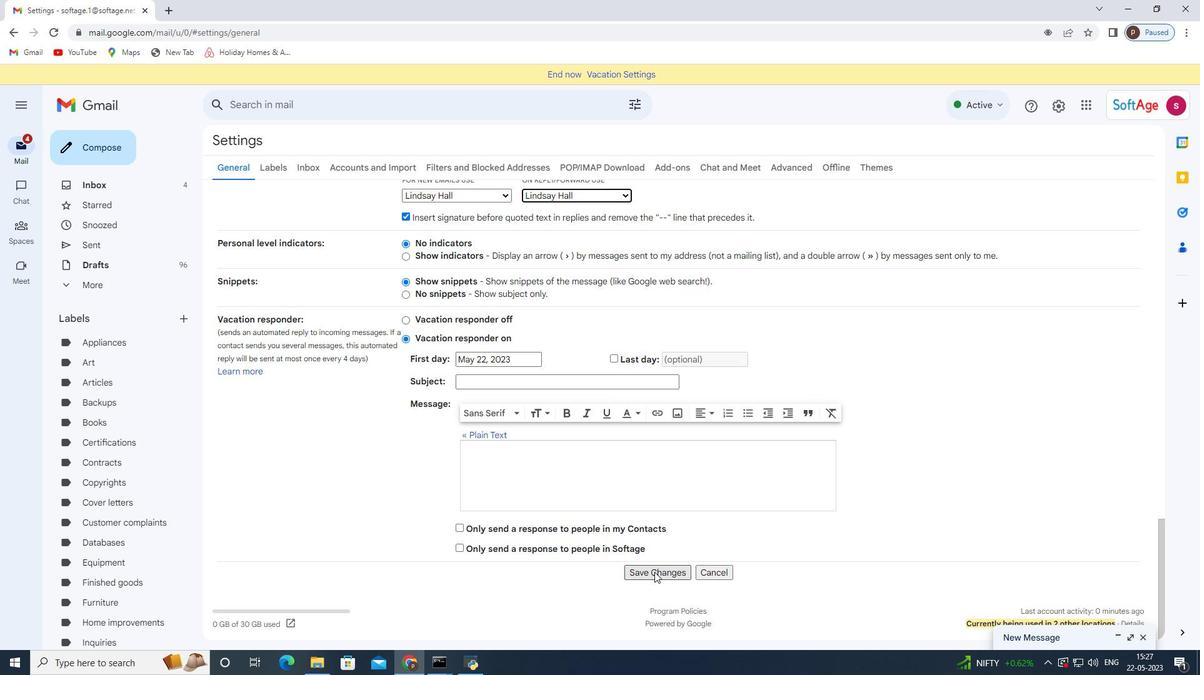 
Action: Mouse moved to (100, 151)
Screenshot: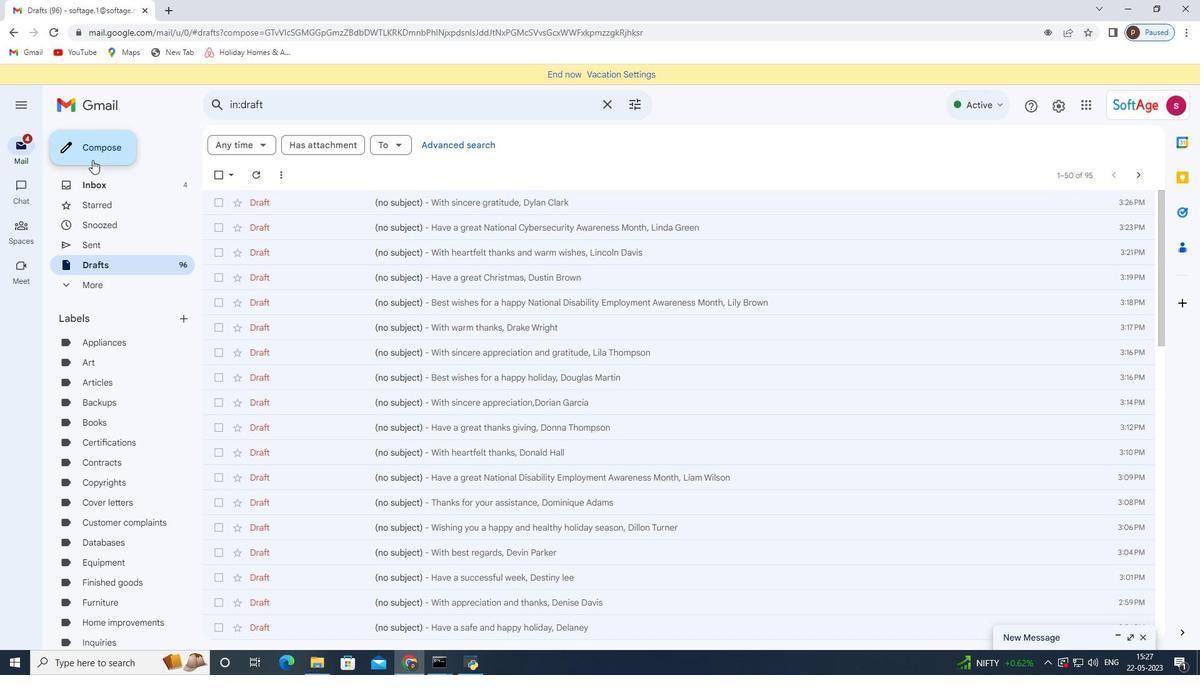 
Action: Mouse pressed left at (100, 151)
Screenshot: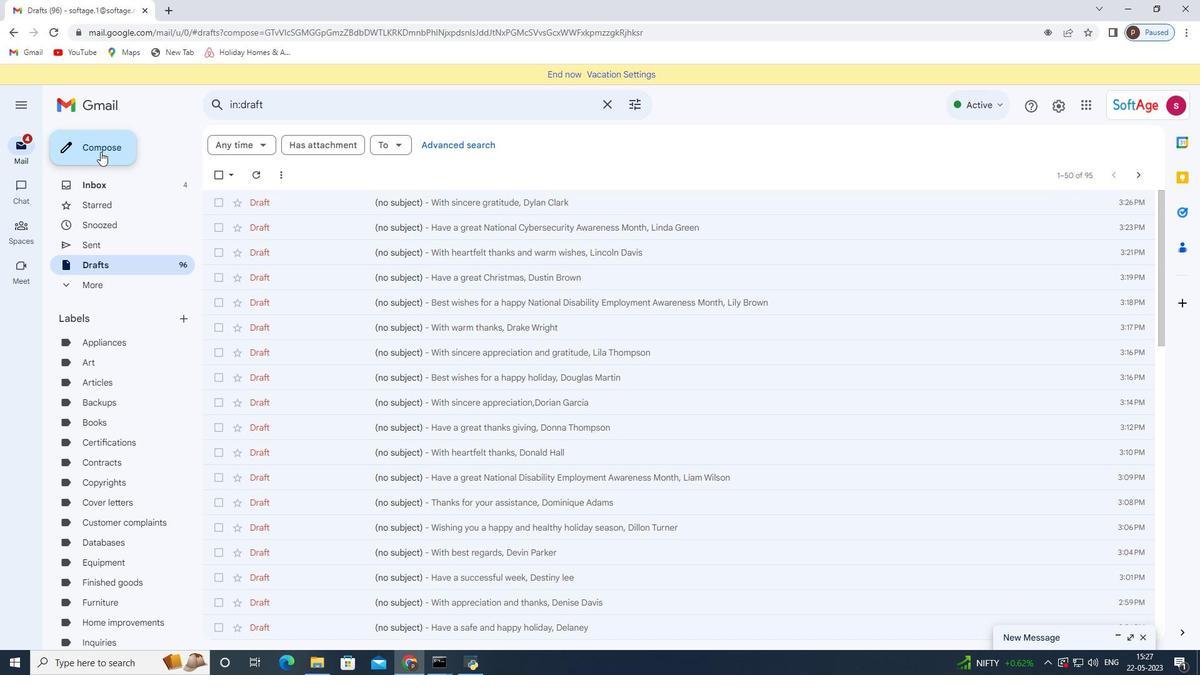 
Action: Mouse moved to (662, 308)
Screenshot: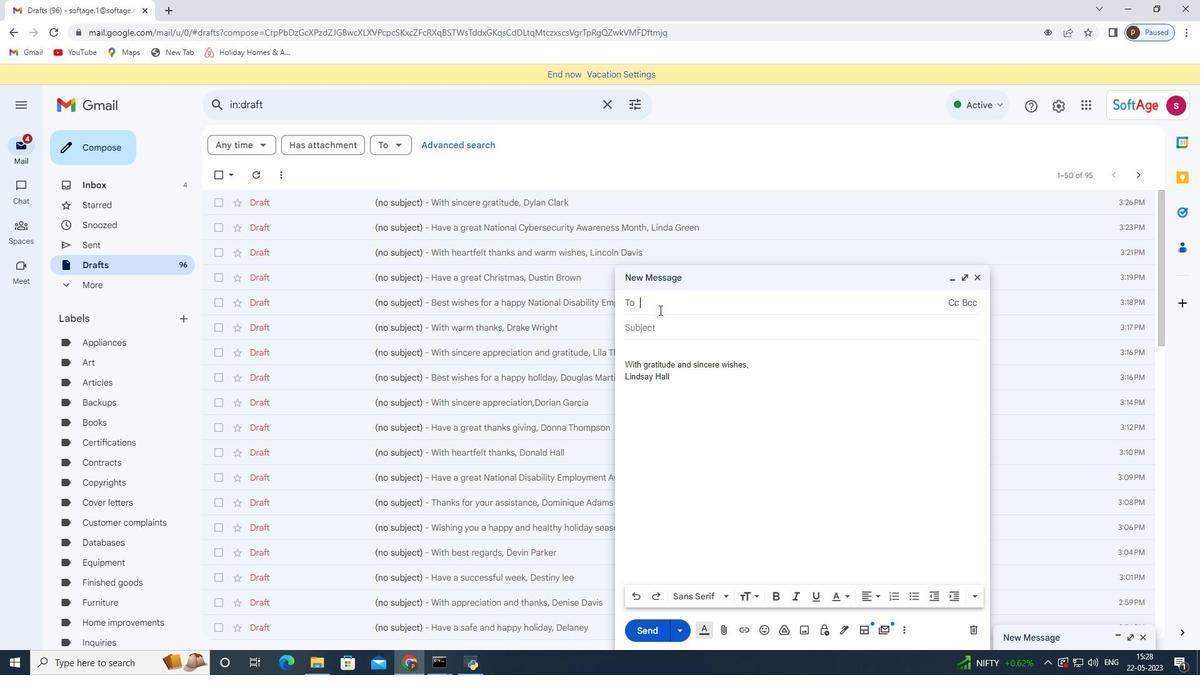 
Action: Mouse pressed left at (662, 308)
Screenshot: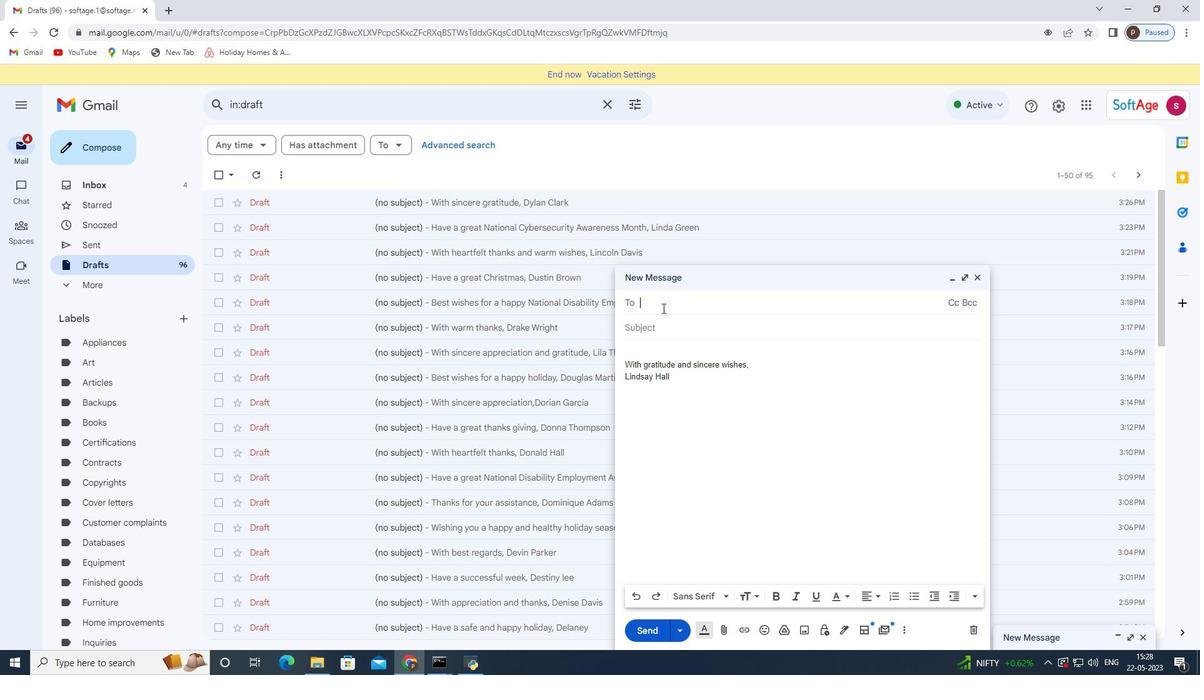 
Action: Key pressed softage.3<Key.shift>@softage.net
Screenshot: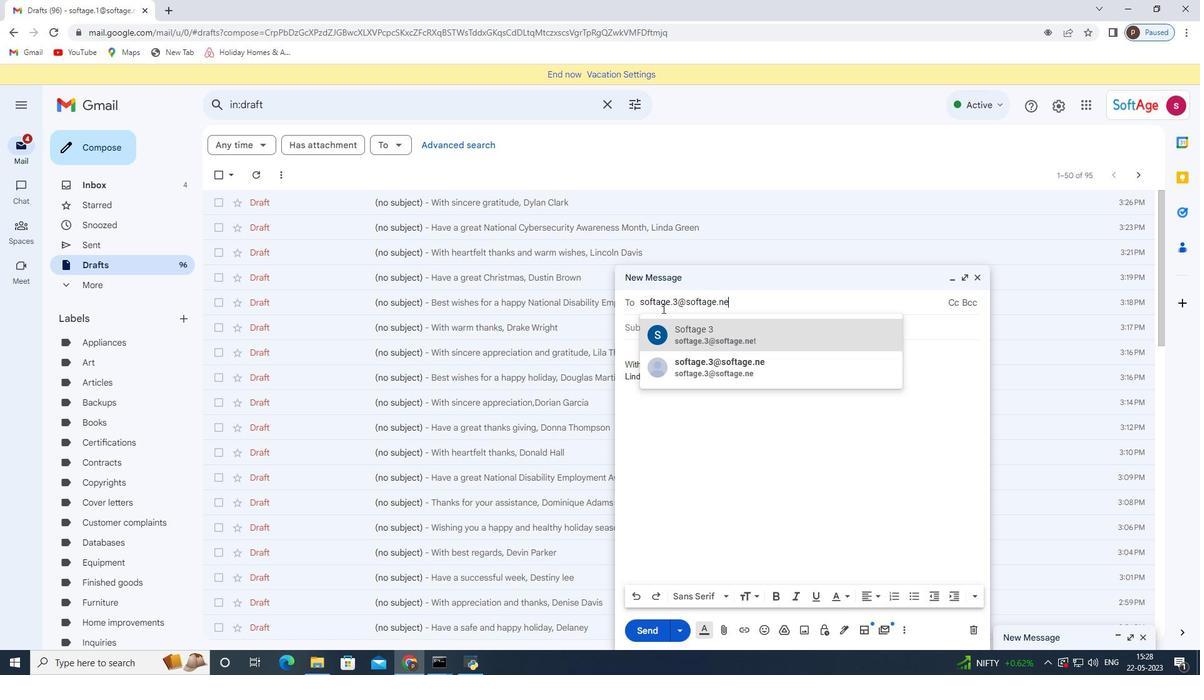 
Action: Mouse moved to (808, 344)
Screenshot: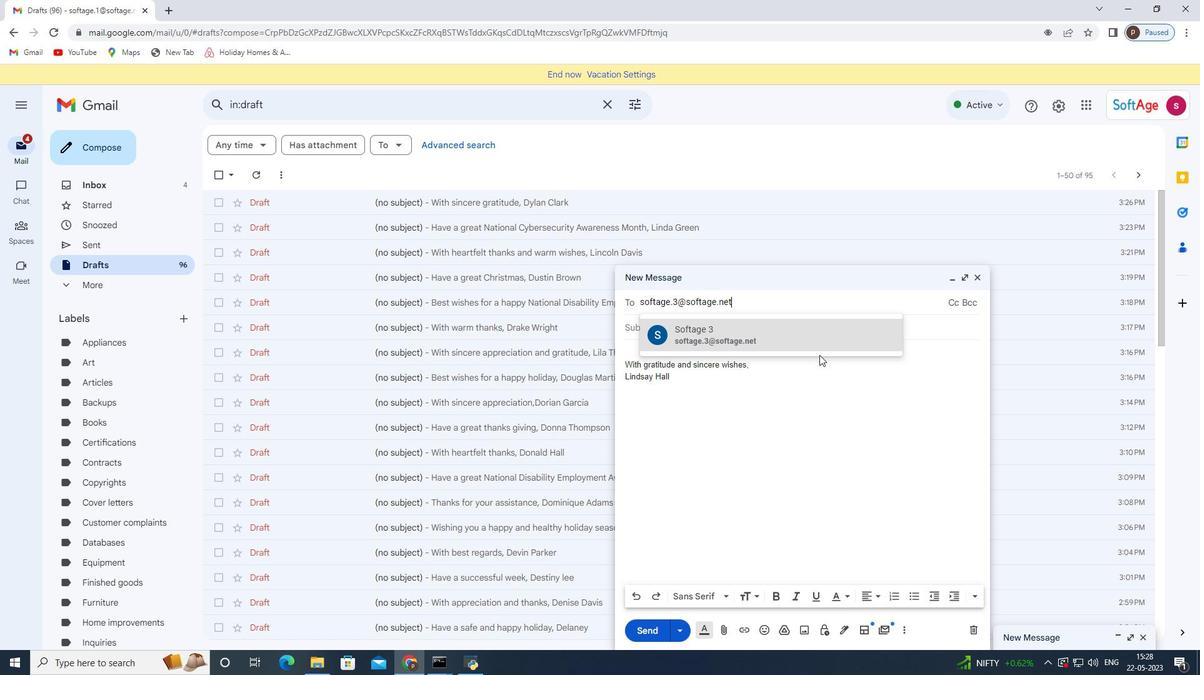
Action: Mouse pressed left at (808, 344)
Screenshot: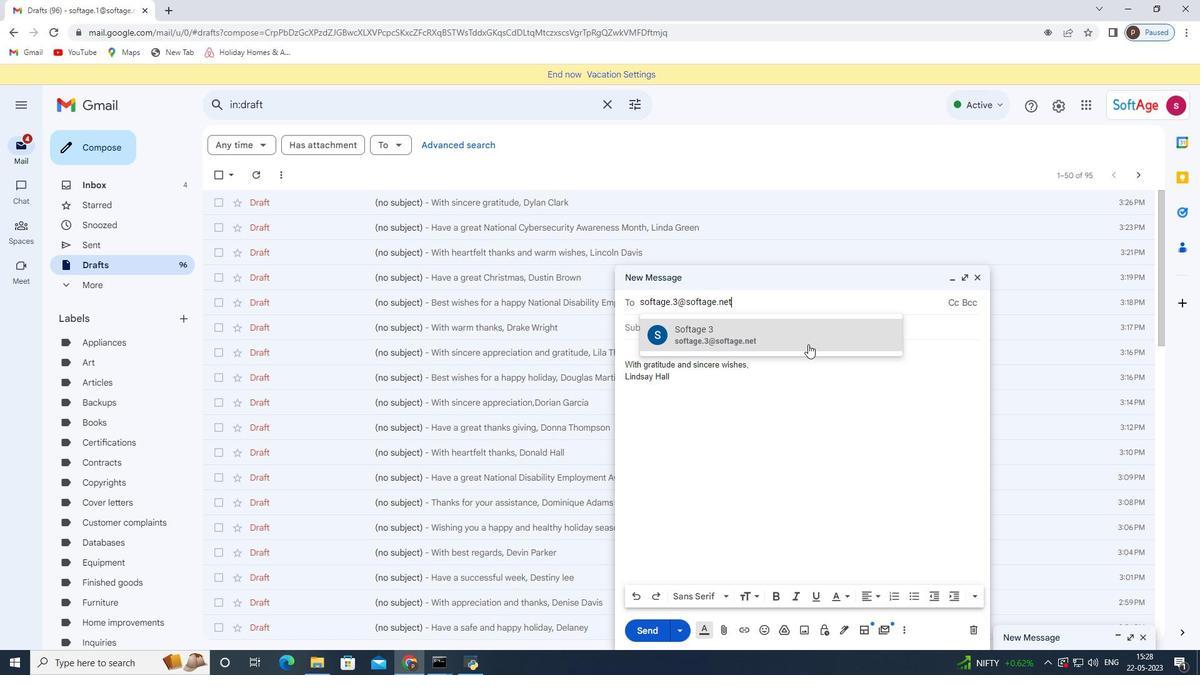 
Action: Mouse moved to (180, 315)
Screenshot: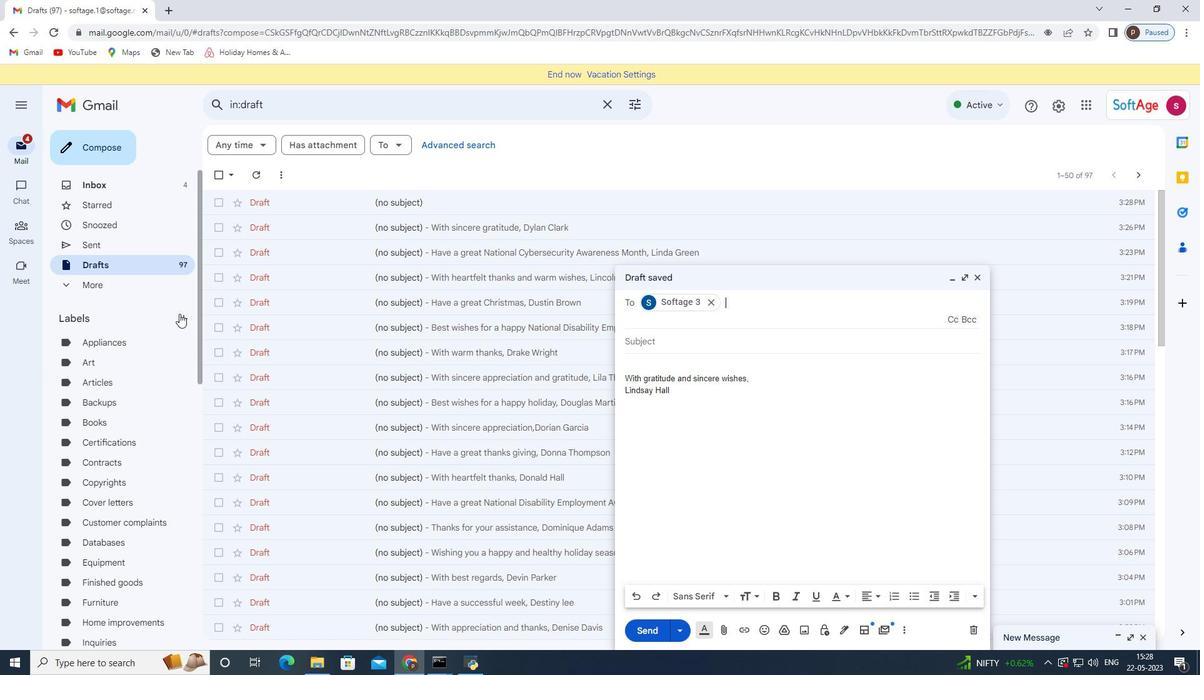 
Action: Mouse pressed left at (180, 315)
Screenshot: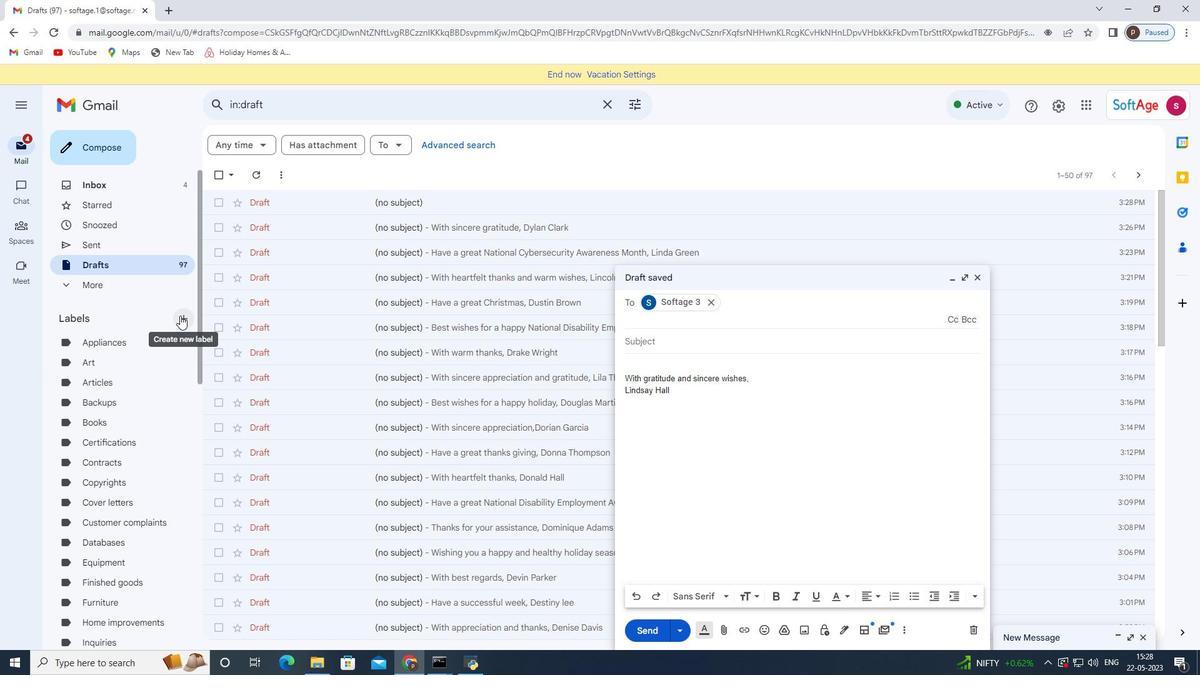 
Action: Mouse moved to (489, 342)
Screenshot: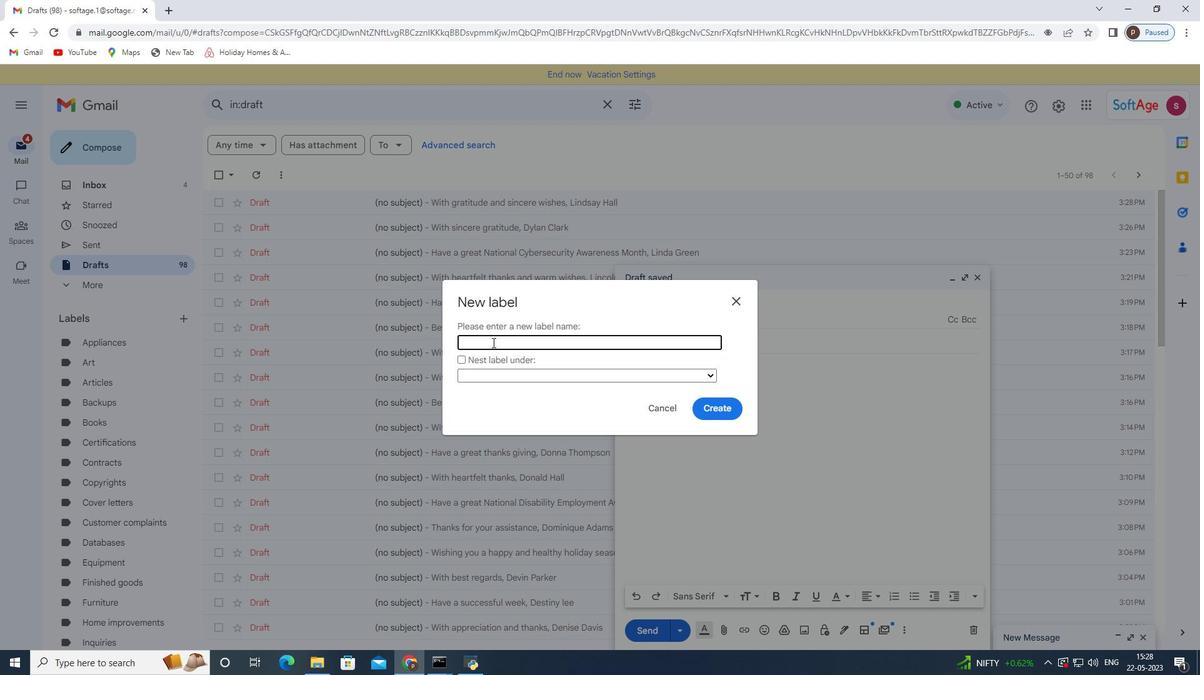 
Action: Mouse pressed left at (489, 342)
Screenshot: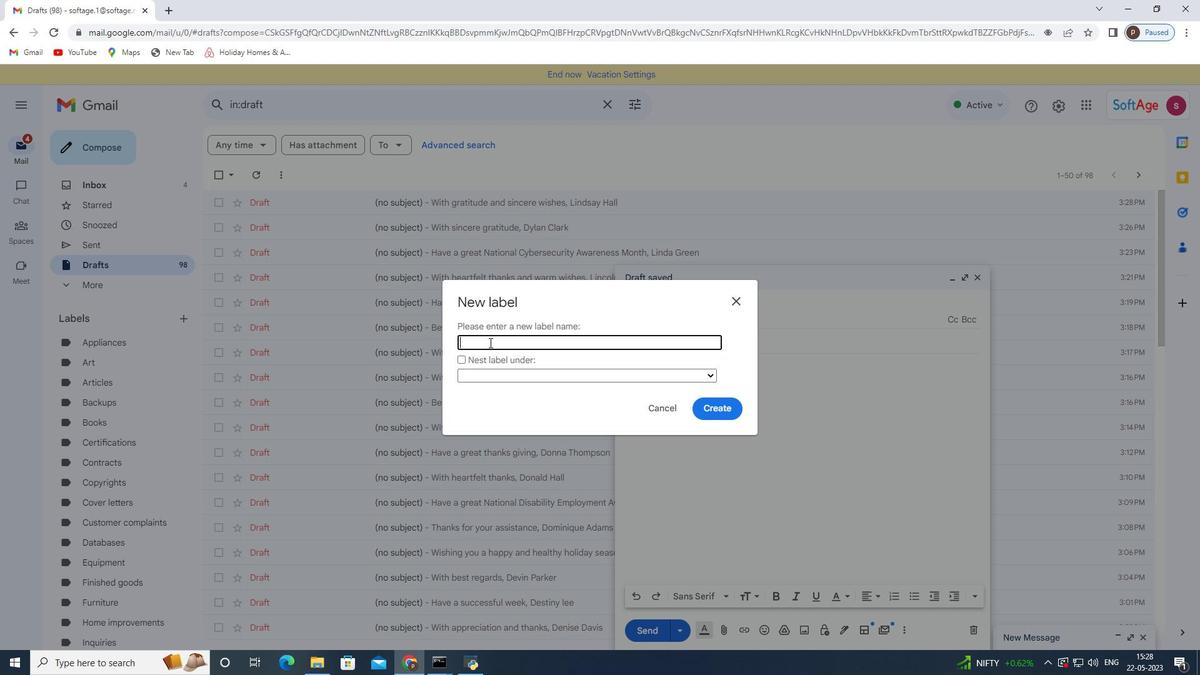 
Action: Mouse moved to (488, 343)
Screenshot: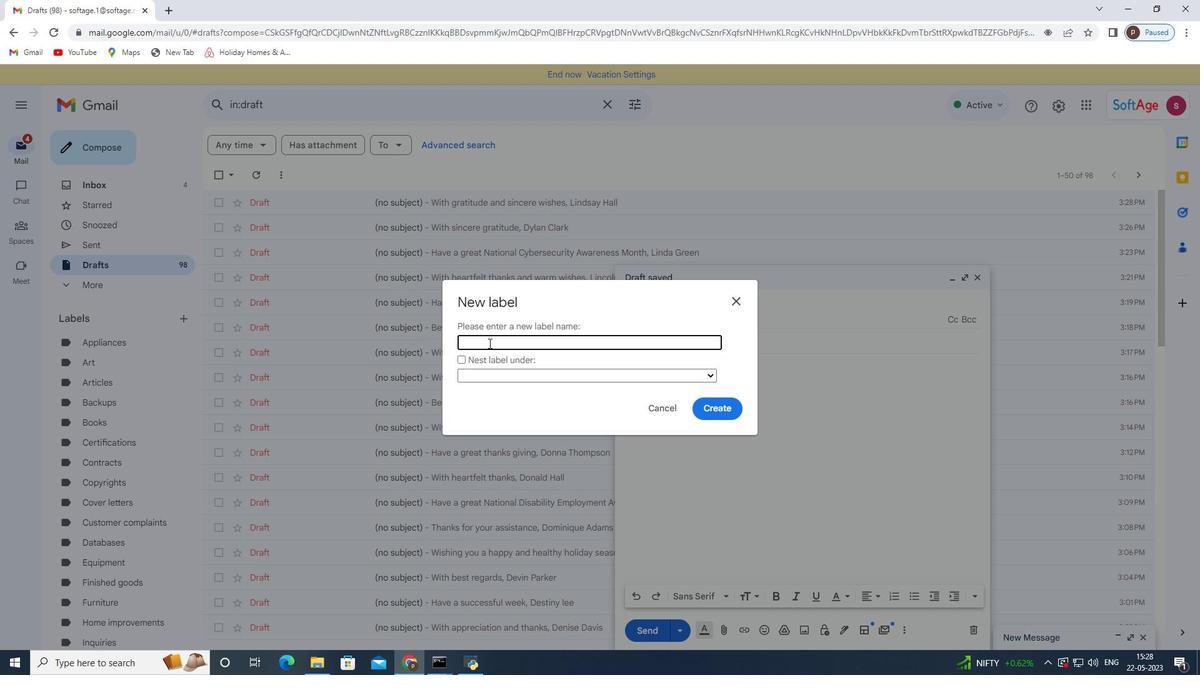 
Action: Key pressed <Key.shift>Product<Key.space>manuals
Screenshot: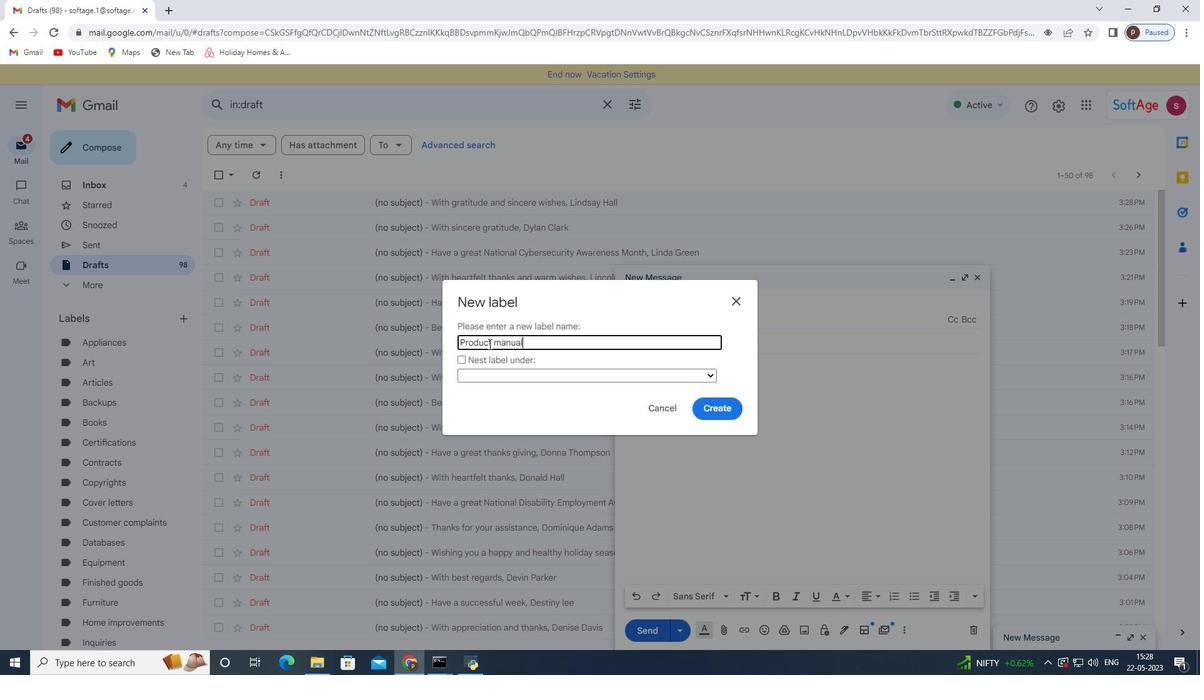 
Action: Mouse moved to (715, 405)
Screenshot: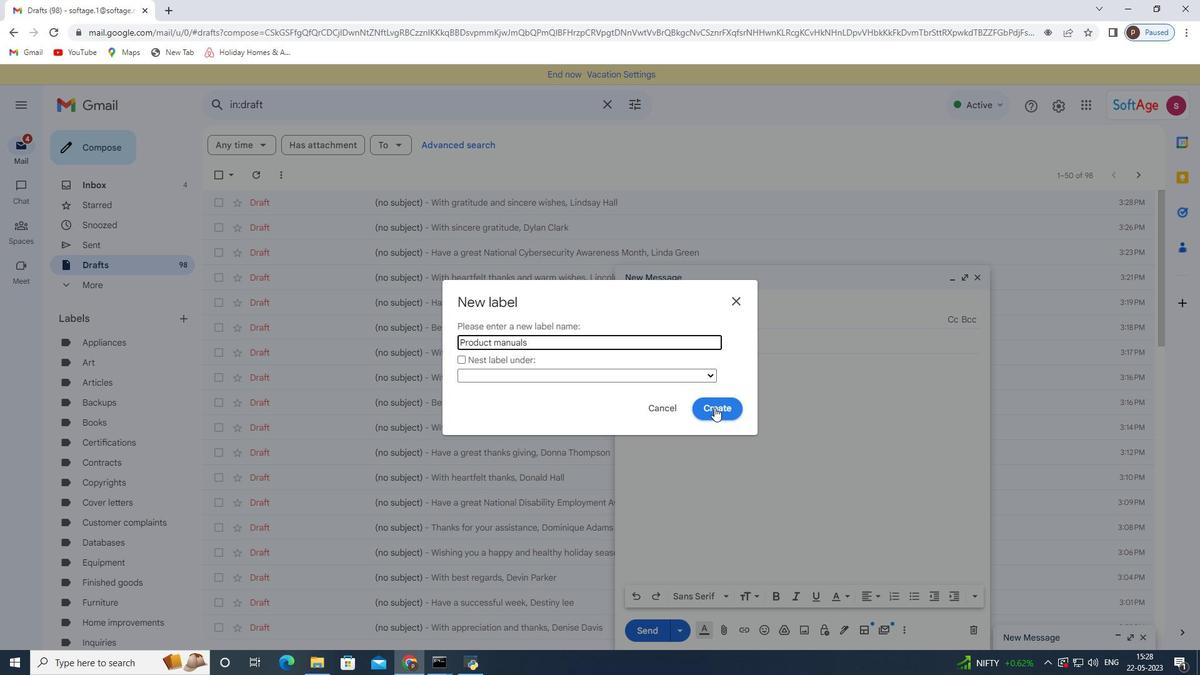 
Action: Mouse pressed left at (715, 405)
Screenshot: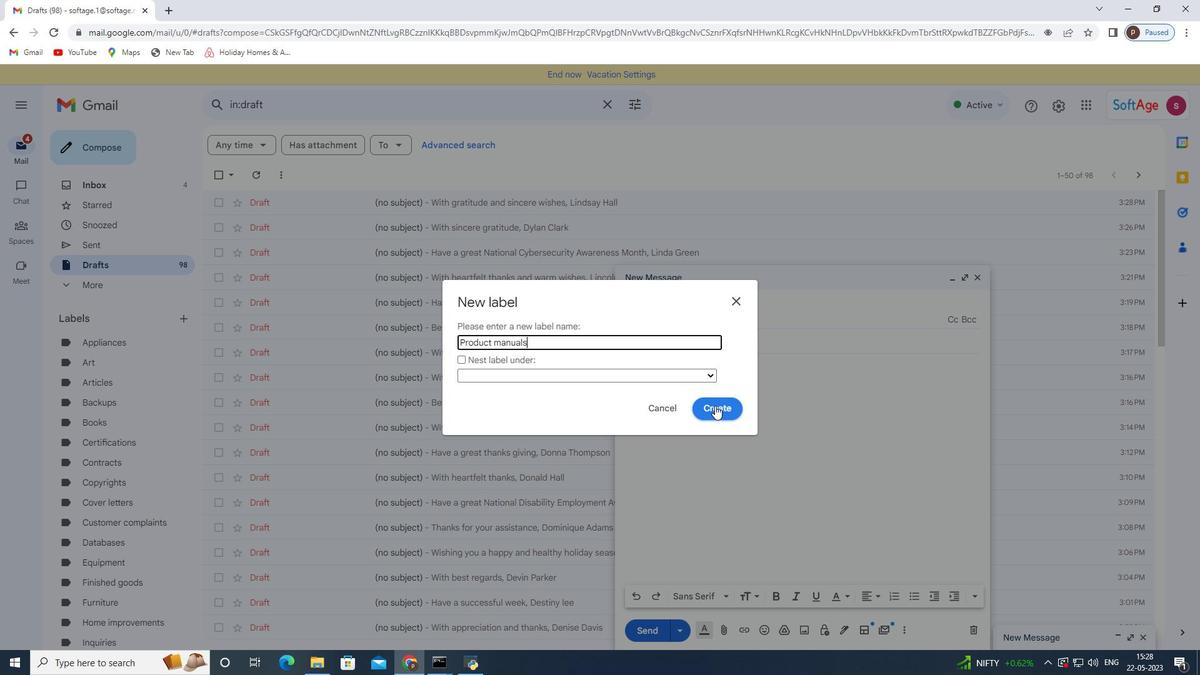 
